 Task: nan
Action: Mouse moved to (522, 138)
Screenshot: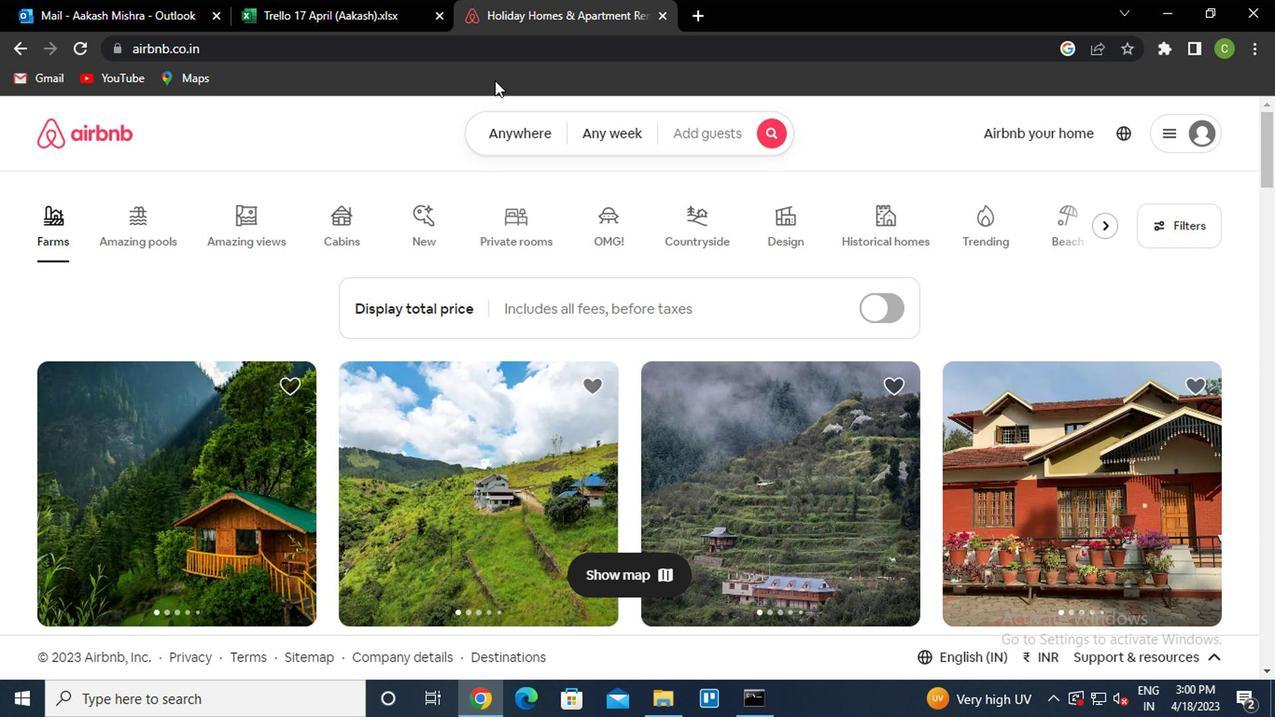 
Action: Mouse pressed left at (522, 138)
Screenshot: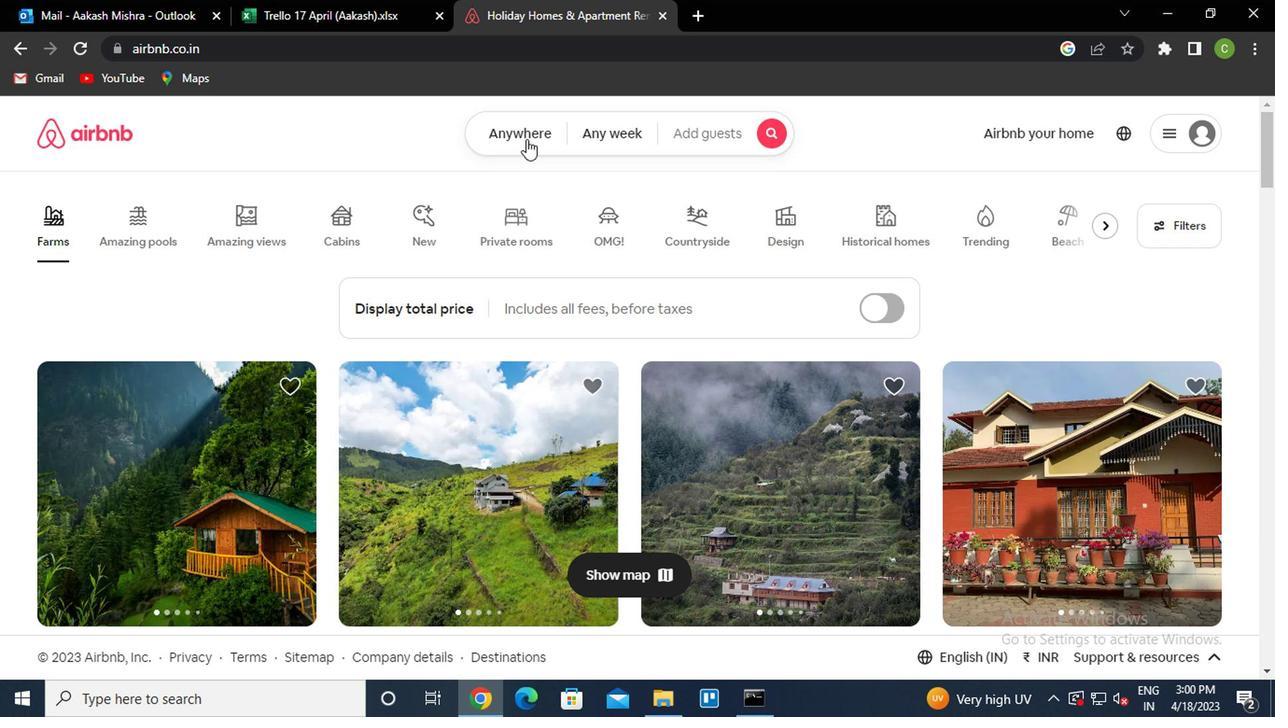 
Action: Mouse moved to (339, 208)
Screenshot: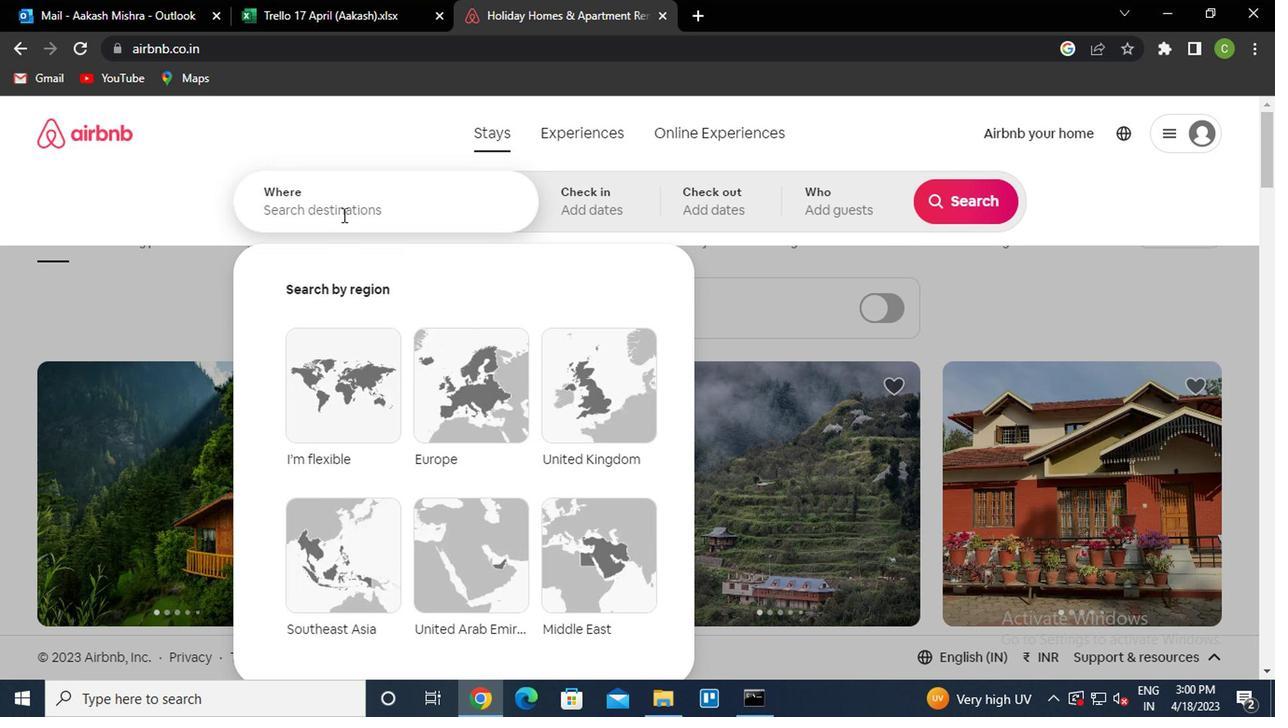 
Action: Mouse pressed left at (339, 208)
Screenshot: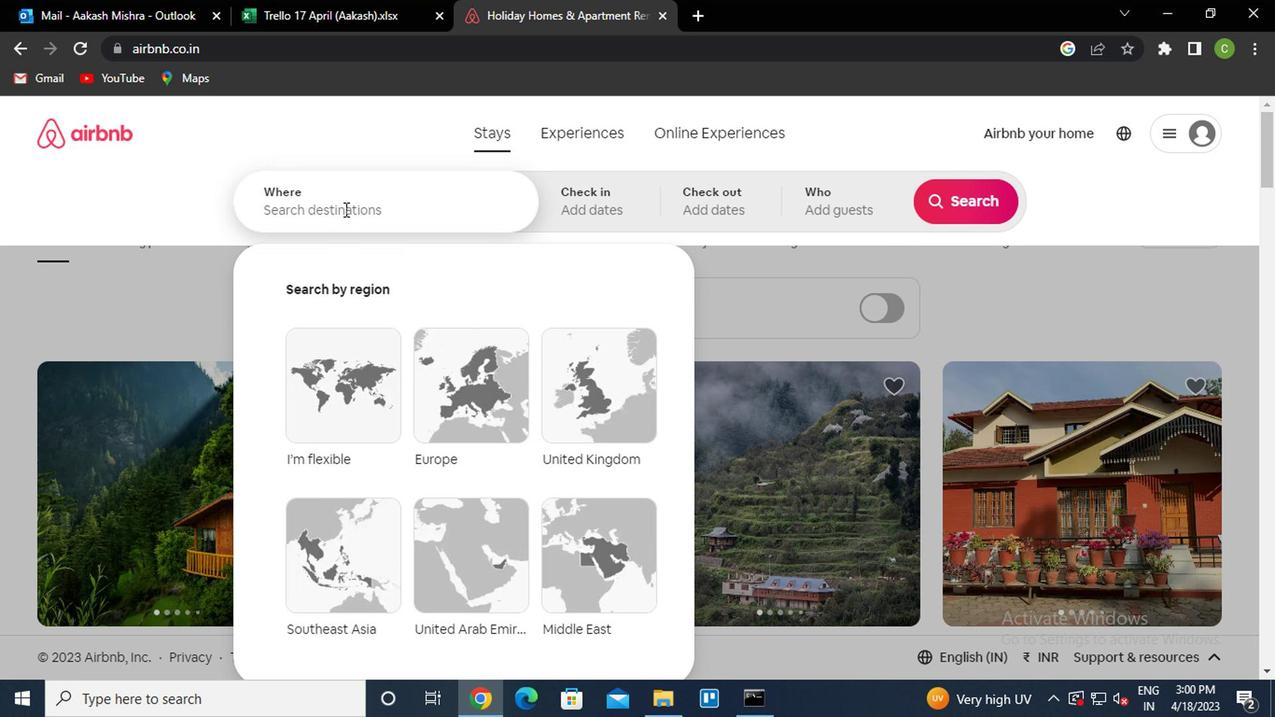 
Action: Mouse moved to (342, 208)
Screenshot: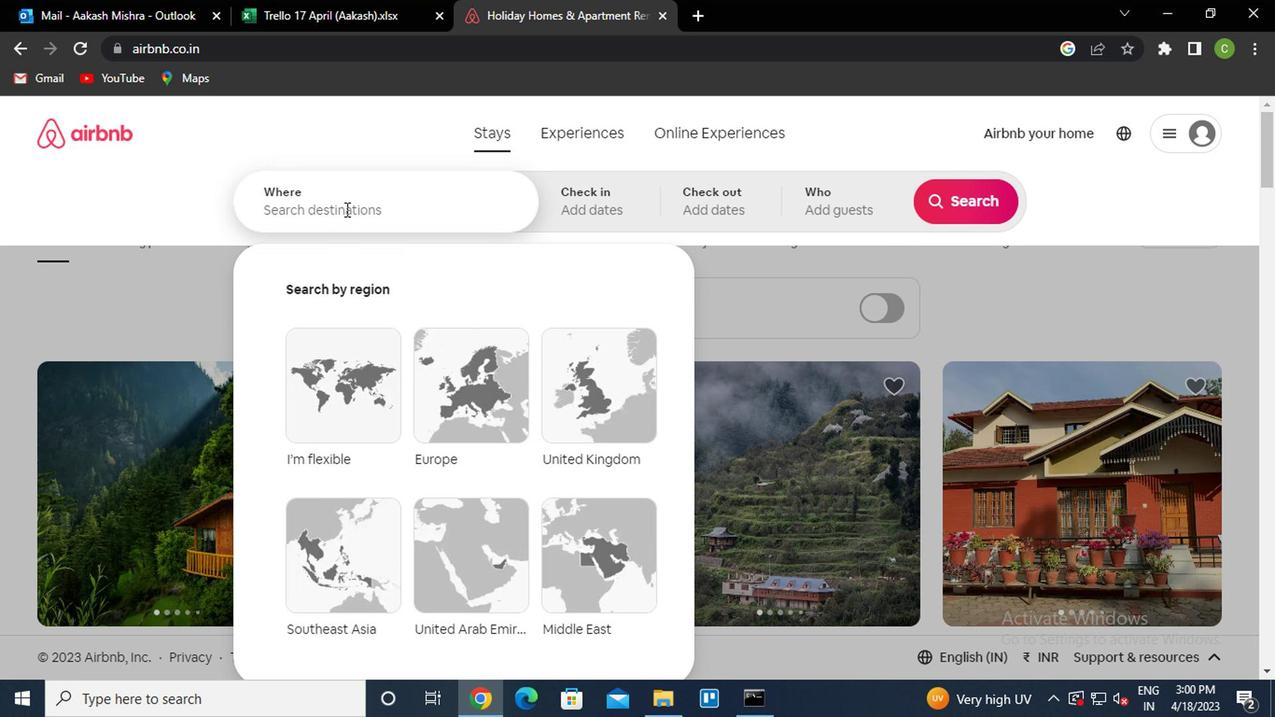 
Action: Key pressed <Key.caps_lock><Key.caps_lock>i<Key.caps_lock>taitube
Screenshot: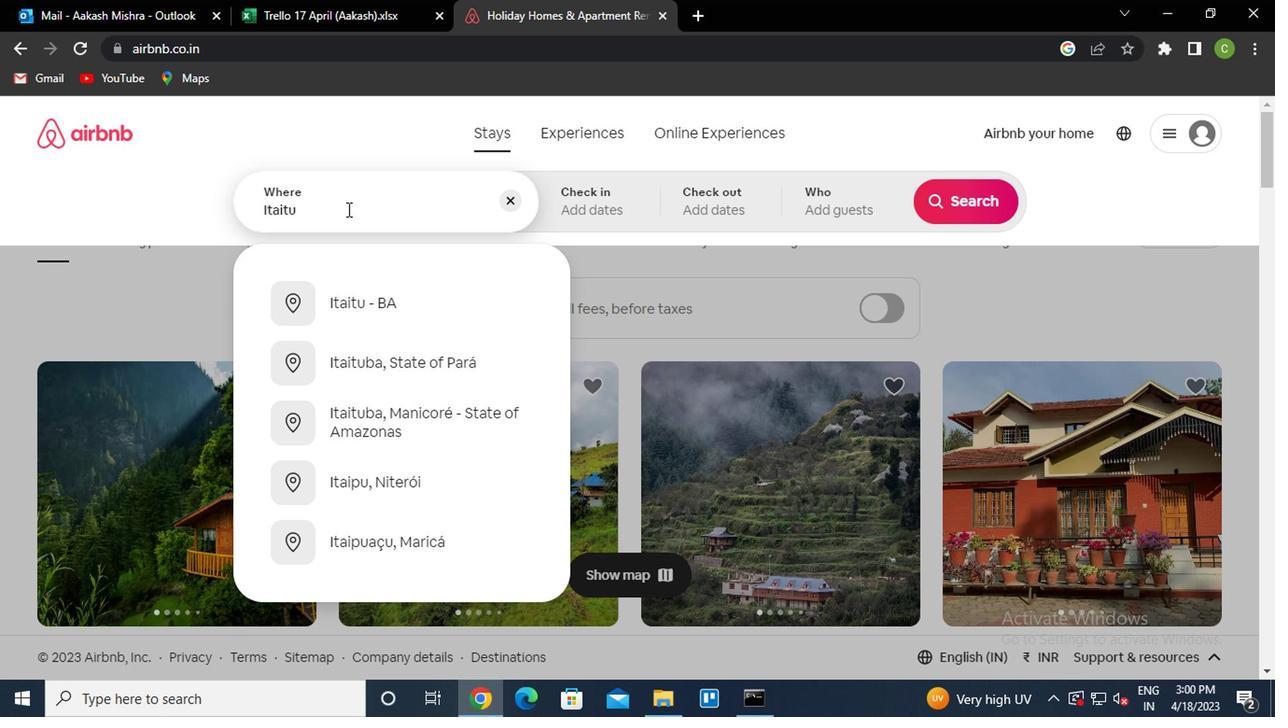 
Action: Mouse moved to (340, 208)
Screenshot: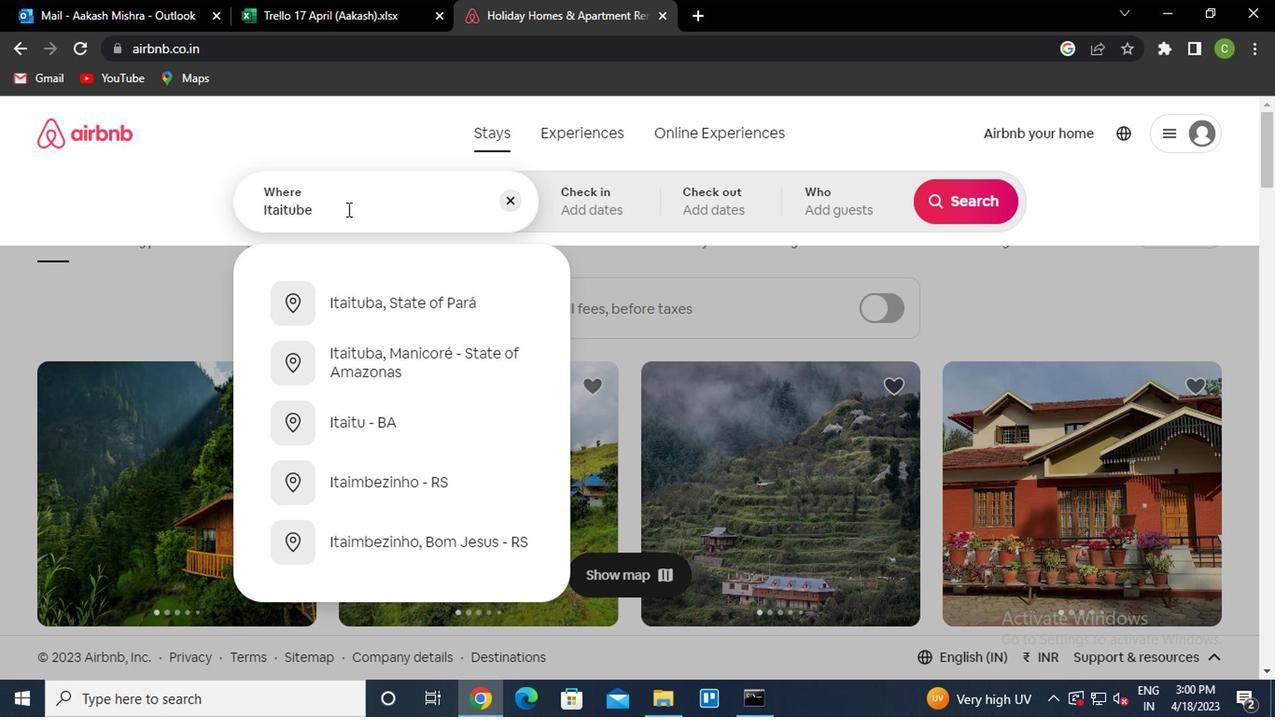 
Action: Key pressed <Key.space>brazil
Screenshot: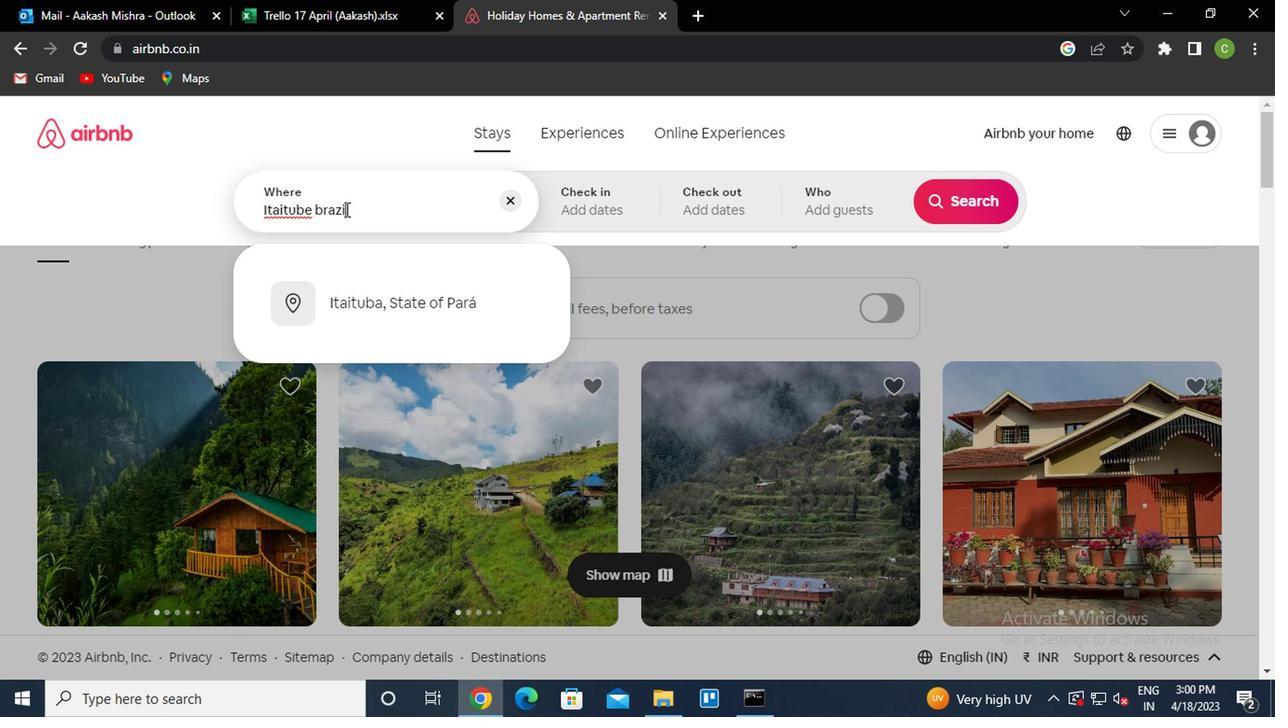 
Action: Mouse moved to (410, 308)
Screenshot: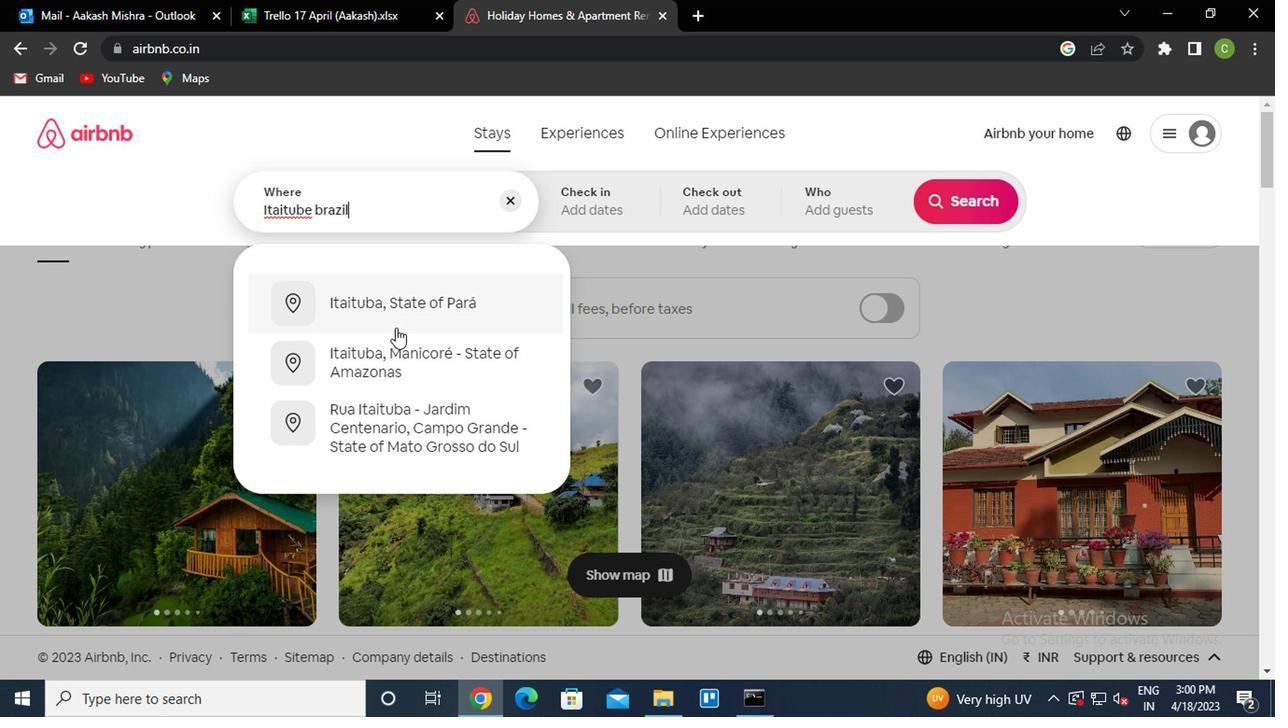 
Action: Mouse pressed left at (410, 308)
Screenshot: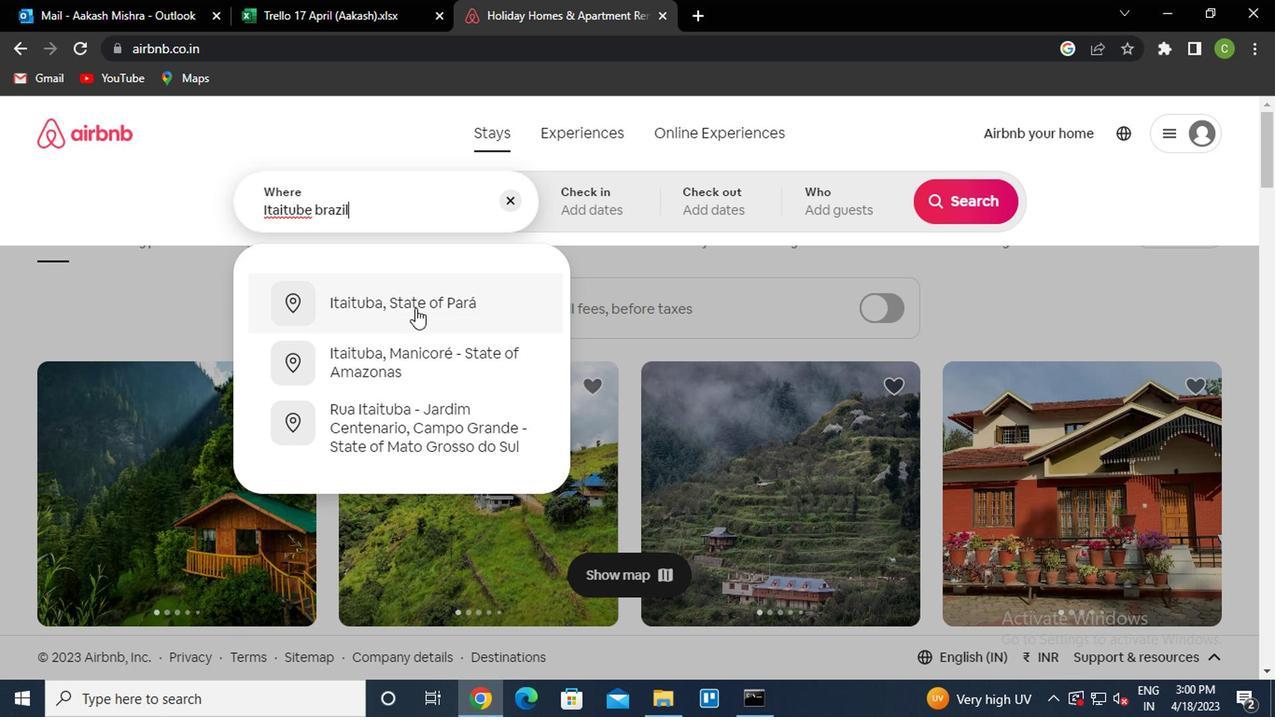 
Action: Mouse moved to (876, 478)
Screenshot: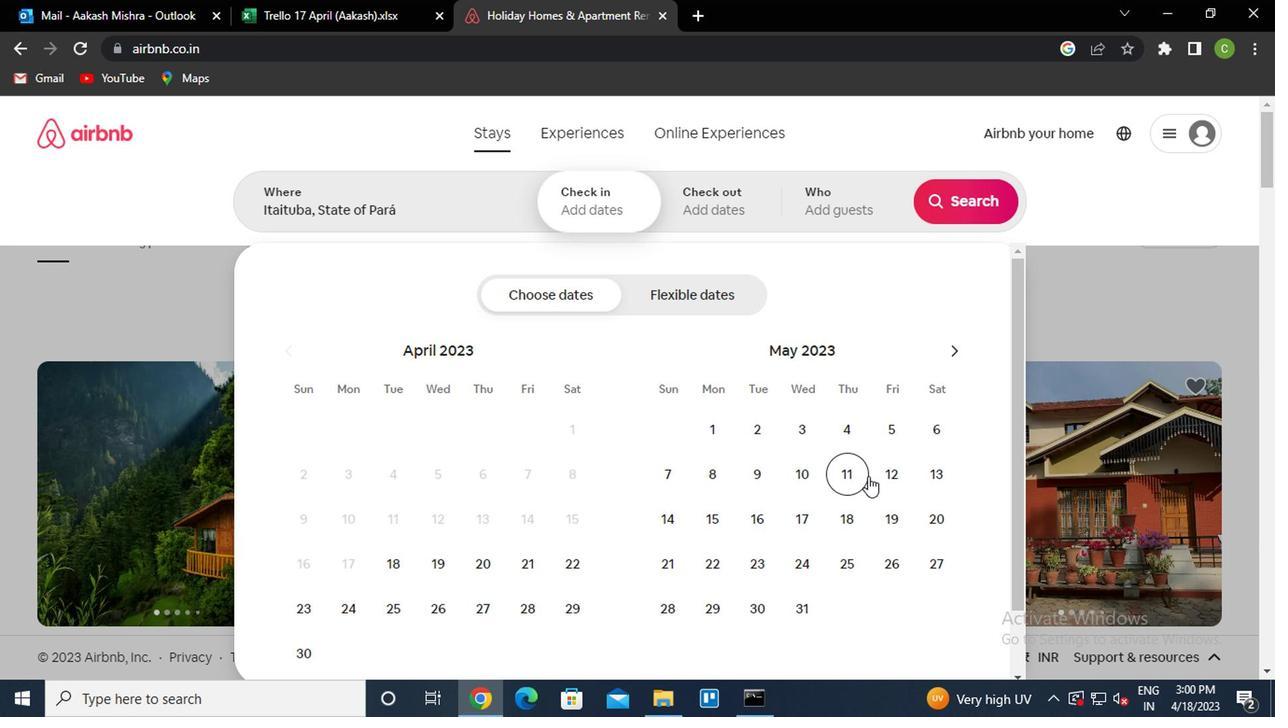 
Action: Mouse pressed left at (876, 478)
Screenshot: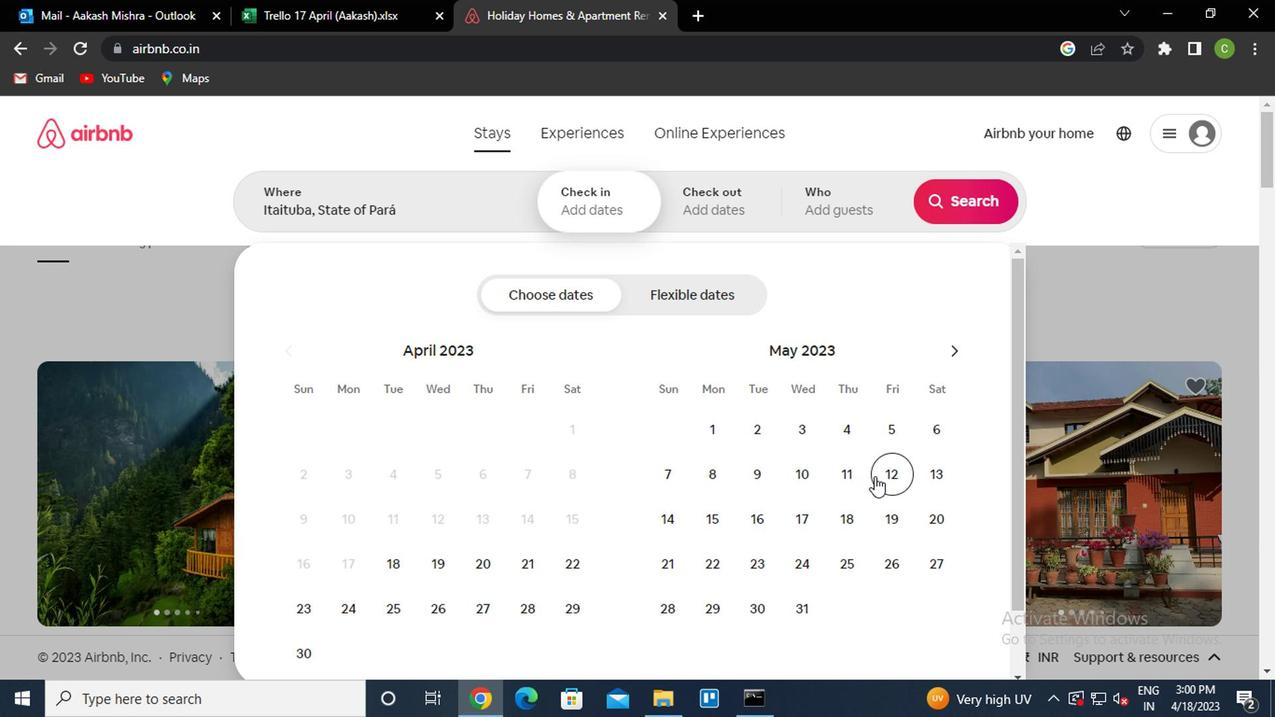 
Action: Mouse moved to (717, 521)
Screenshot: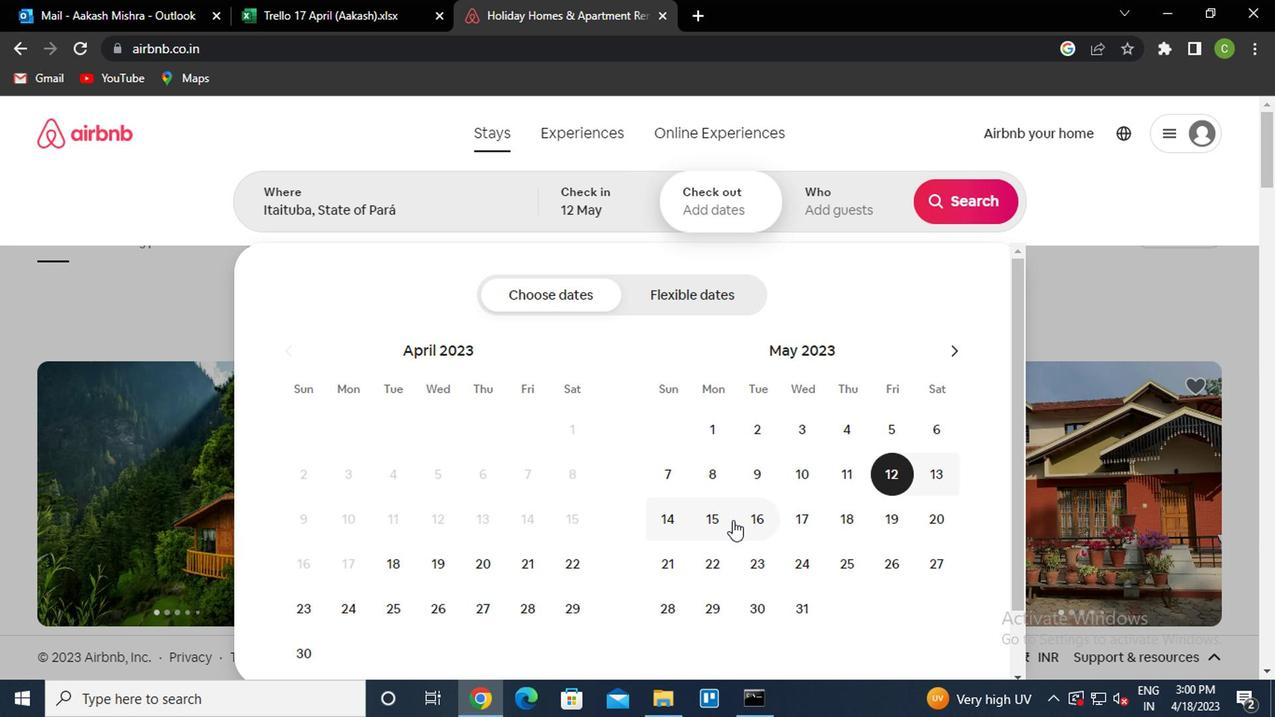 
Action: Mouse pressed left at (717, 521)
Screenshot: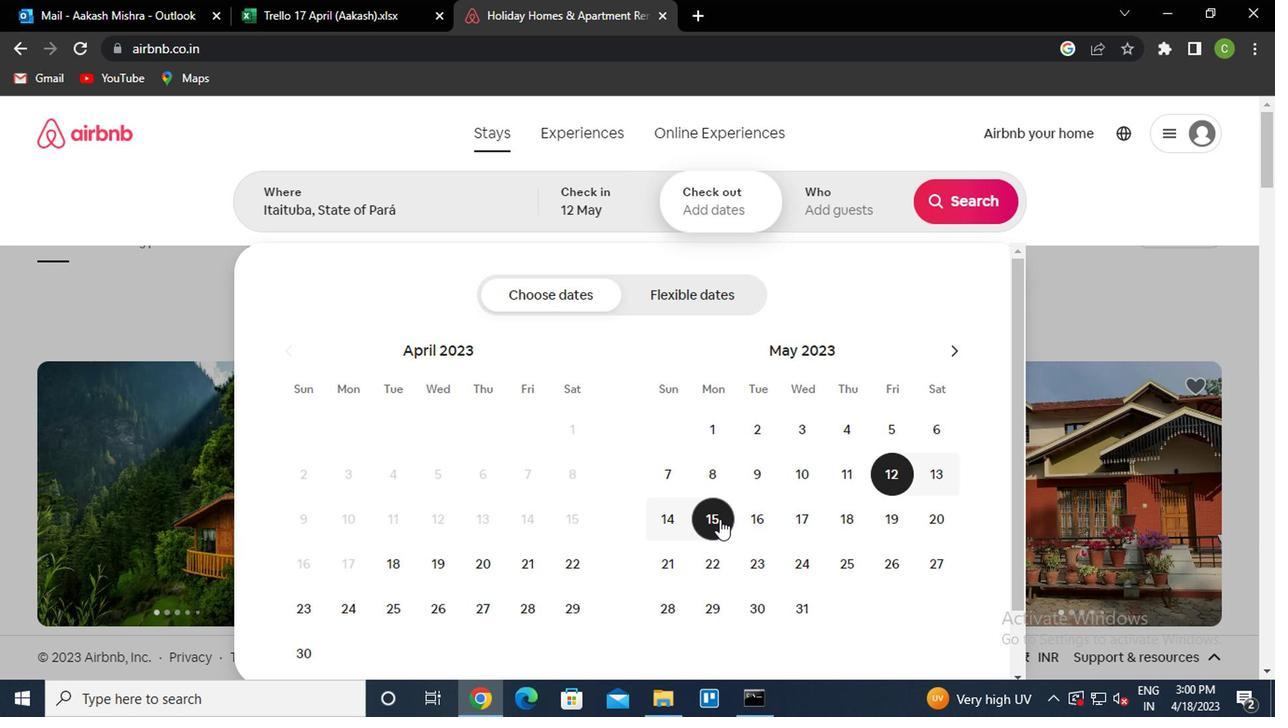 
Action: Mouse moved to (830, 208)
Screenshot: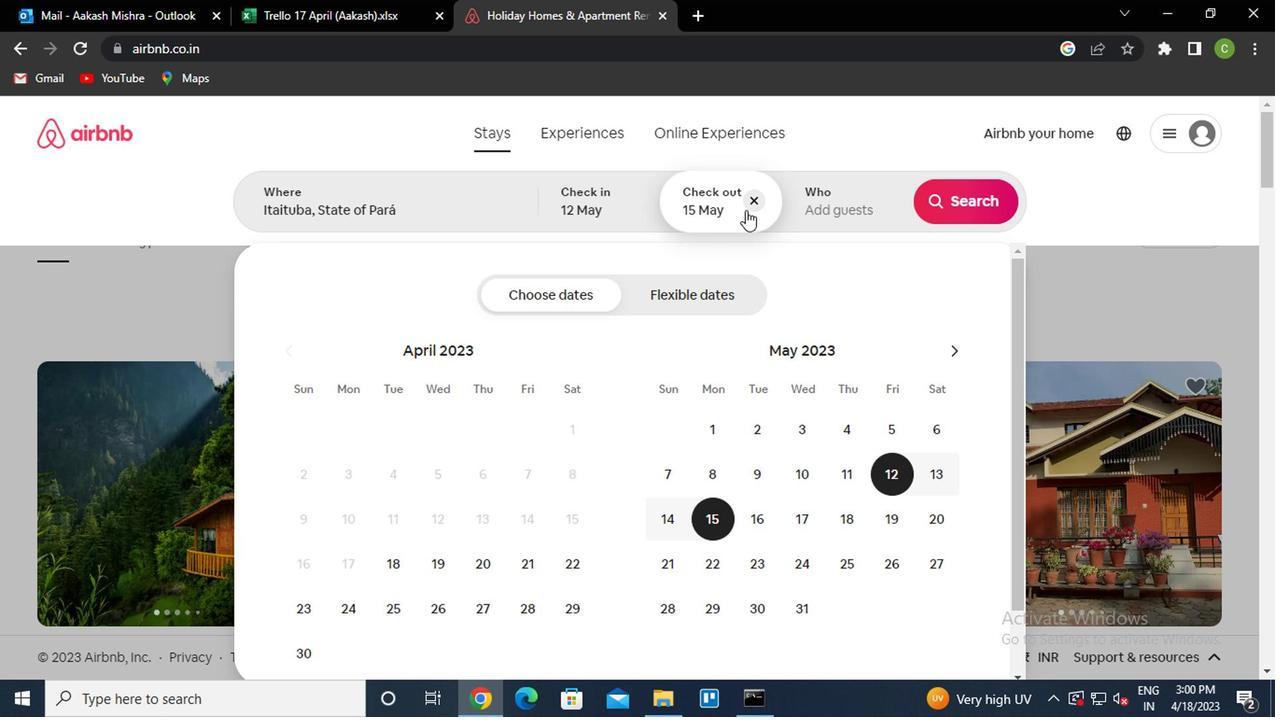 
Action: Mouse pressed left at (830, 208)
Screenshot: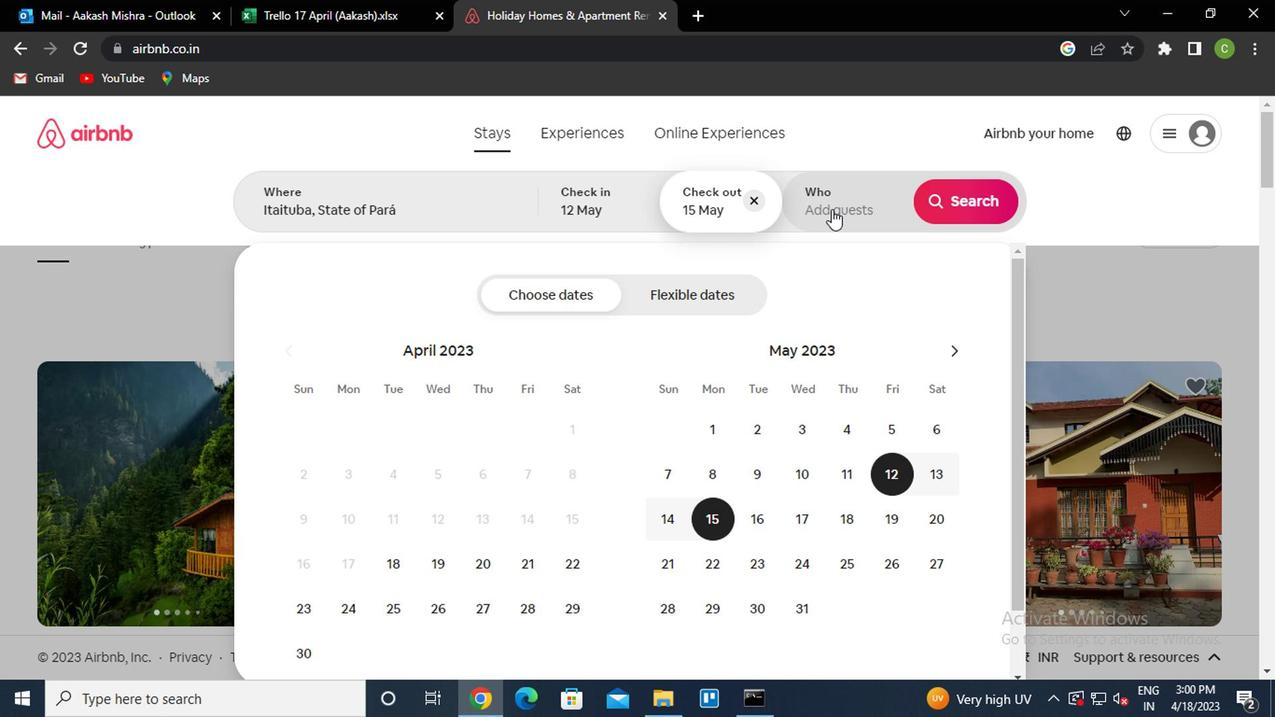 
Action: Mouse moved to (964, 302)
Screenshot: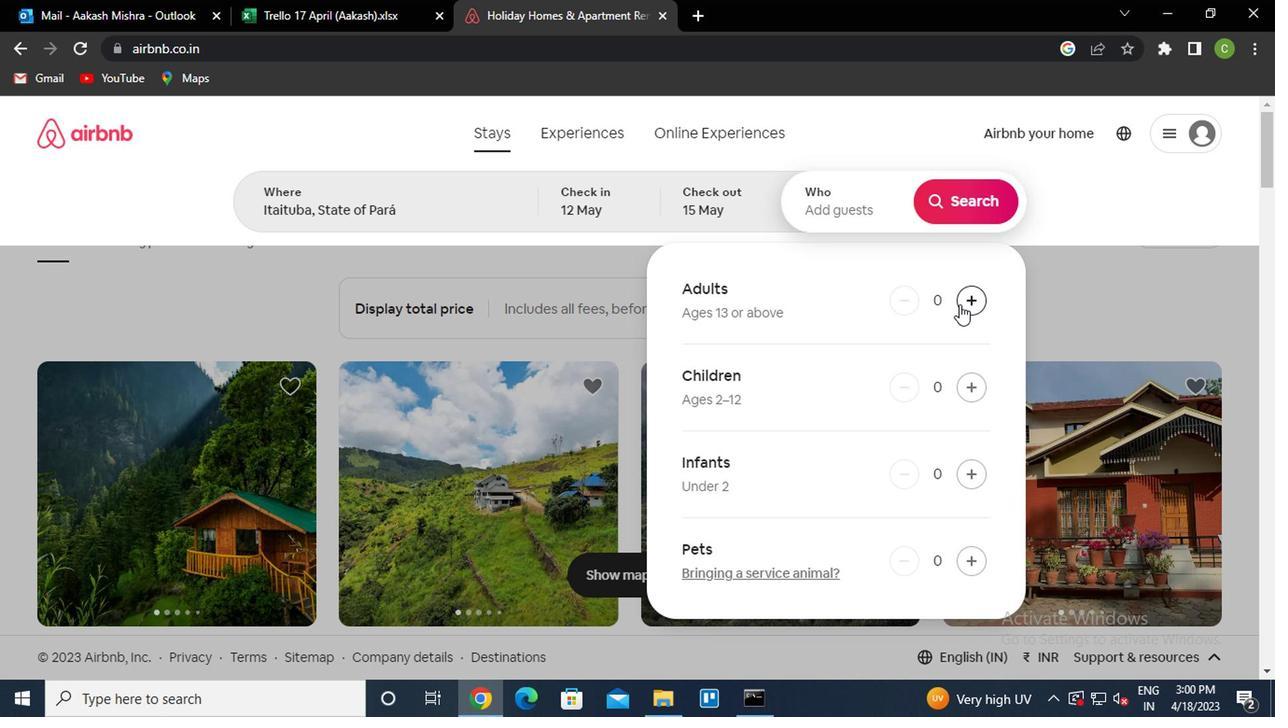 
Action: Mouse pressed left at (964, 302)
Screenshot: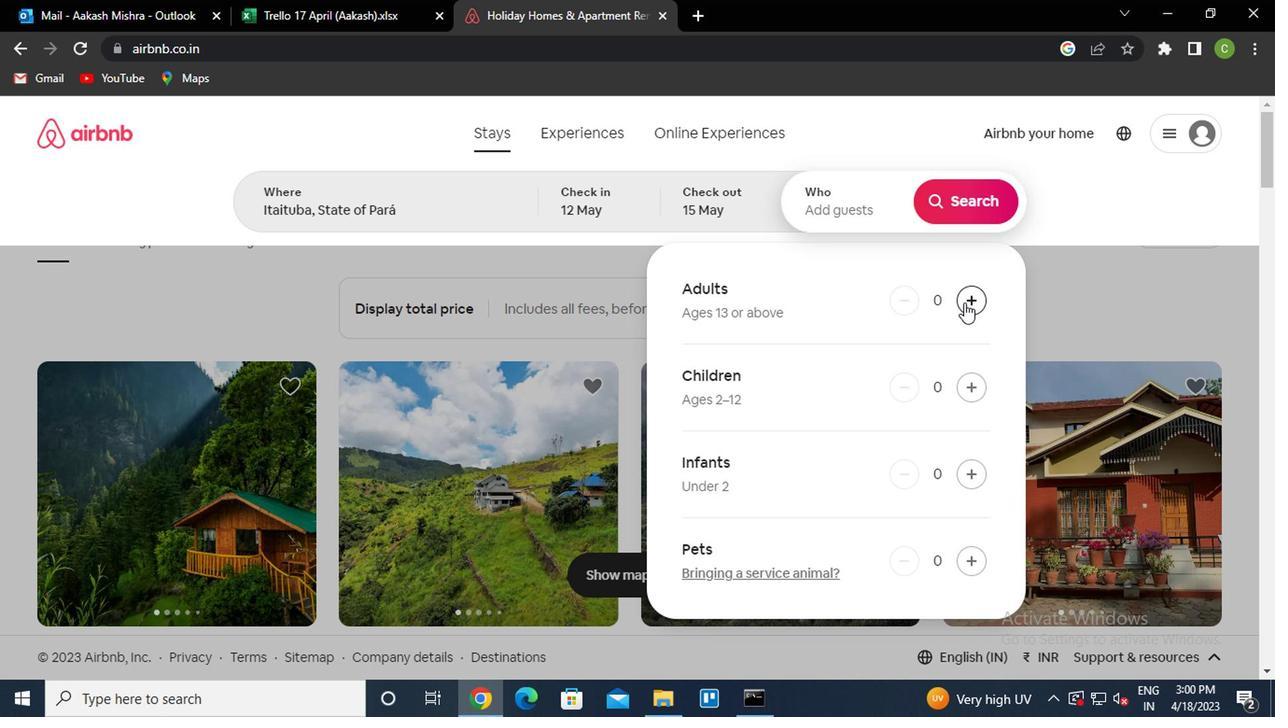 
Action: Mouse pressed left at (964, 302)
Screenshot: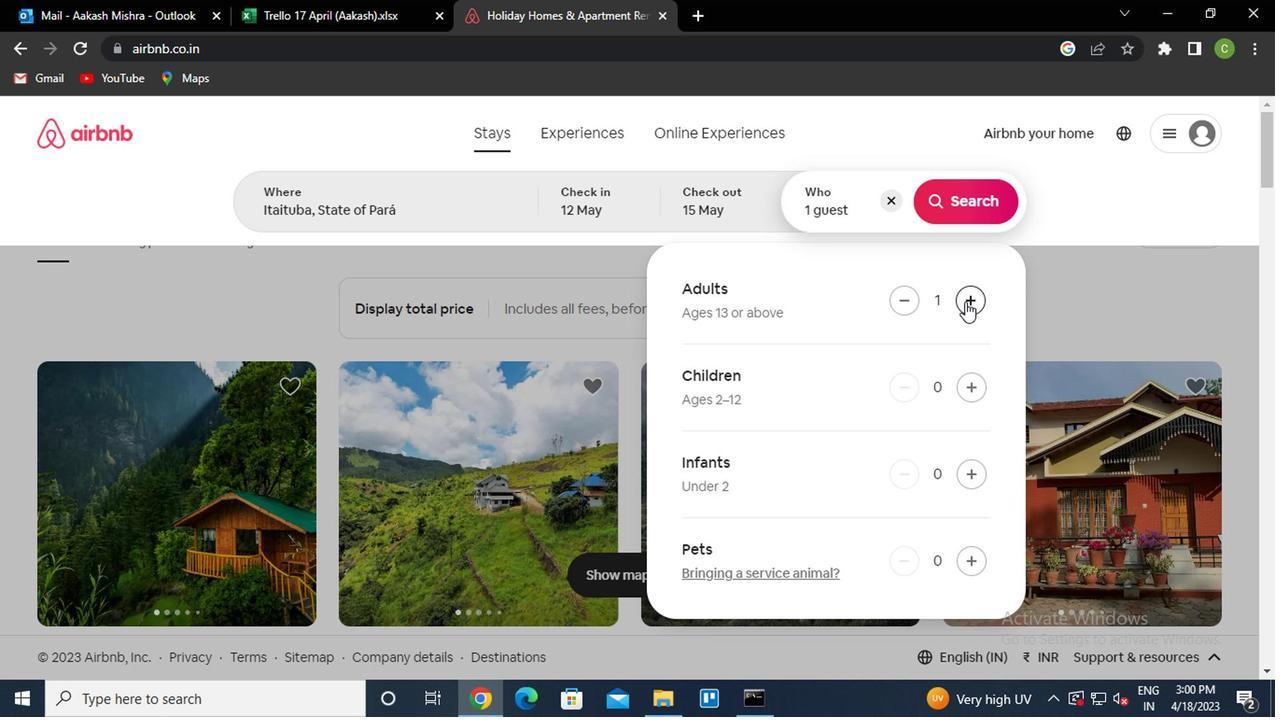 
Action: Mouse pressed left at (964, 302)
Screenshot: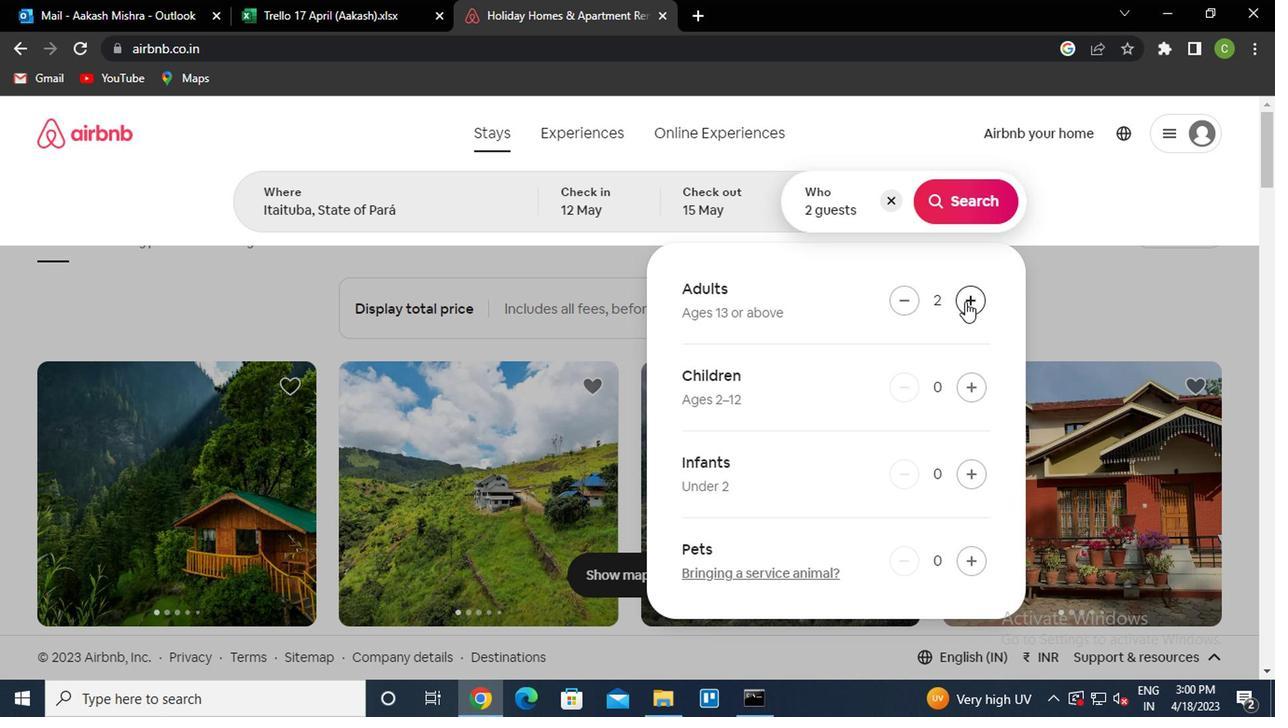 
Action: Mouse moved to (1071, 311)
Screenshot: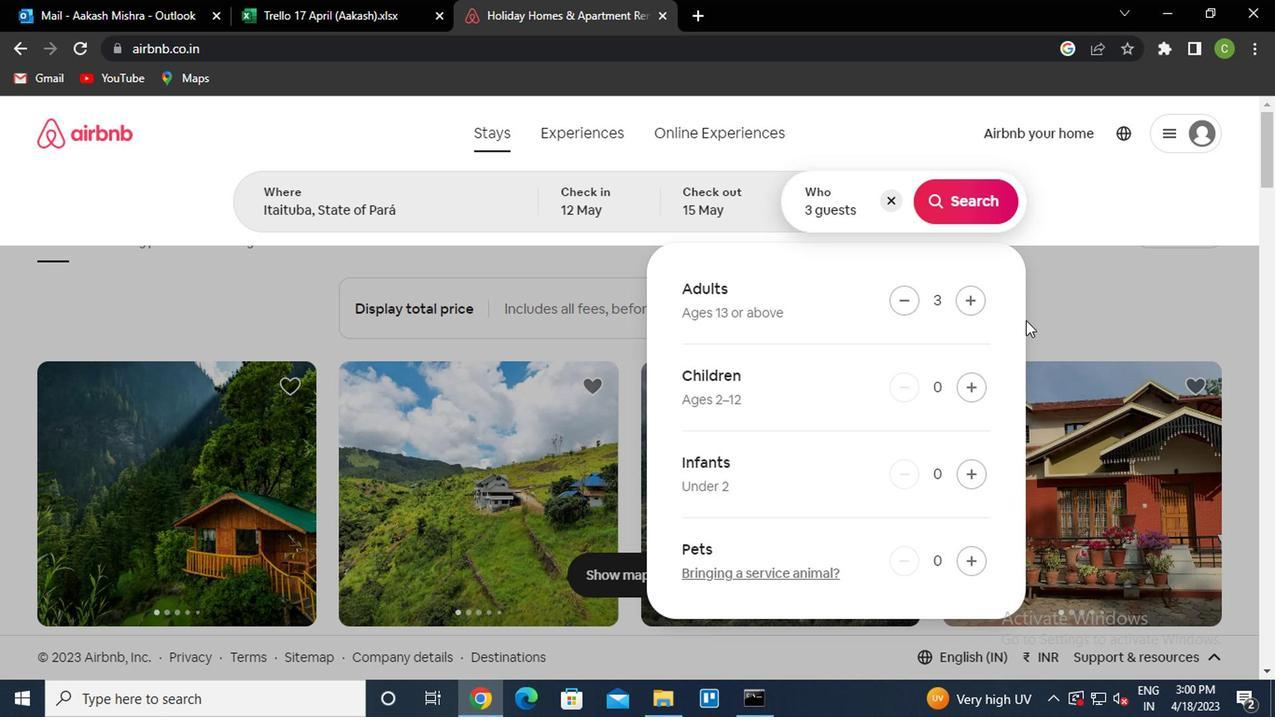 
Action: Mouse pressed left at (1071, 311)
Screenshot: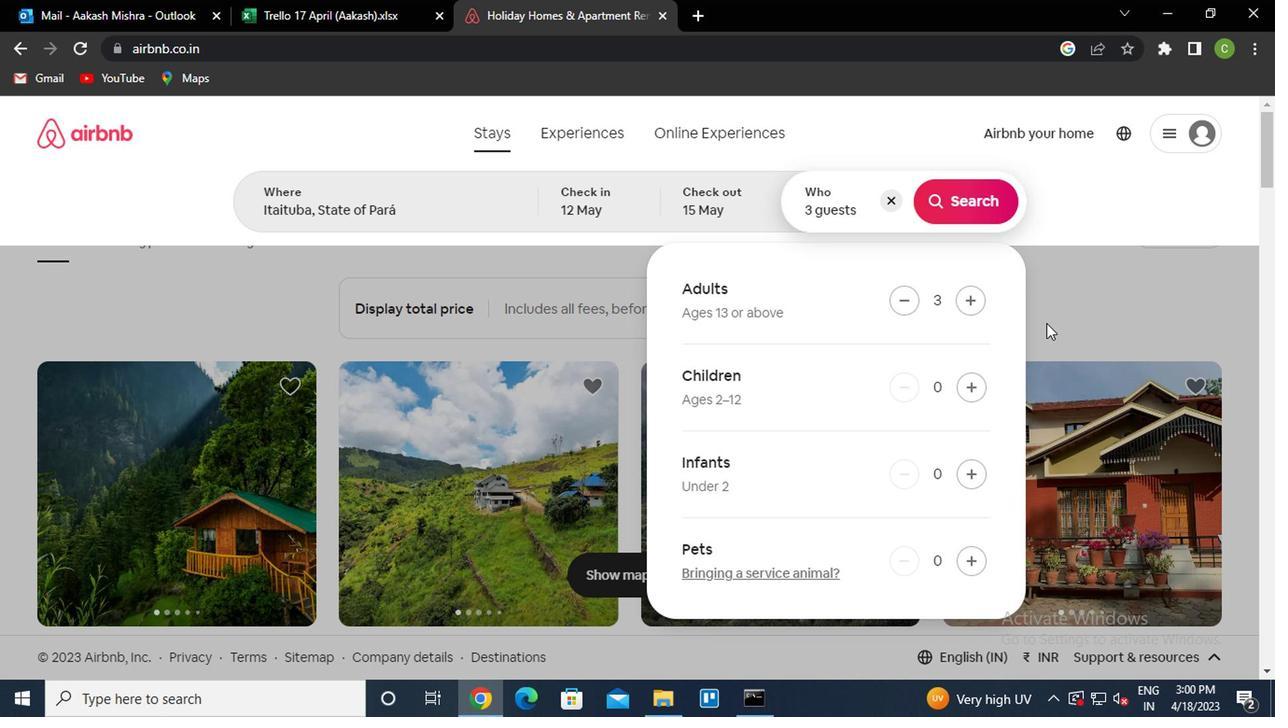 
Action: Mouse moved to (1153, 229)
Screenshot: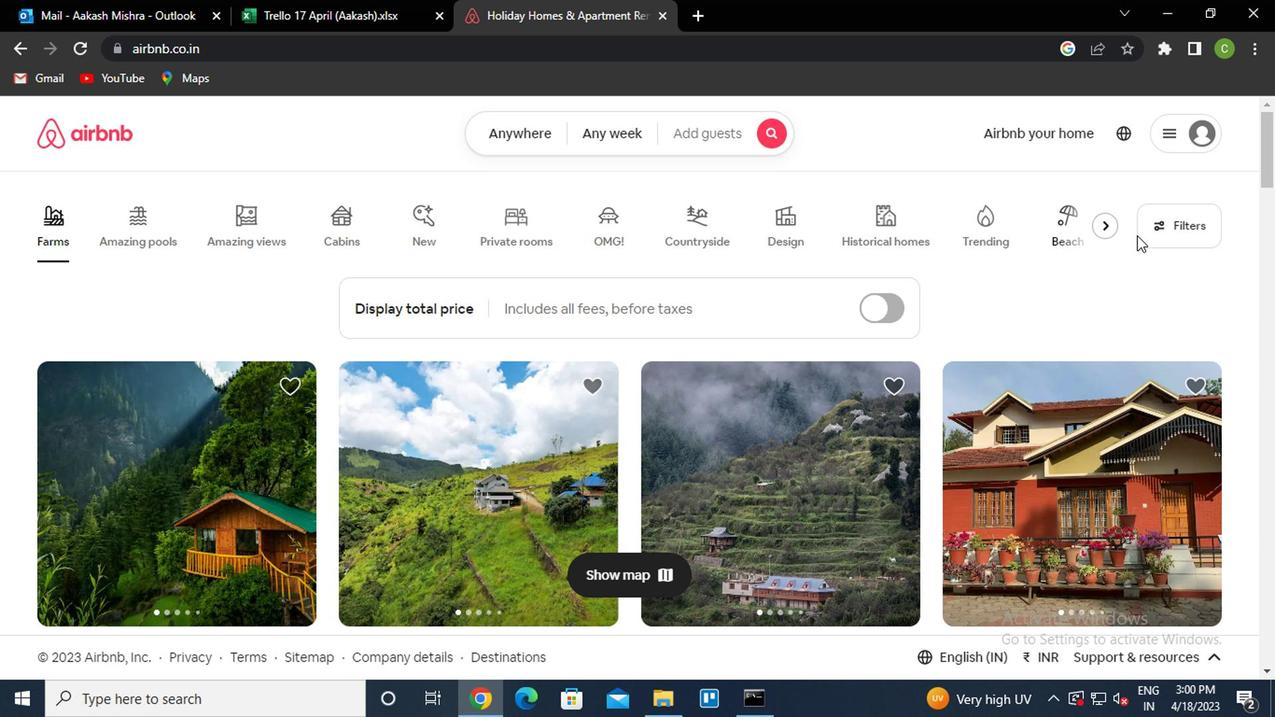 
Action: Mouse pressed left at (1153, 229)
Screenshot: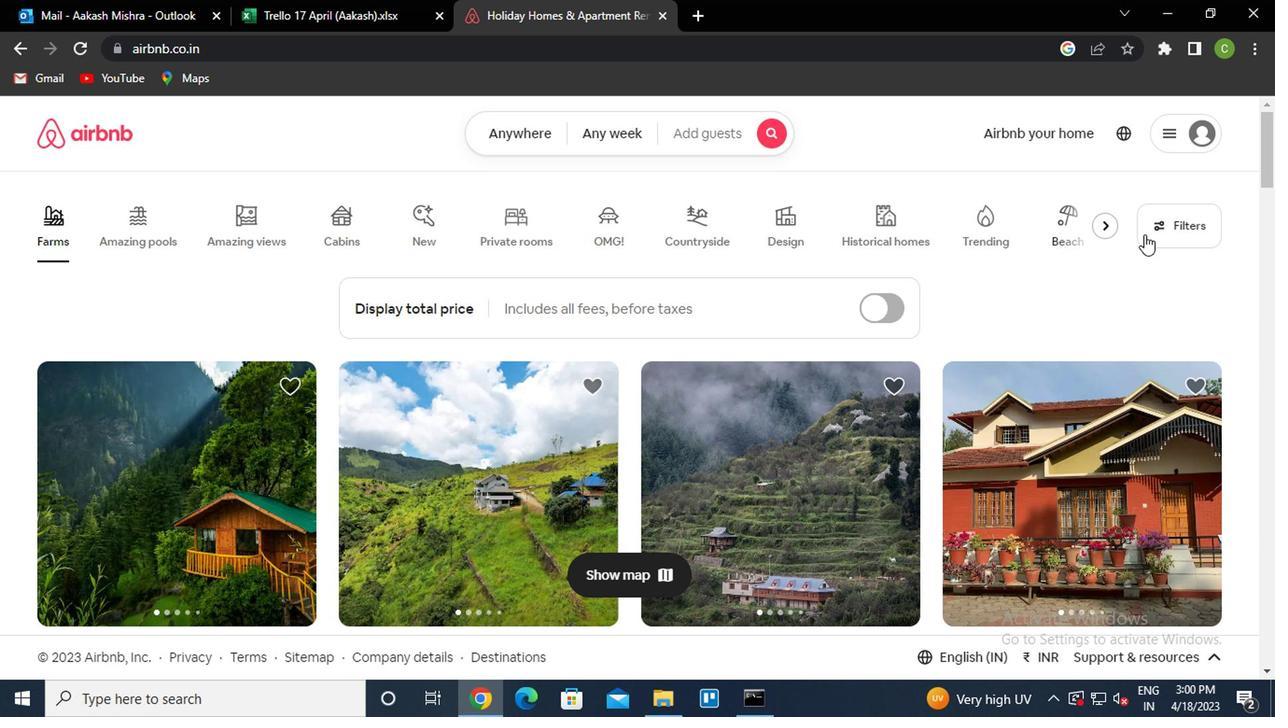 
Action: Mouse moved to (439, 443)
Screenshot: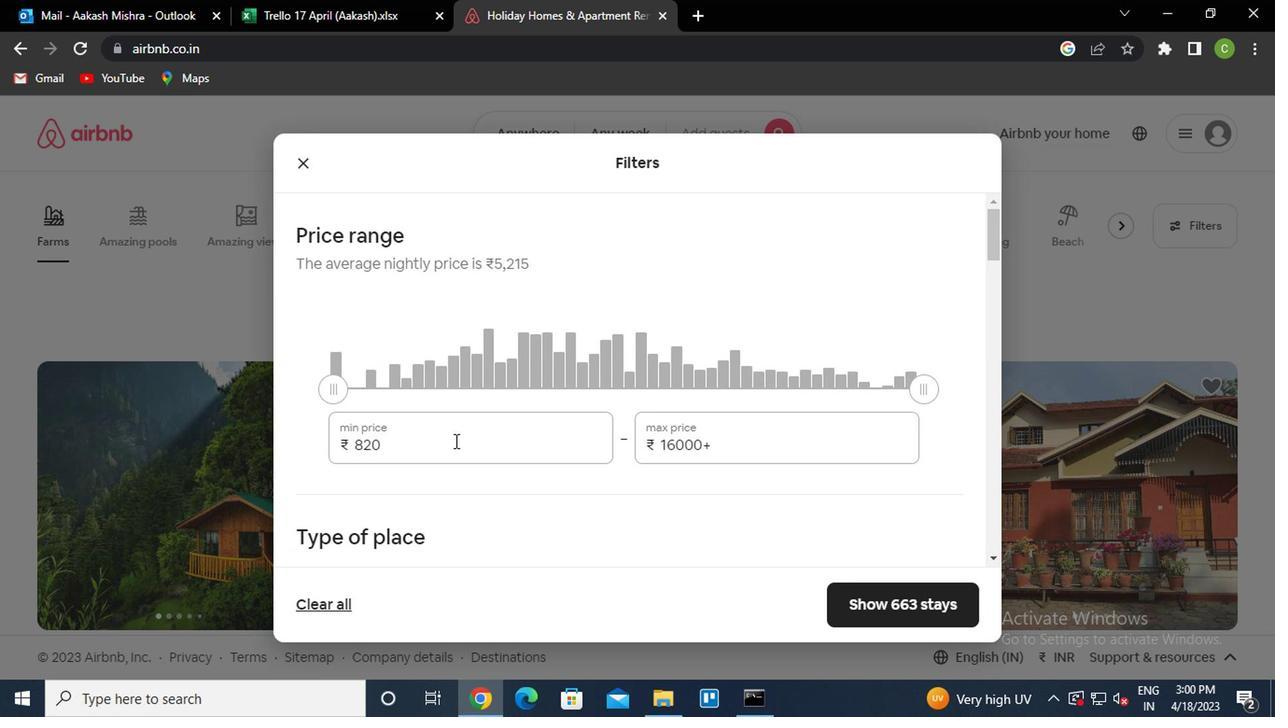 
Action: Mouse pressed left at (439, 443)
Screenshot: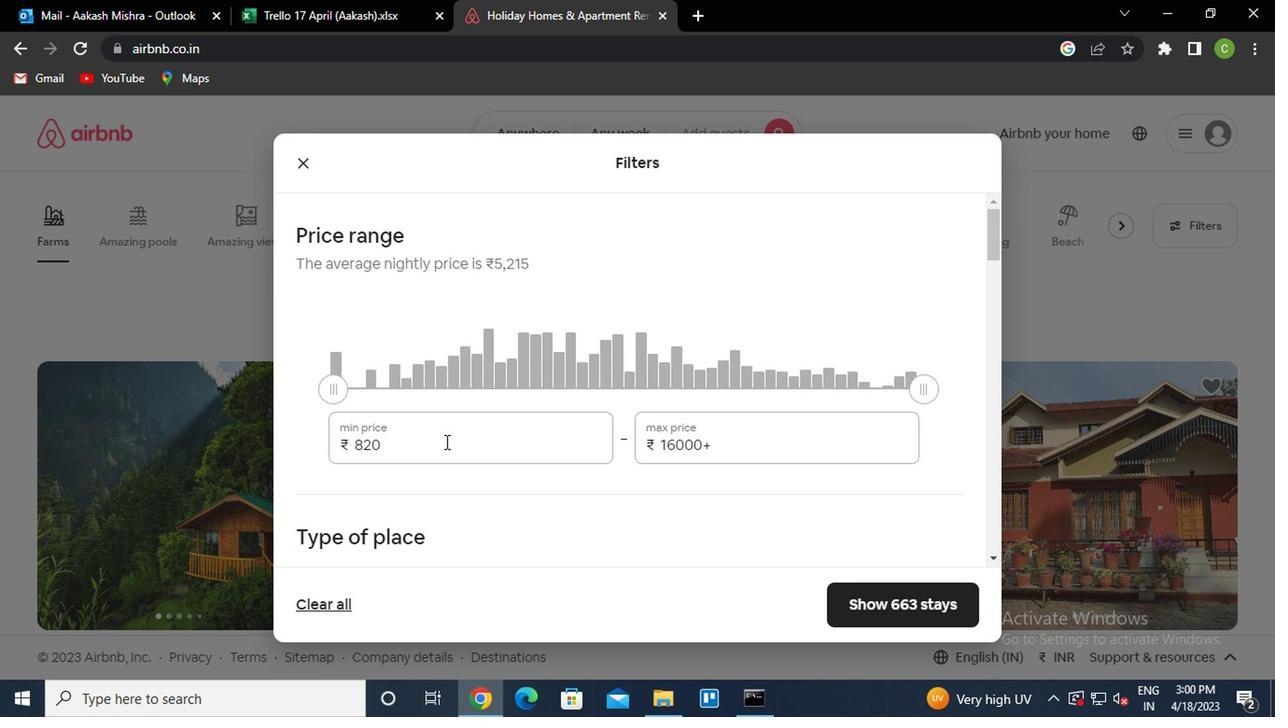 
Action: Mouse moved to (439, 443)
Screenshot: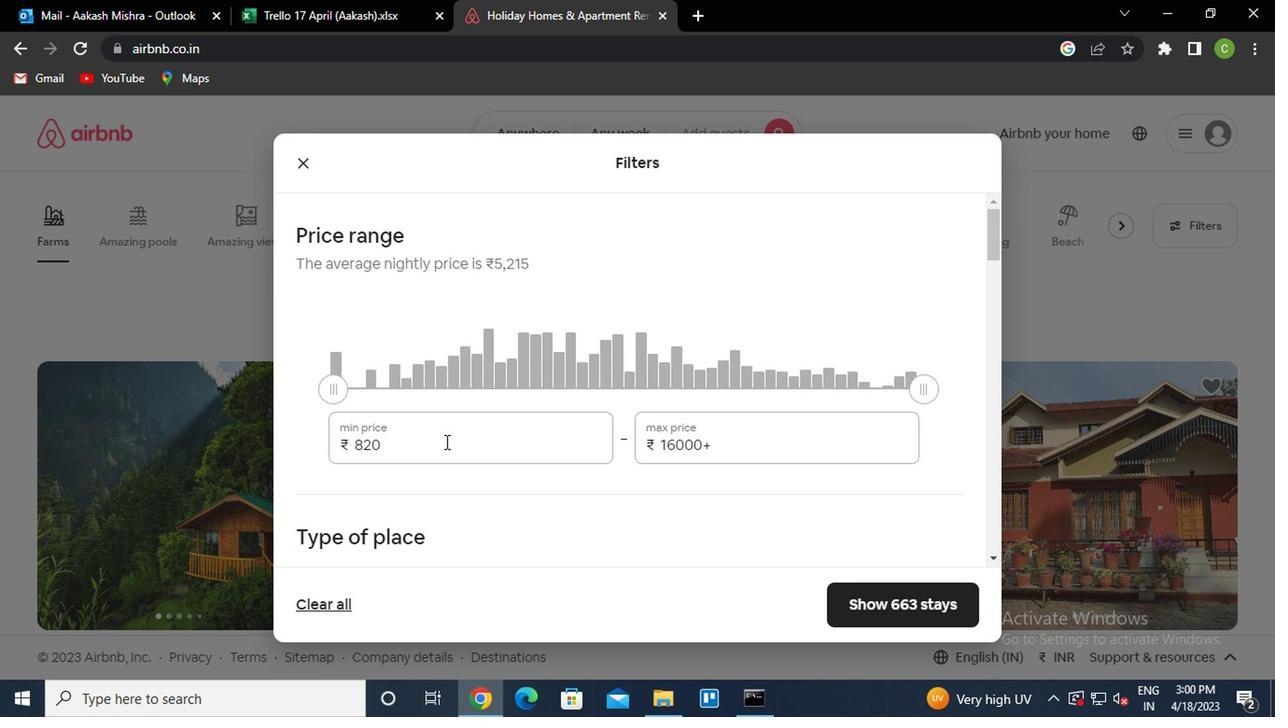 
Action: Key pressed <Key.backspace><Key.backspace><Key.backspace>12000<Key.tab>15000<Key.backspace><Key.backspace><Key.backspace><Key.backspace><Key.backspace><Key.backspace><Key.backspace><Key.backspace><Key.backspace><Key.backspace>15000
Screenshot: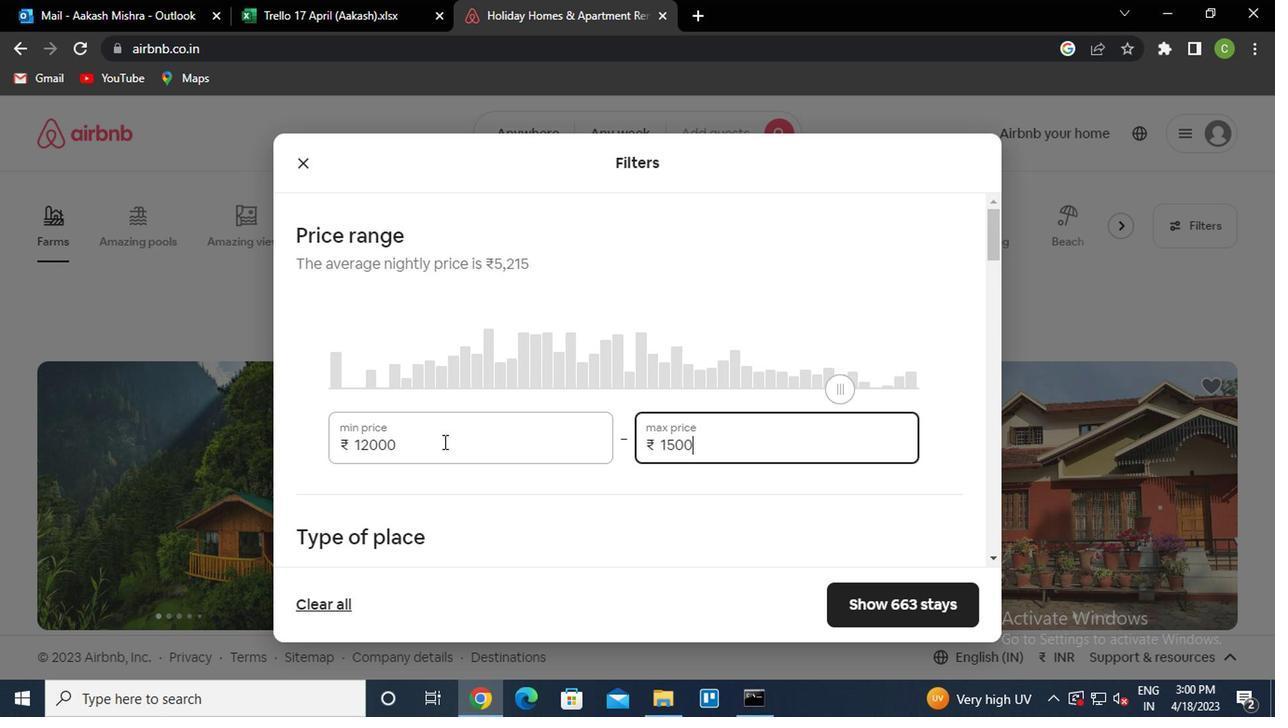 
Action: Mouse moved to (497, 498)
Screenshot: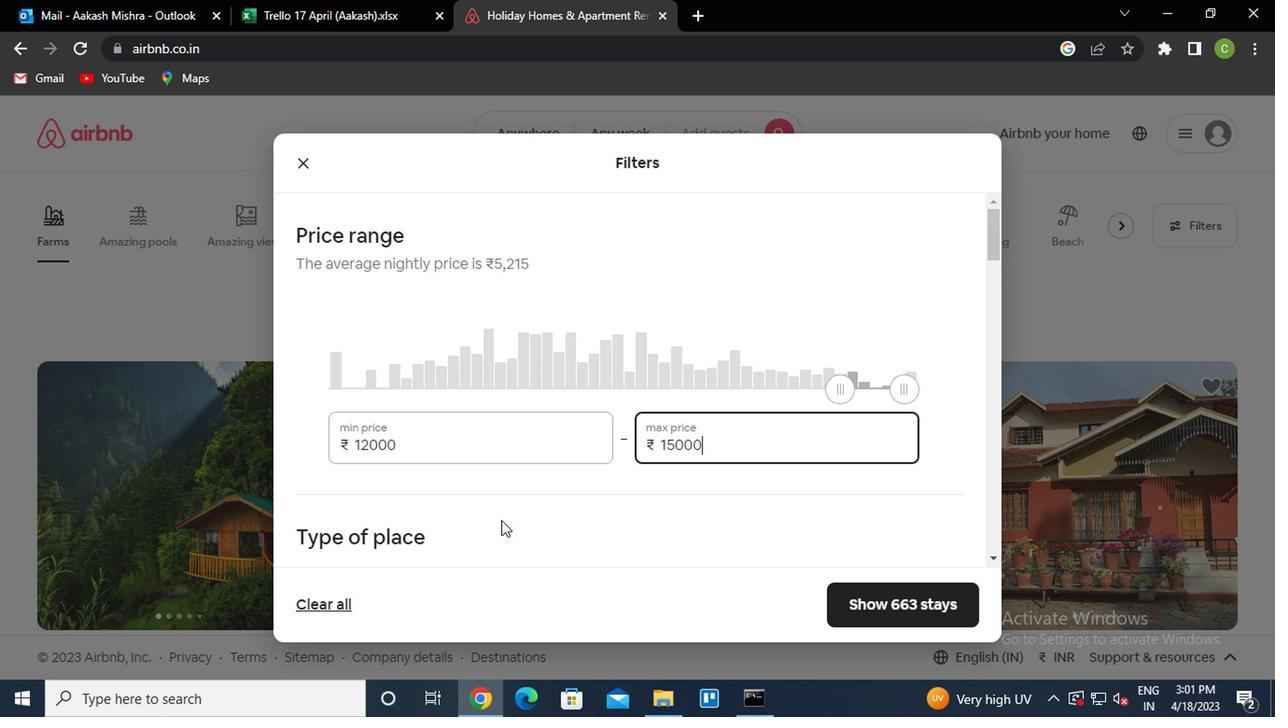 
Action: Mouse scrolled (497, 496) with delta (0, -1)
Screenshot: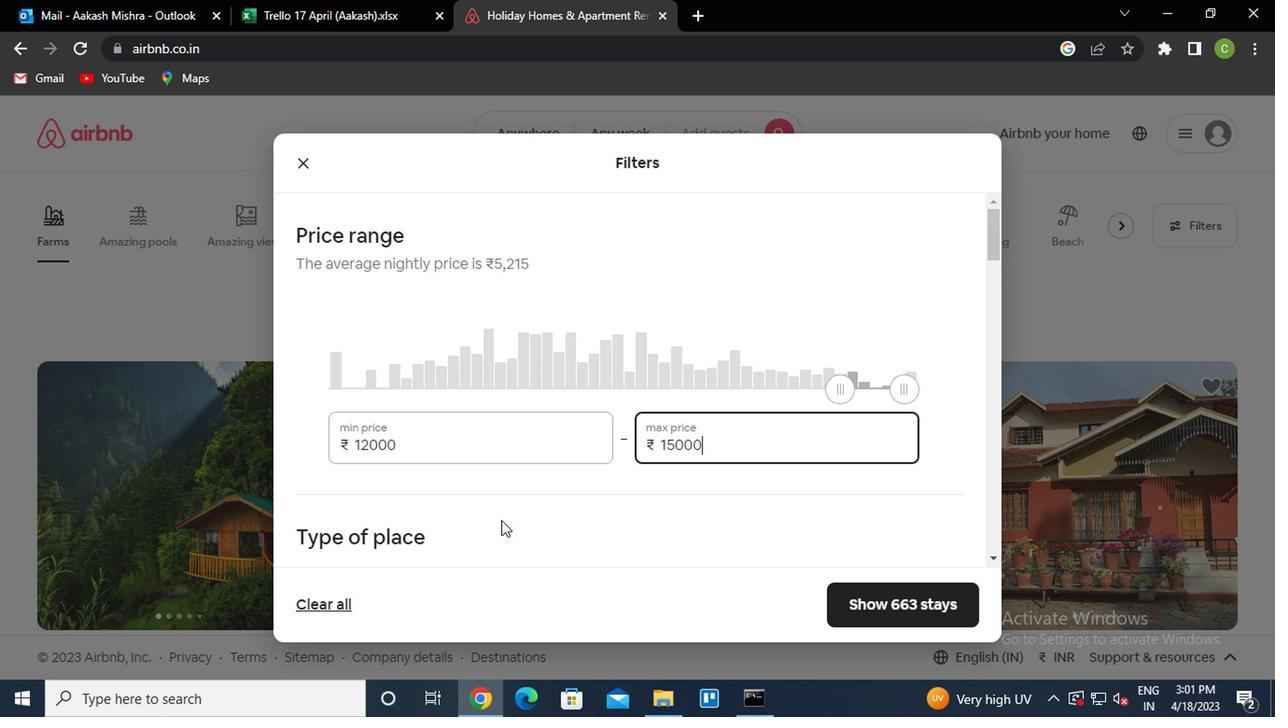 
Action: Mouse moved to (497, 496)
Screenshot: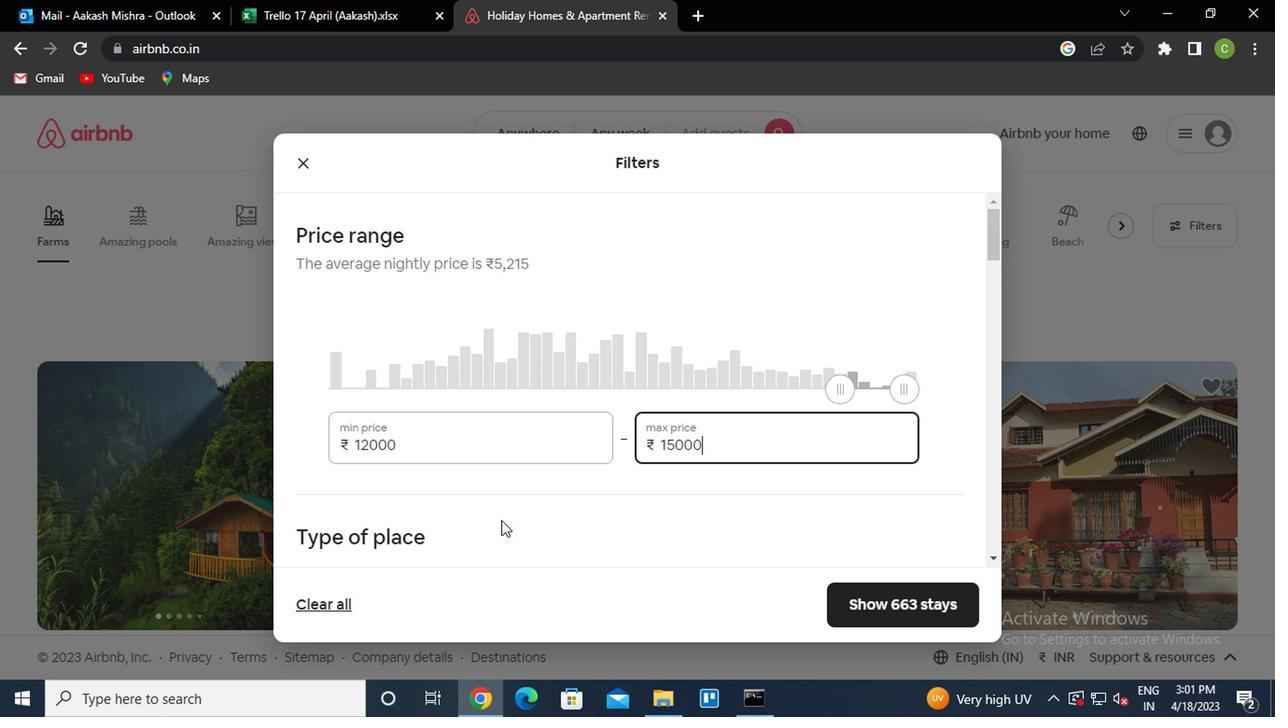 
Action: Mouse scrolled (497, 494) with delta (0, -1)
Screenshot: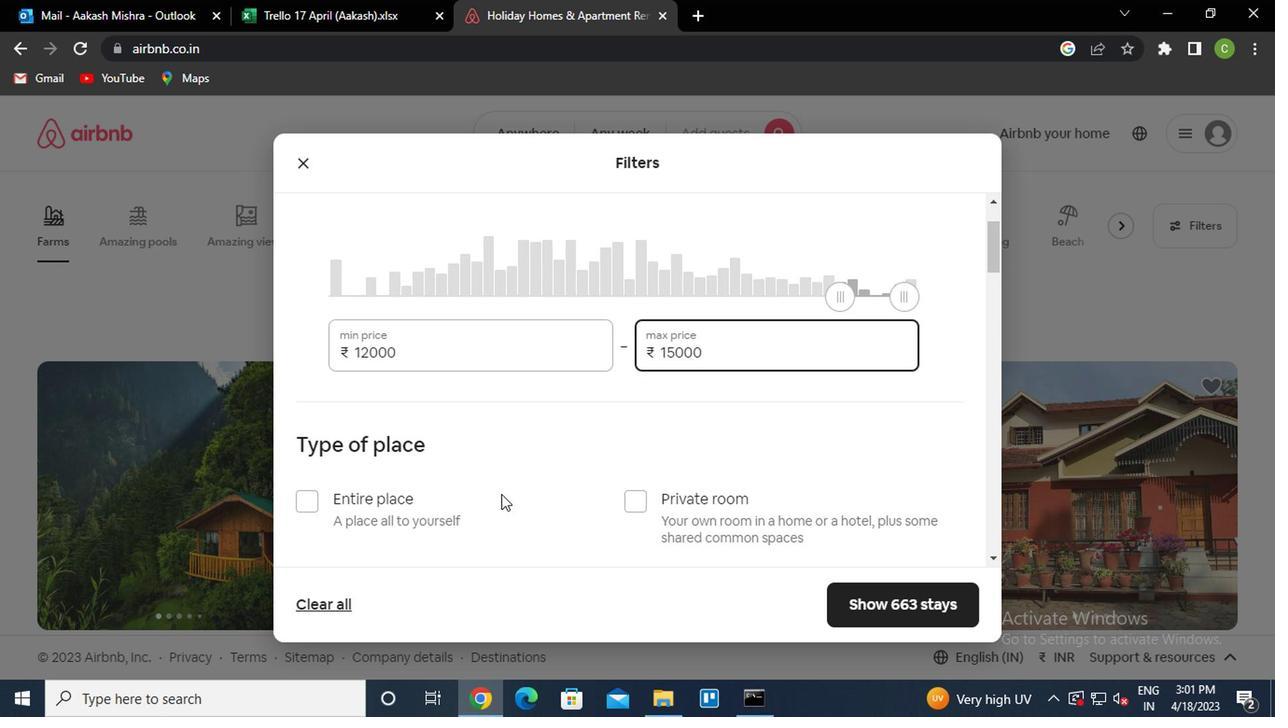 
Action: Mouse moved to (359, 419)
Screenshot: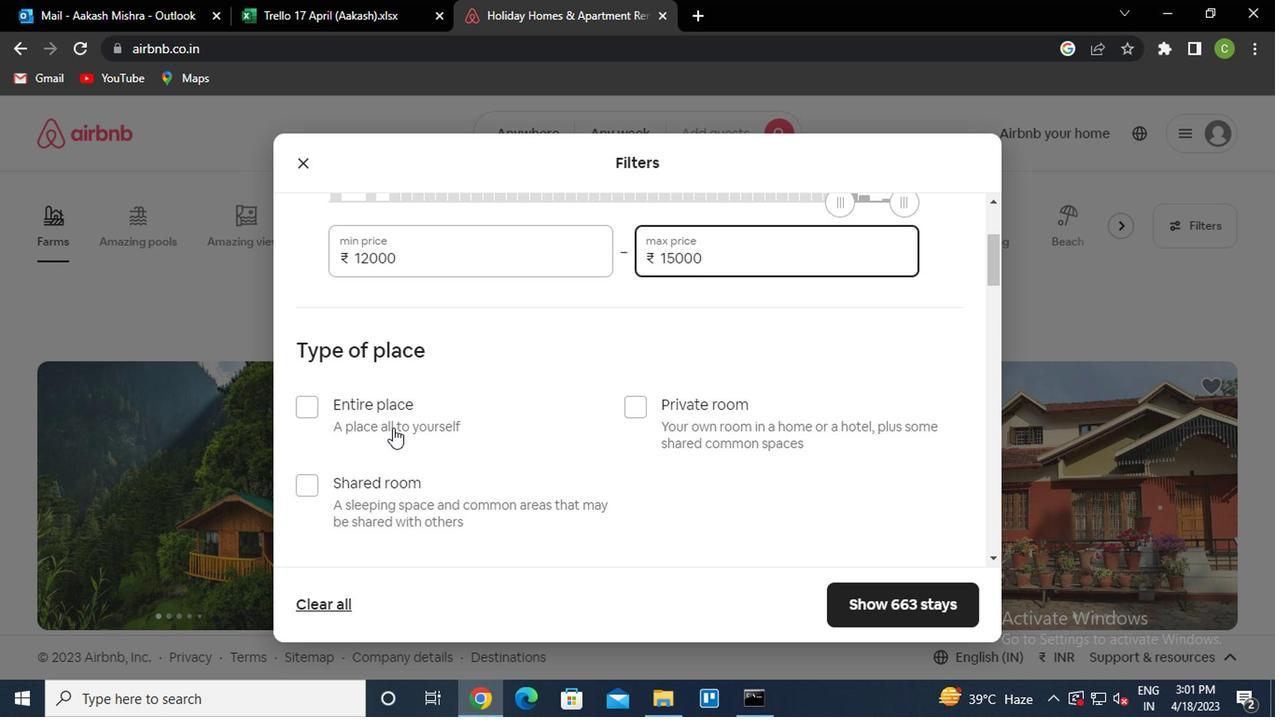 
Action: Mouse pressed left at (359, 419)
Screenshot: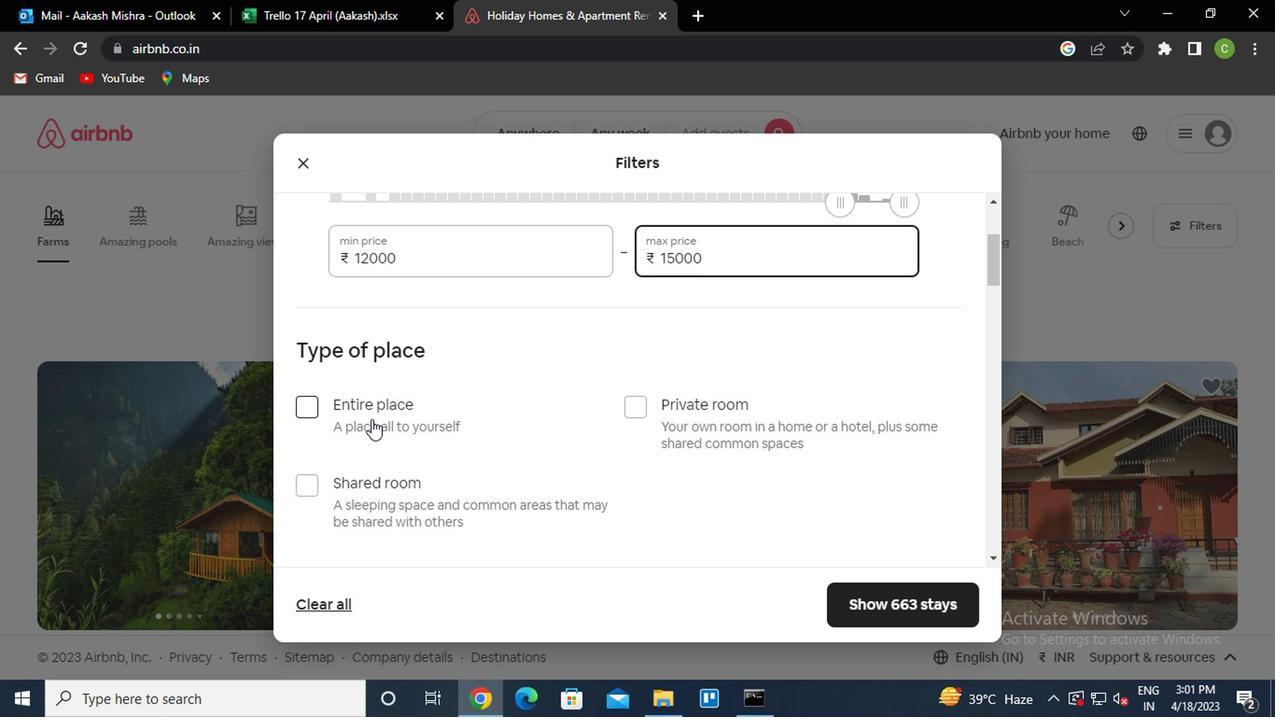 
Action: Mouse moved to (484, 449)
Screenshot: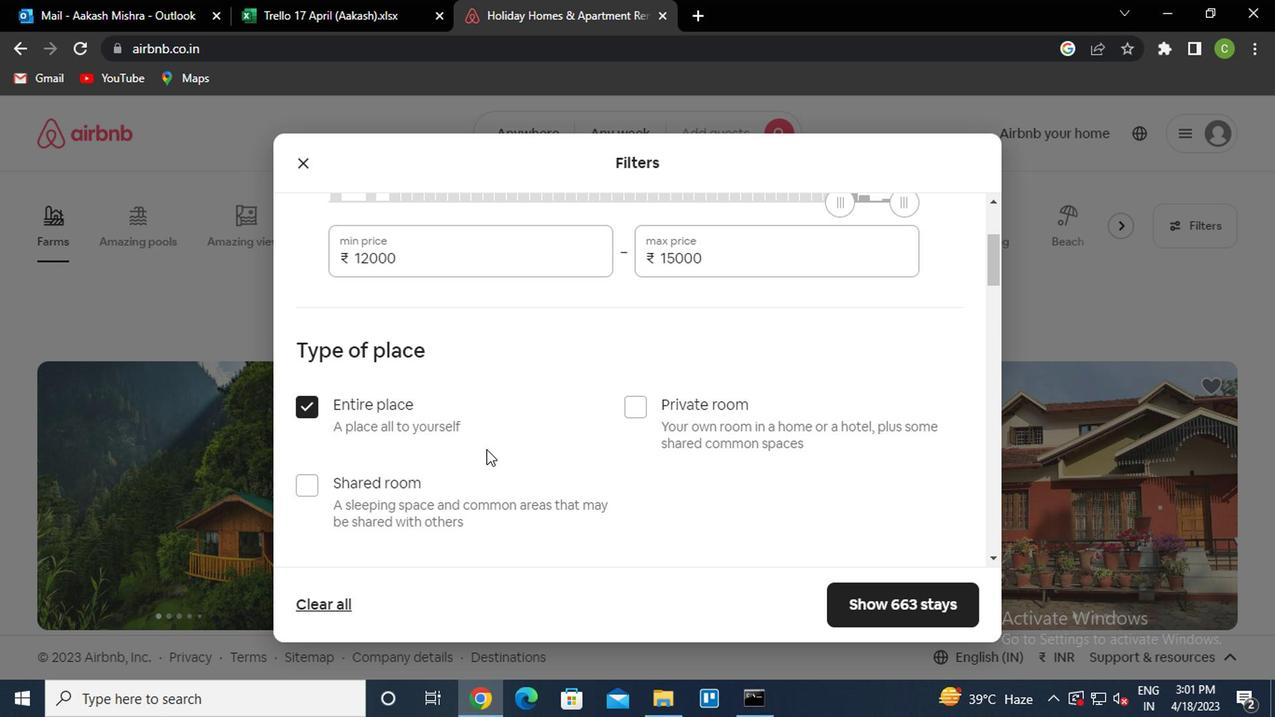 
Action: Mouse scrolled (484, 449) with delta (0, 0)
Screenshot: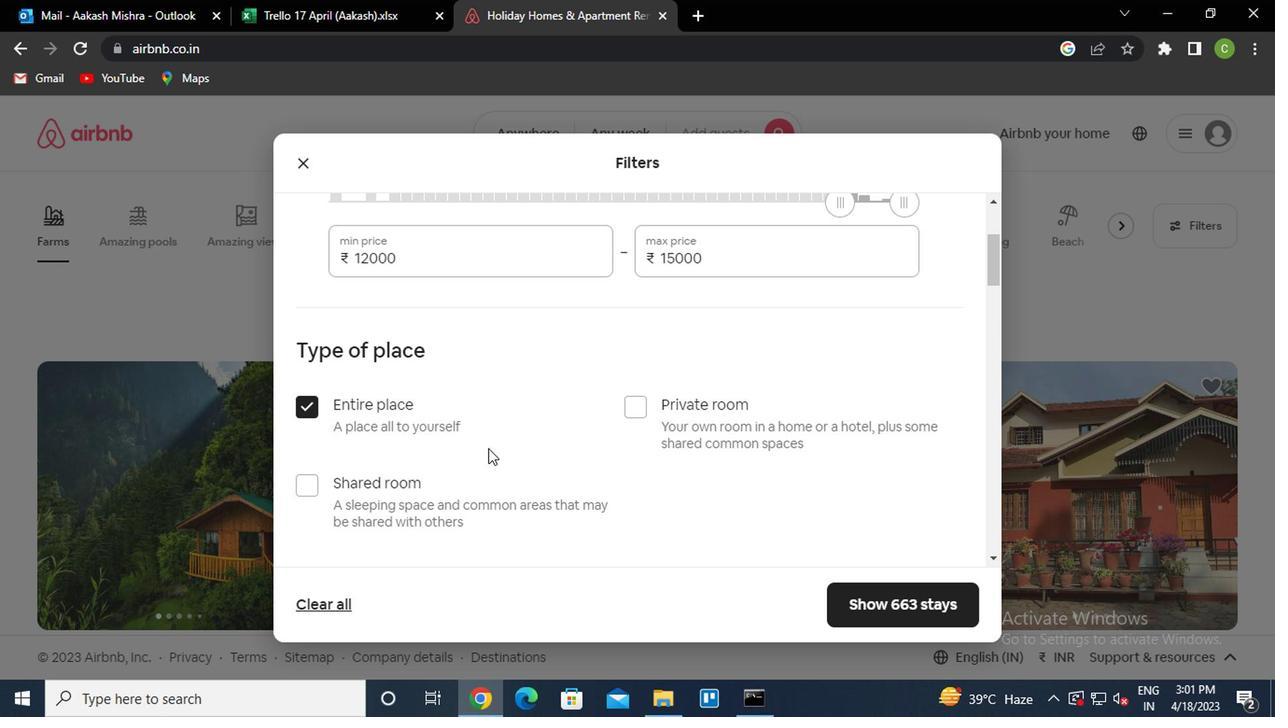 
Action: Mouse scrolled (484, 449) with delta (0, 0)
Screenshot: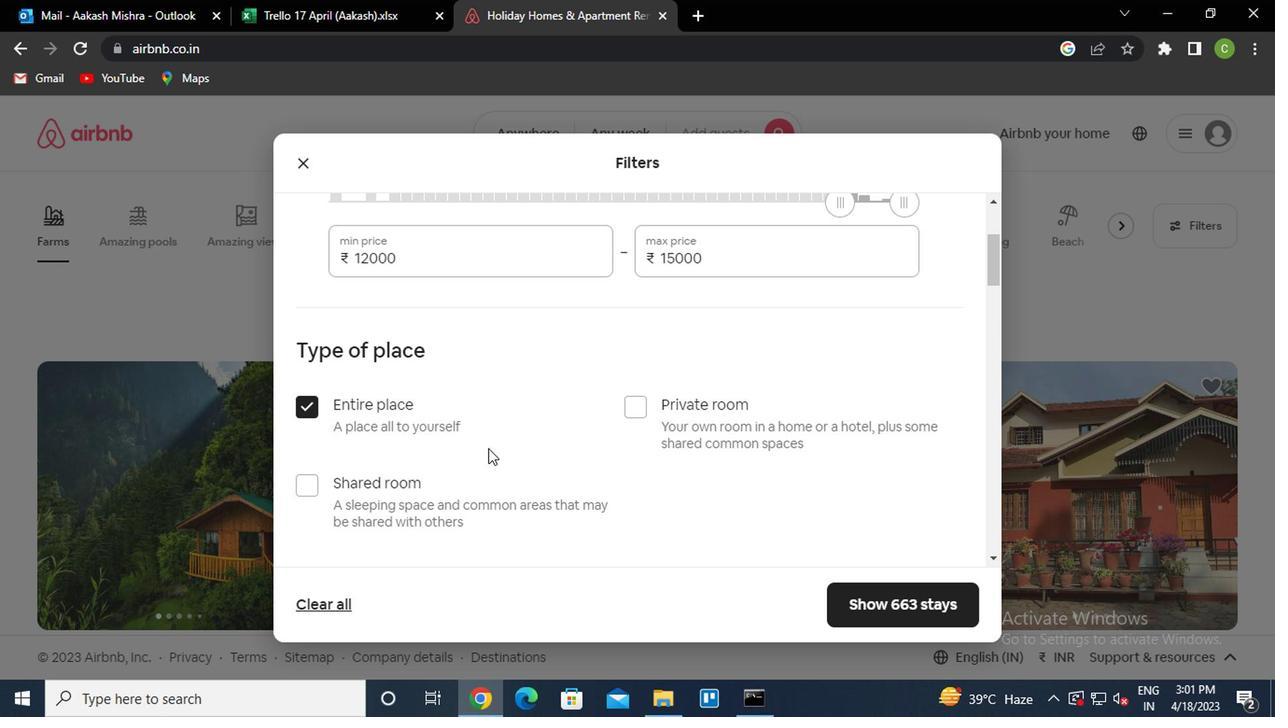 
Action: Mouse scrolled (484, 449) with delta (0, 0)
Screenshot: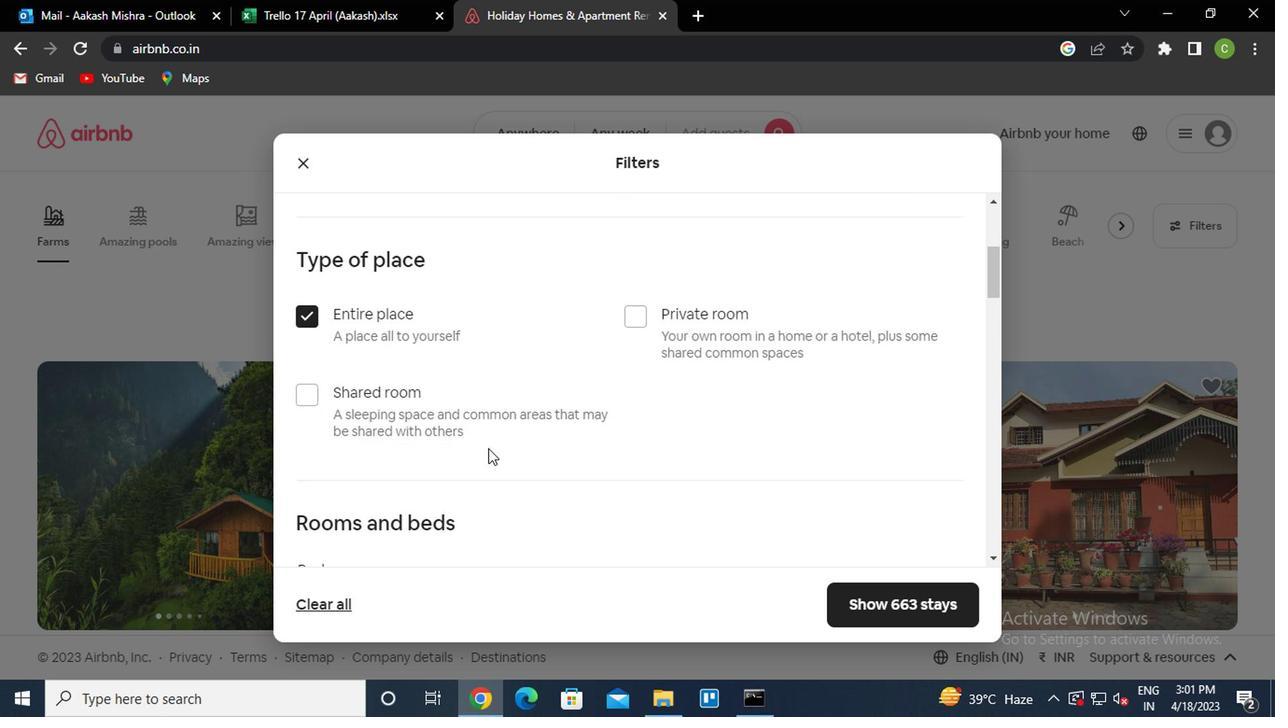 
Action: Mouse scrolled (484, 449) with delta (0, 0)
Screenshot: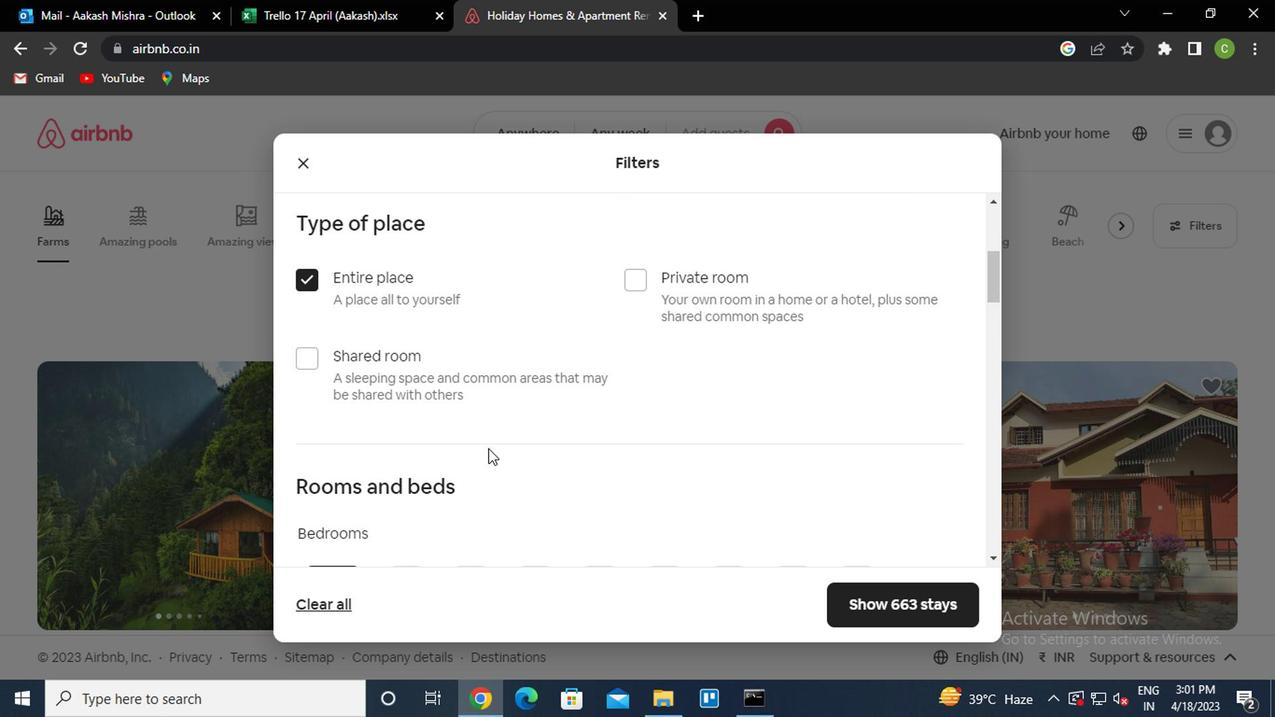 
Action: Mouse scrolled (484, 449) with delta (0, 0)
Screenshot: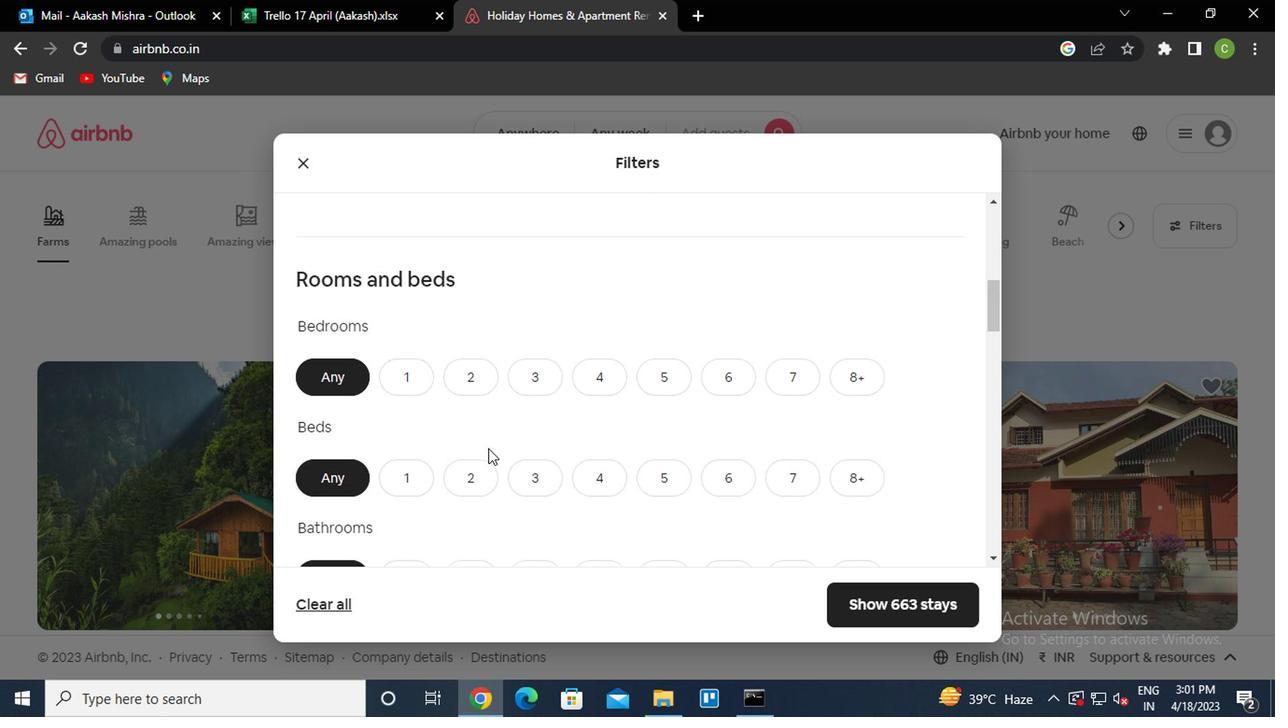 
Action: Mouse moved to (473, 241)
Screenshot: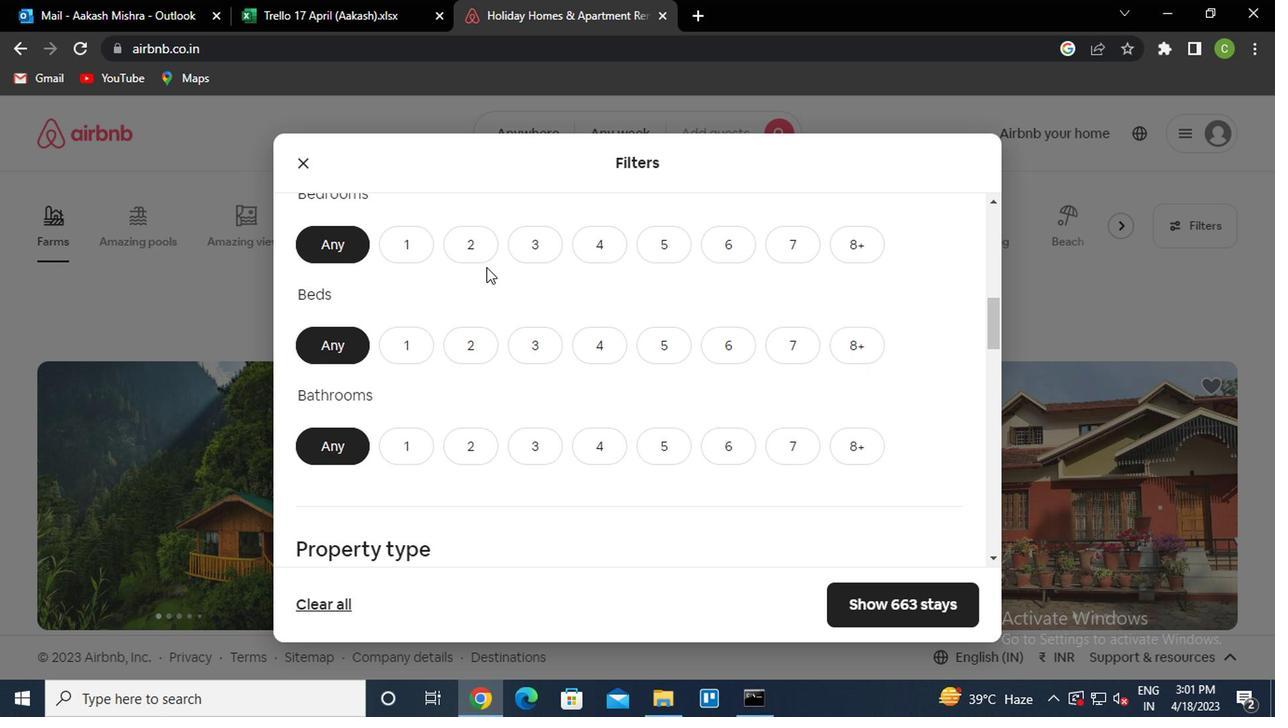
Action: Mouse pressed left at (473, 241)
Screenshot: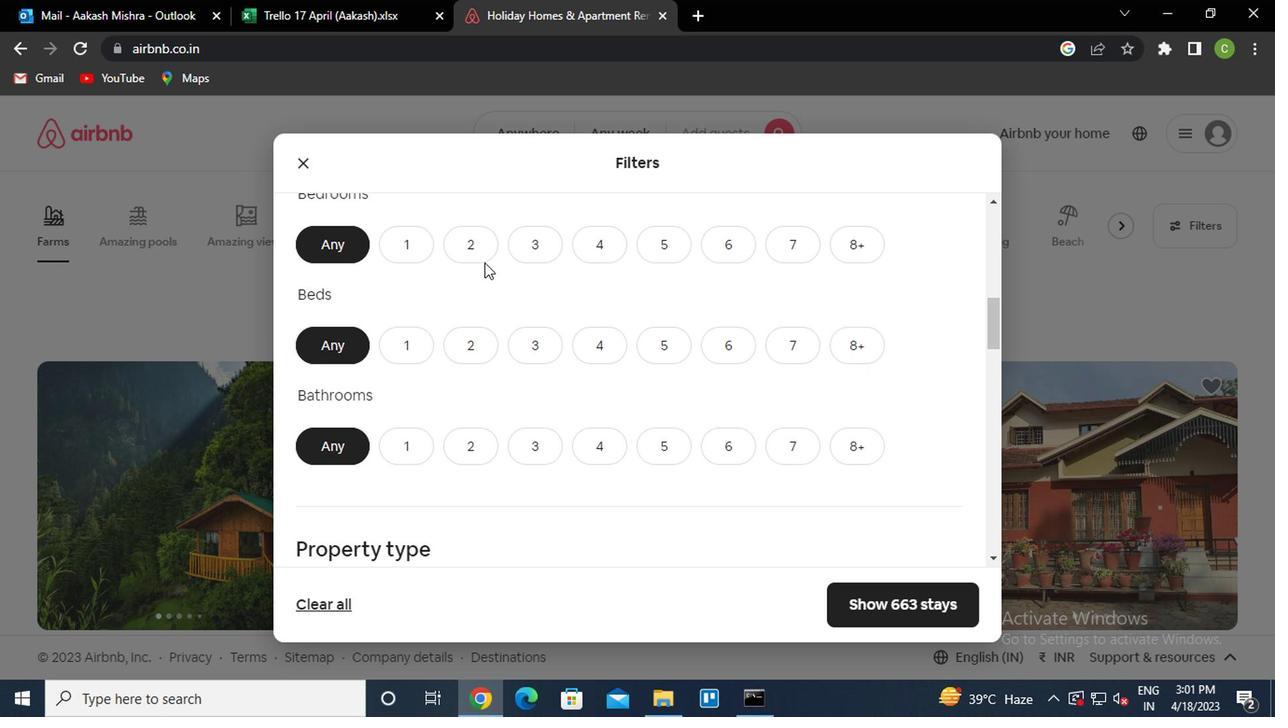 
Action: Mouse moved to (536, 343)
Screenshot: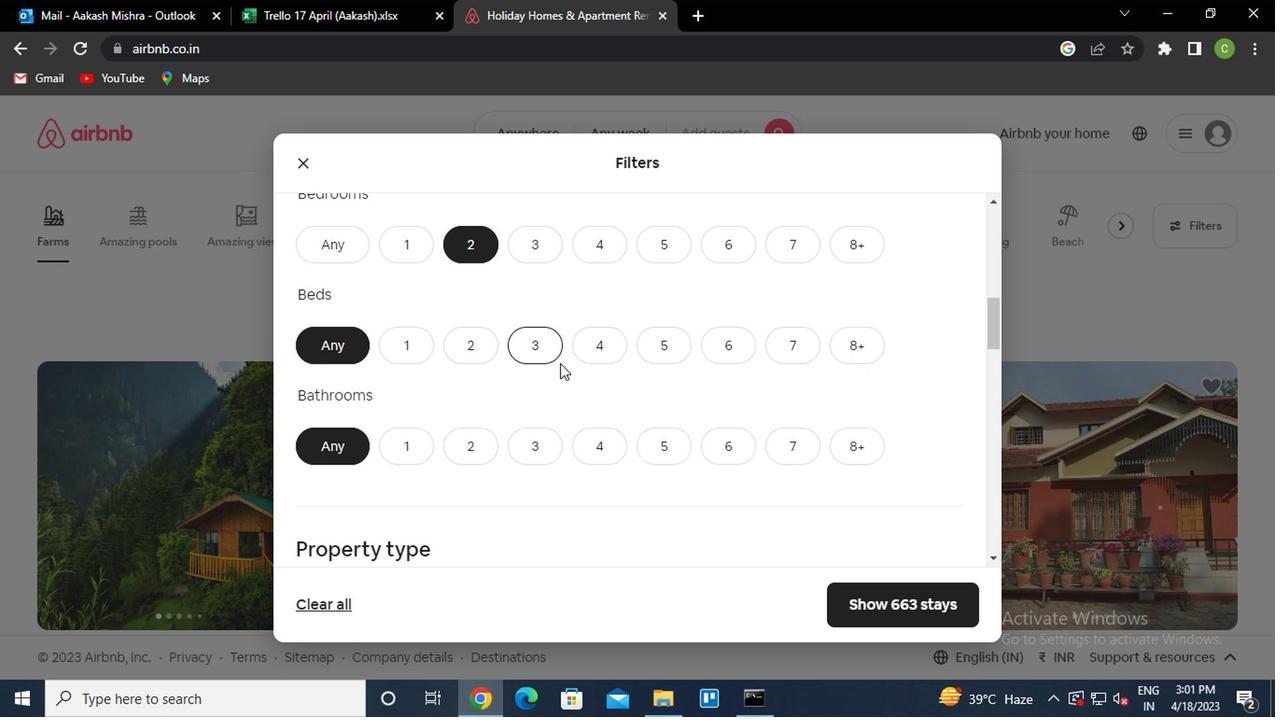 
Action: Mouse pressed left at (536, 343)
Screenshot: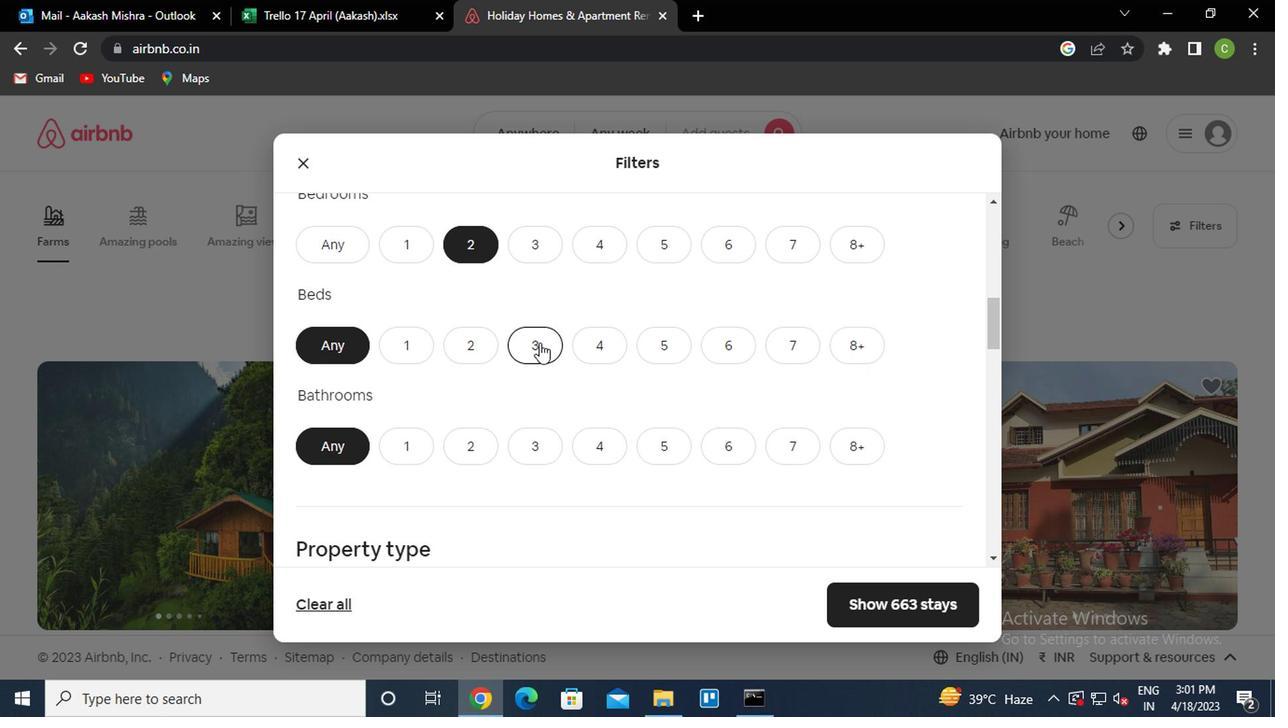 
Action: Mouse moved to (387, 455)
Screenshot: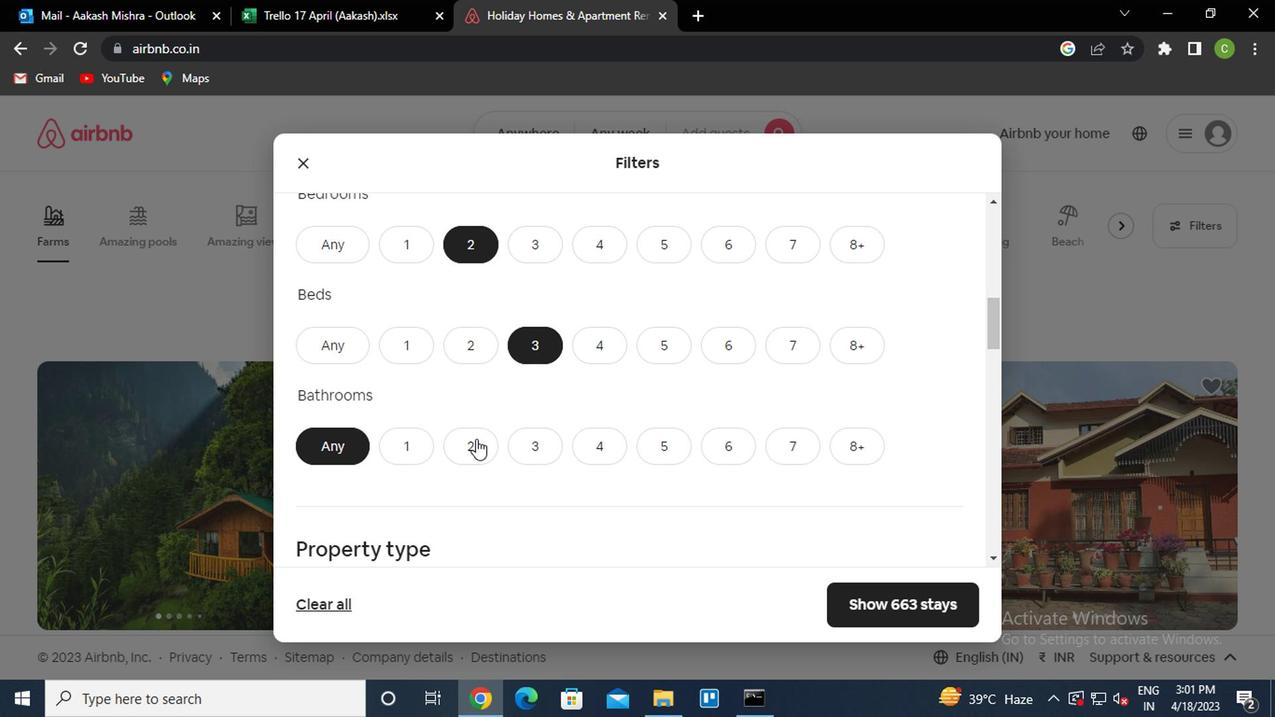 
Action: Mouse pressed left at (387, 455)
Screenshot: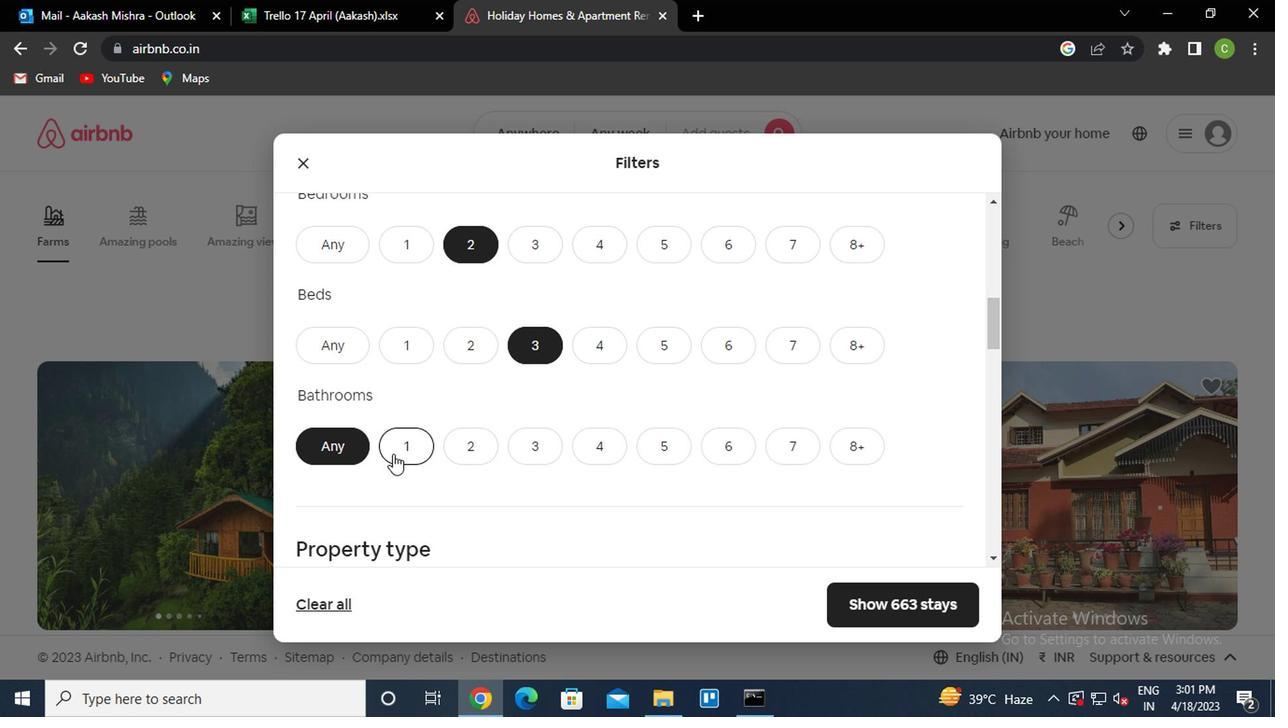 
Action: Mouse moved to (482, 451)
Screenshot: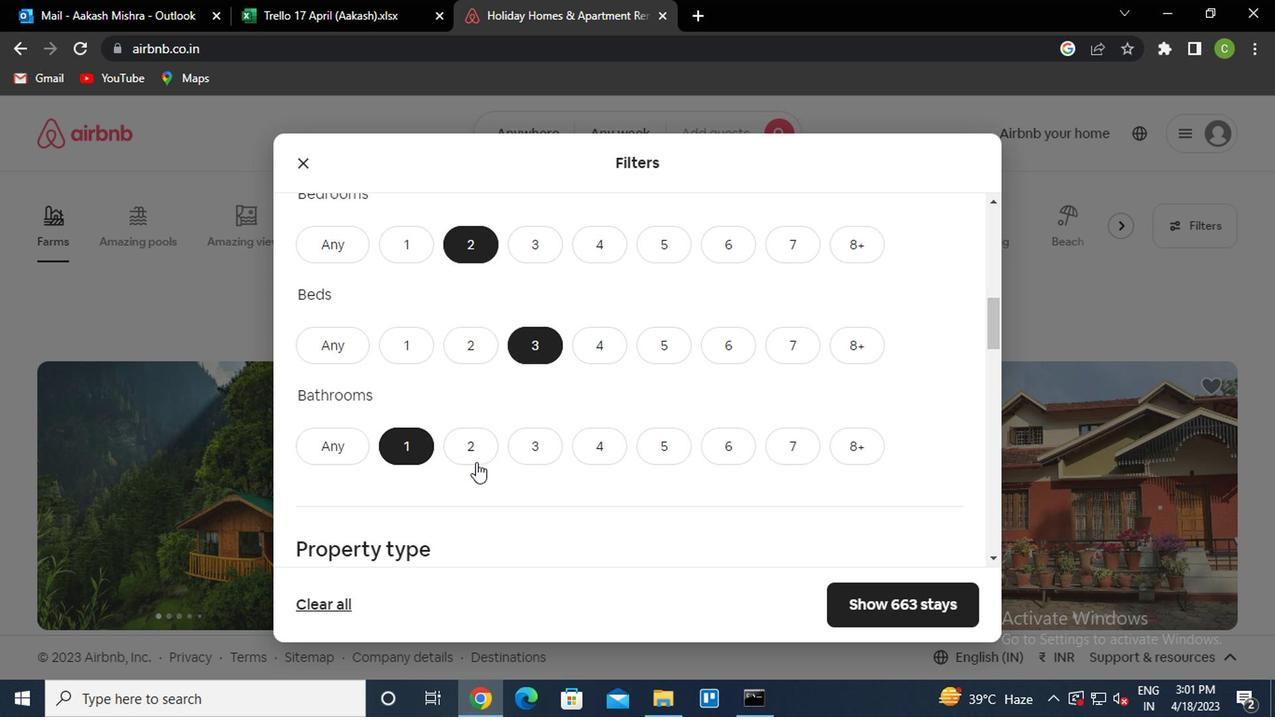 
Action: Mouse scrolled (482, 451) with delta (0, 0)
Screenshot: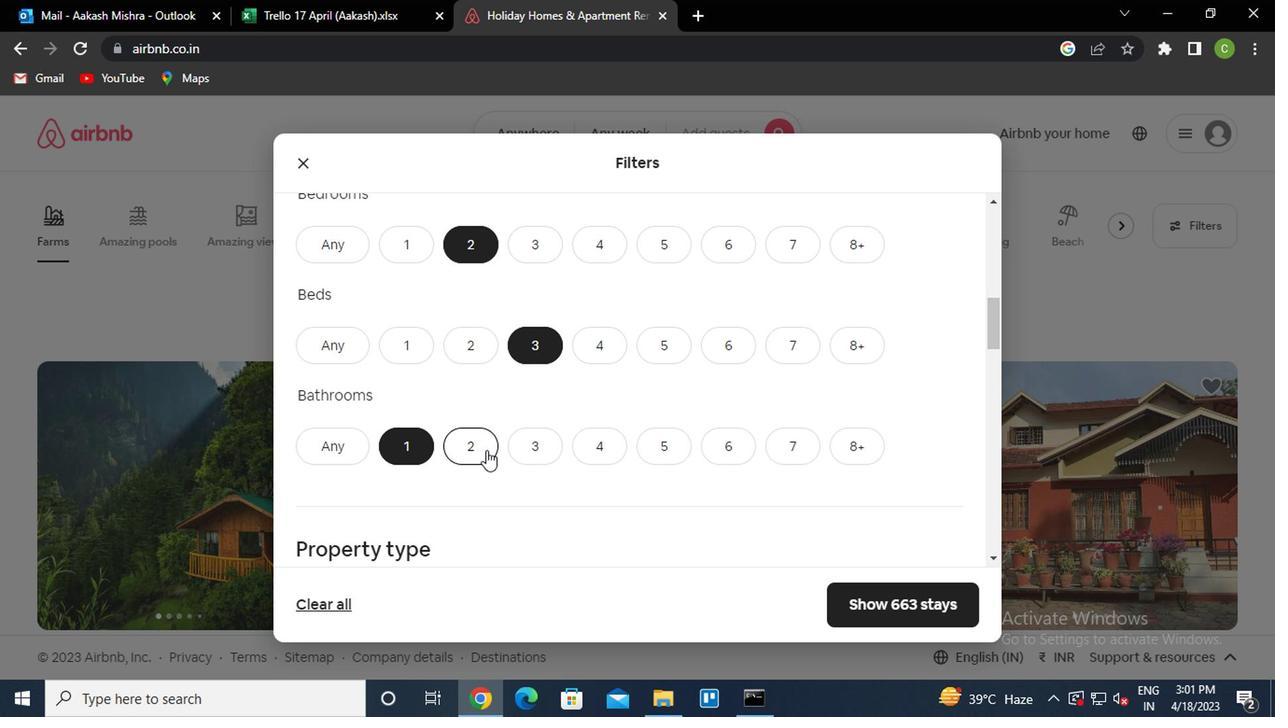 
Action: Mouse scrolled (482, 451) with delta (0, 0)
Screenshot: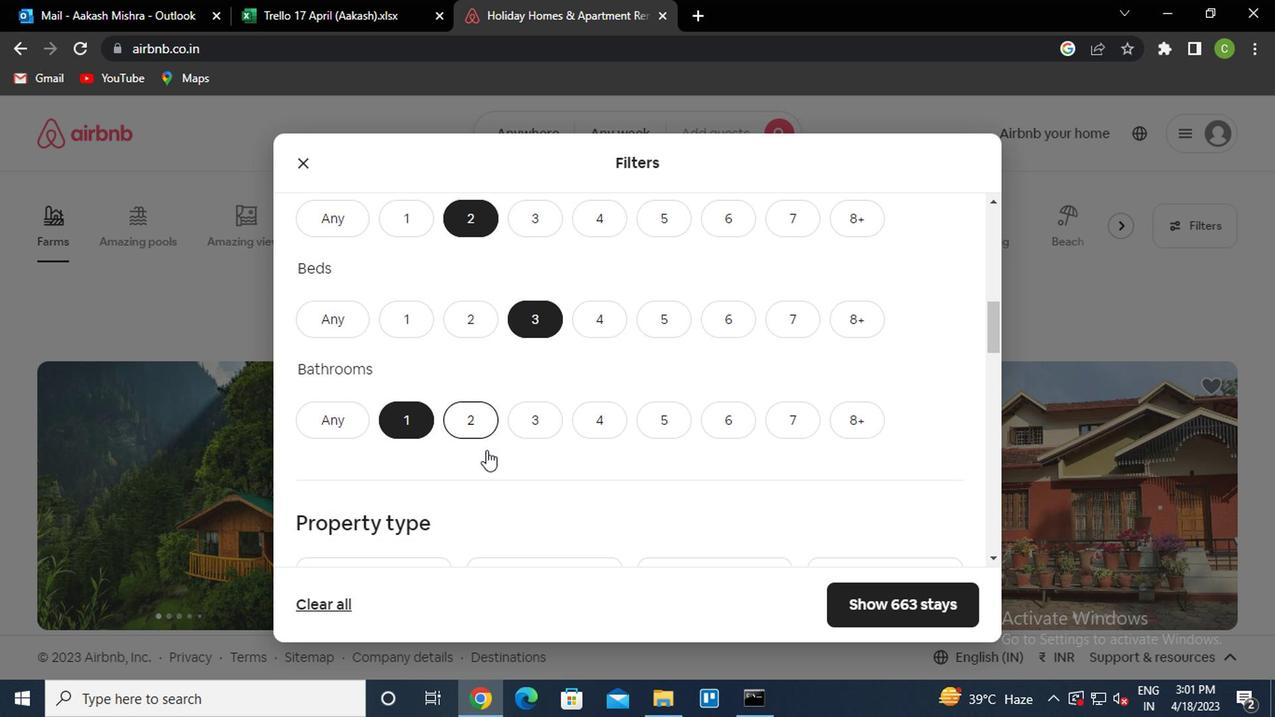 
Action: Mouse moved to (481, 460)
Screenshot: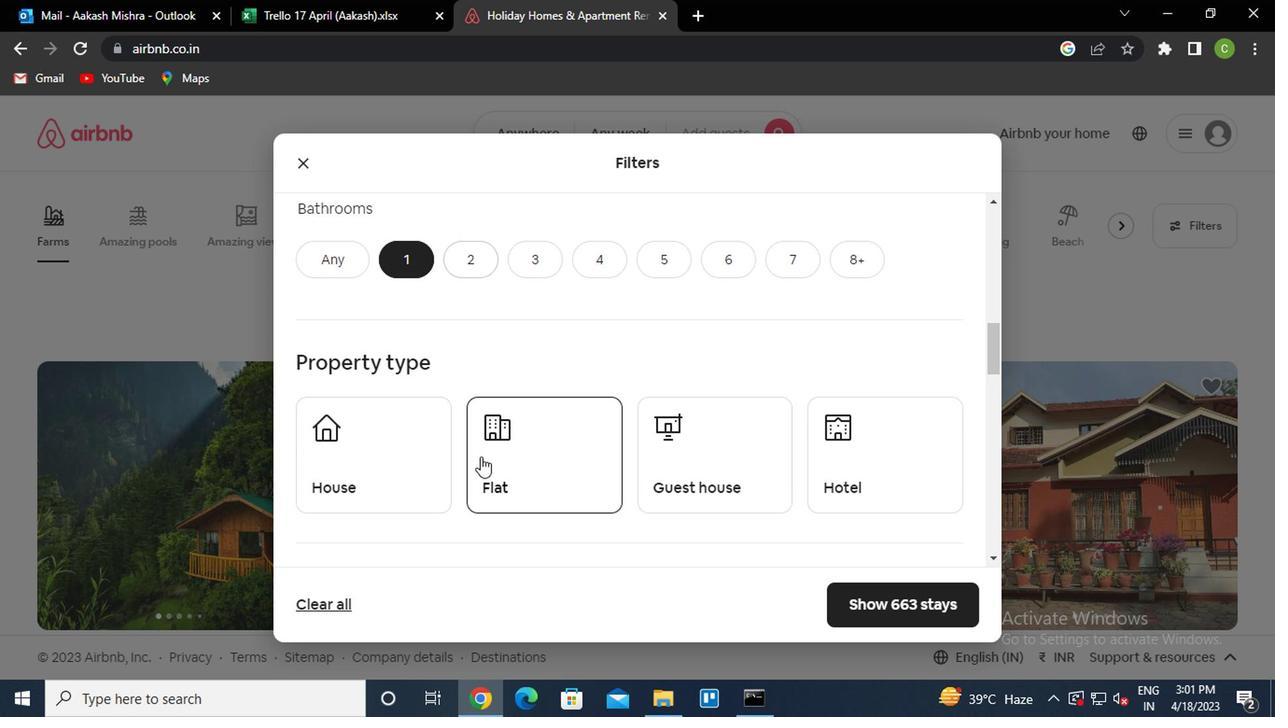 
Action: Mouse pressed left at (481, 460)
Screenshot: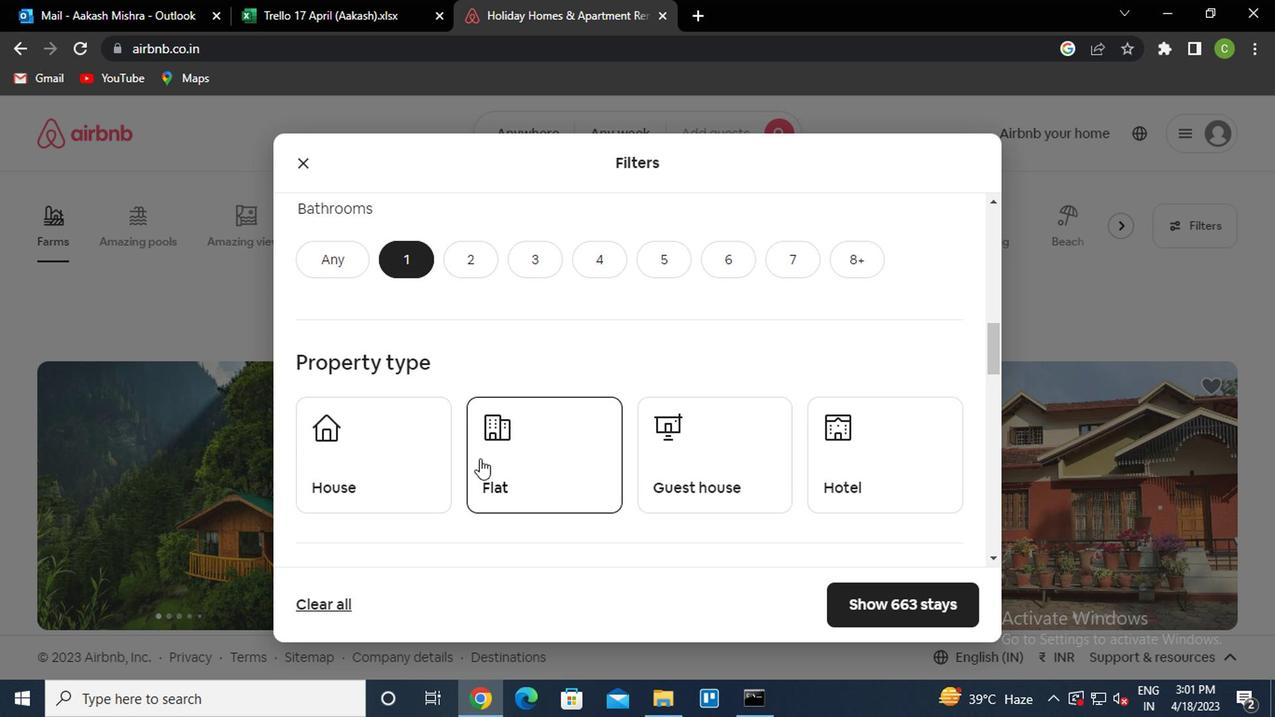 
Action: Mouse moved to (482, 460)
Screenshot: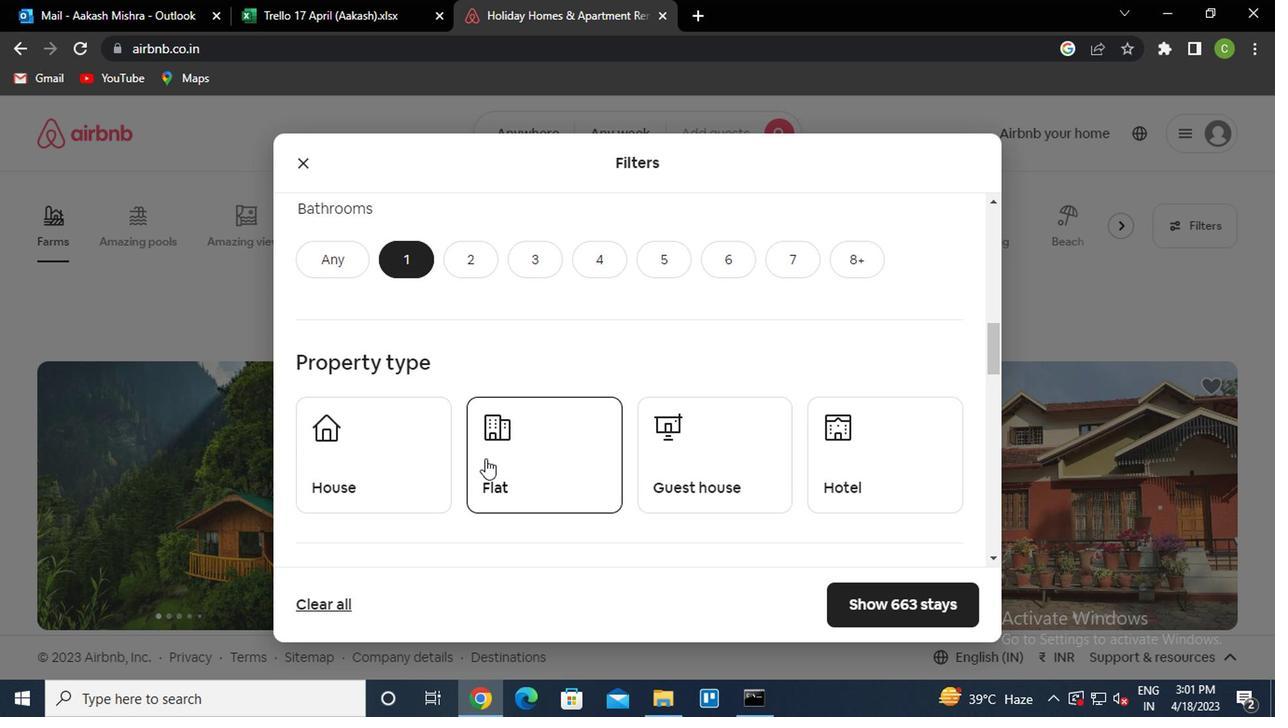 
Action: Mouse scrolled (482, 460) with delta (0, 0)
Screenshot: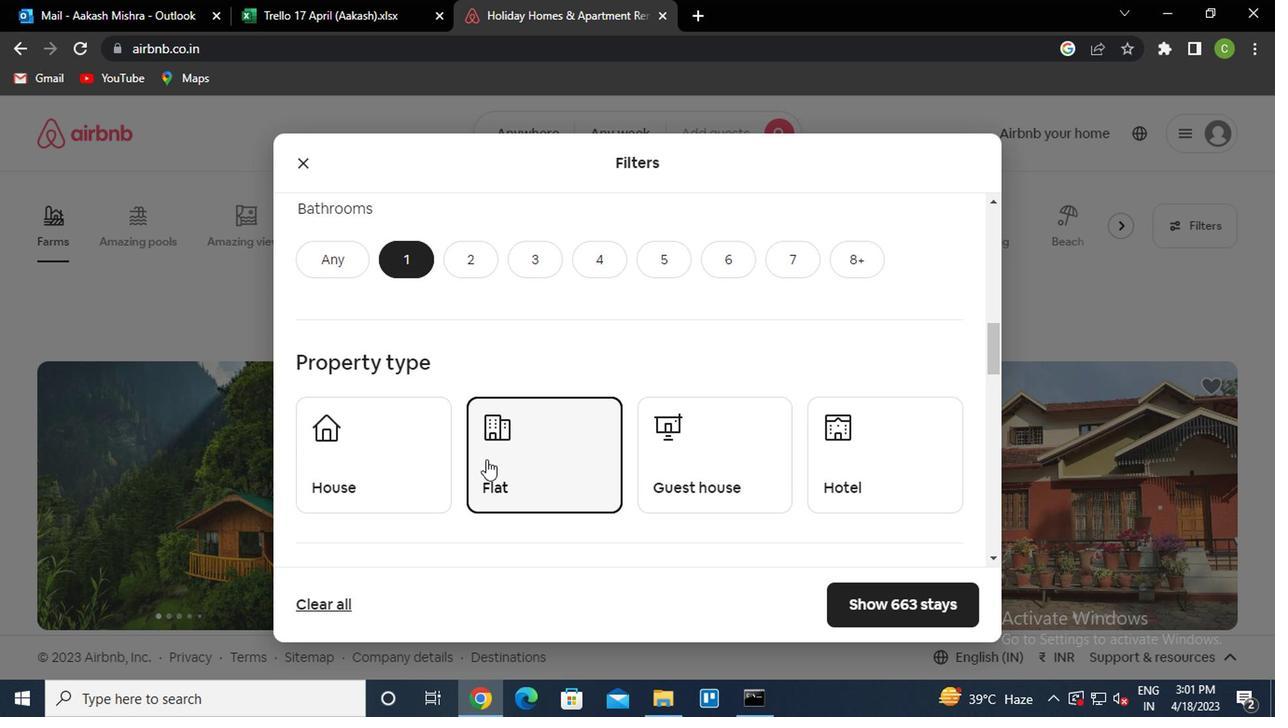 
Action: Mouse scrolled (482, 460) with delta (0, 0)
Screenshot: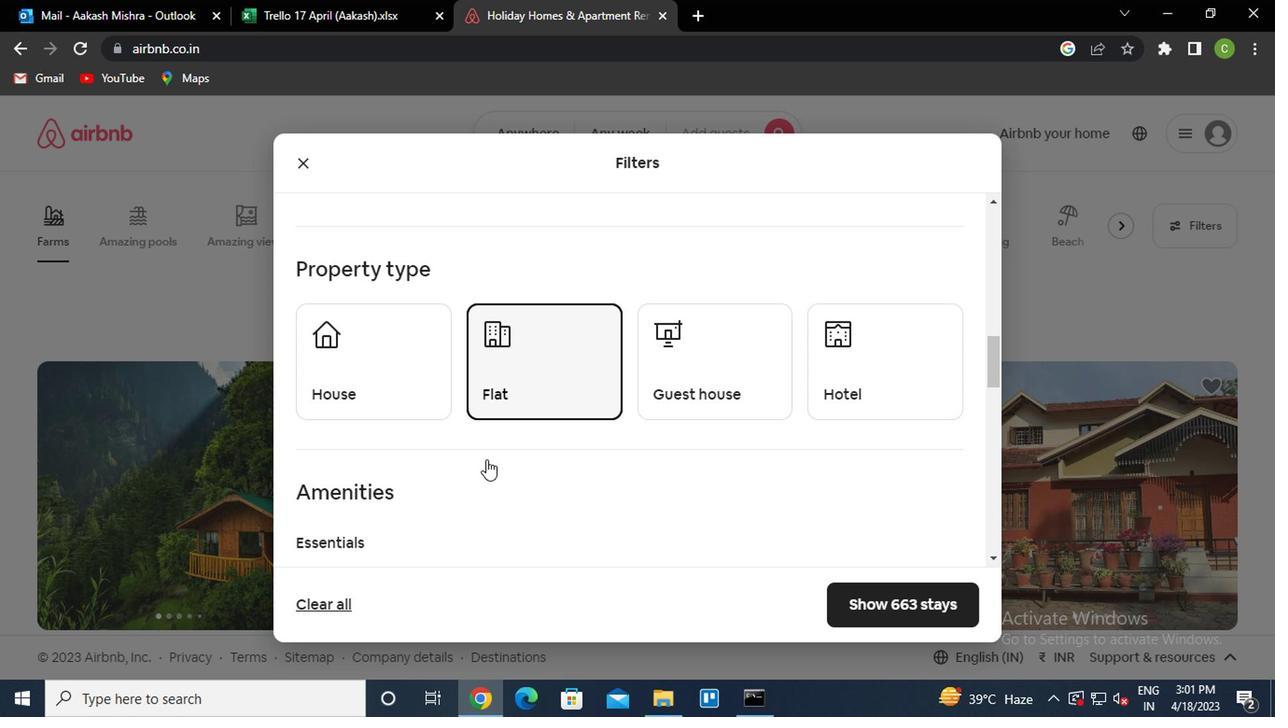 
Action: Mouse scrolled (482, 460) with delta (0, 0)
Screenshot: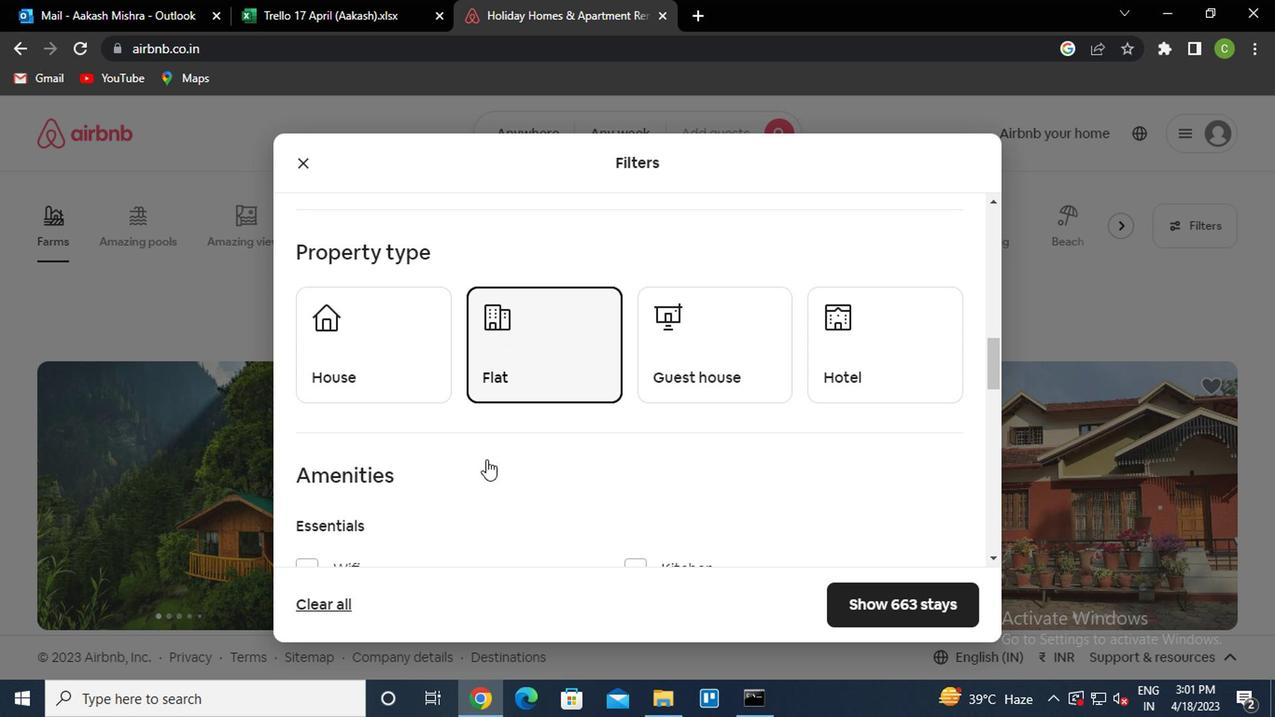 
Action: Mouse scrolled (482, 460) with delta (0, 0)
Screenshot: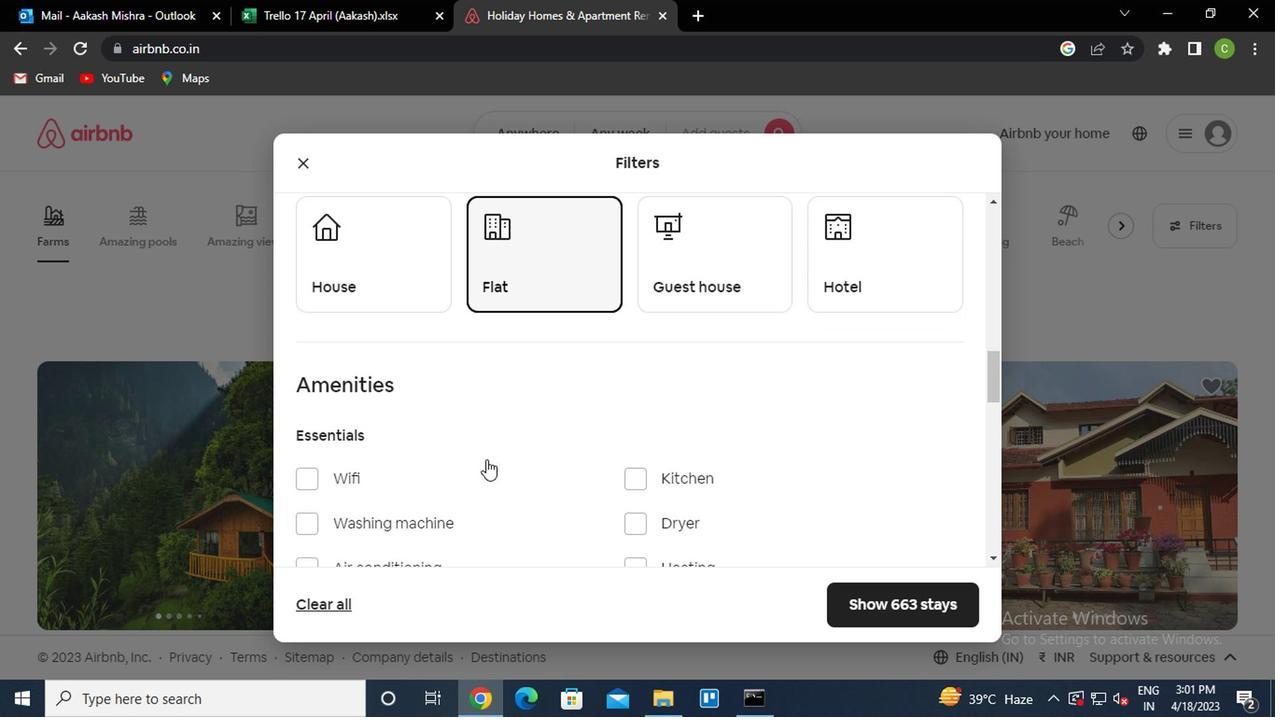 
Action: Mouse scrolled (482, 460) with delta (0, 0)
Screenshot: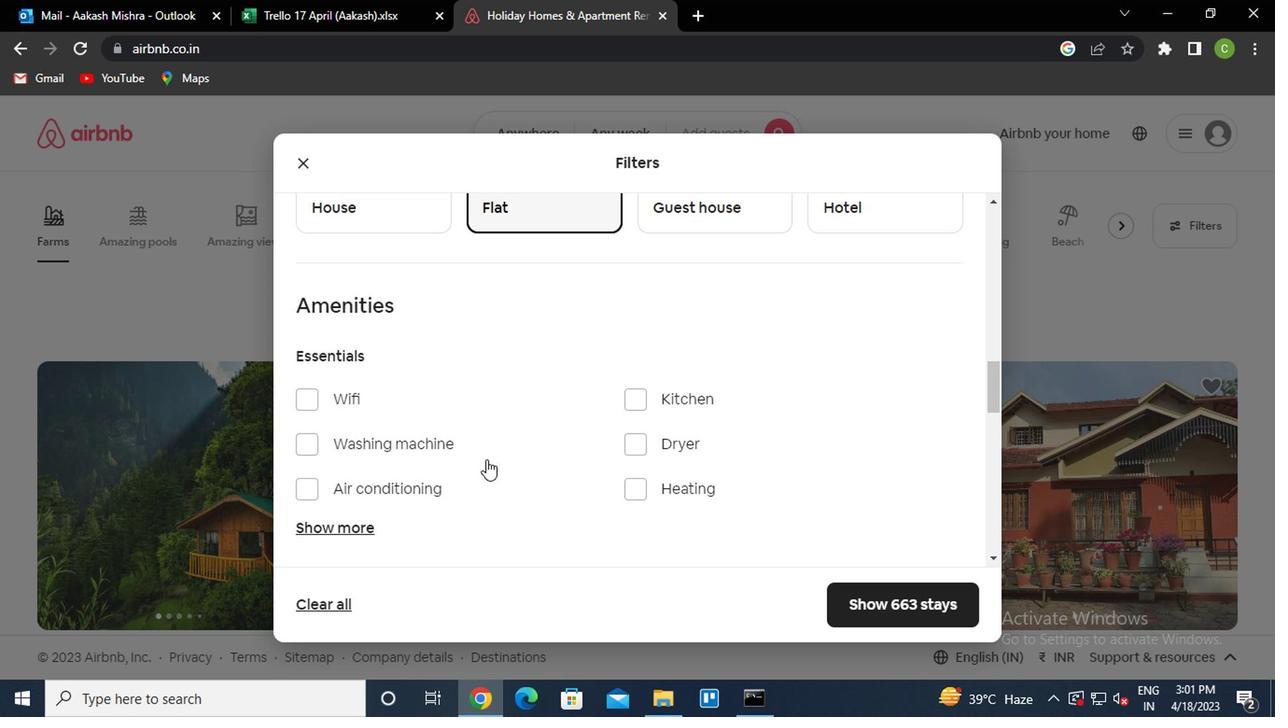 
Action: Mouse scrolled (482, 460) with delta (0, 0)
Screenshot: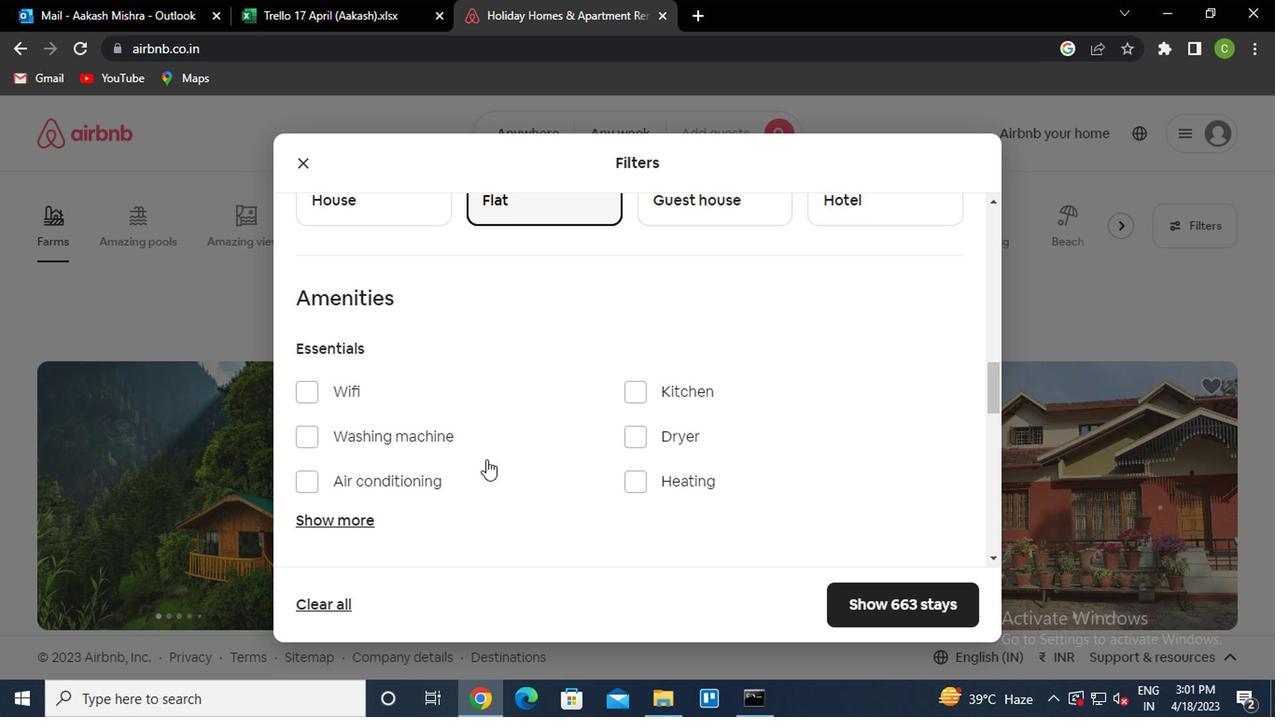 
Action: Mouse moved to (953, 474)
Screenshot: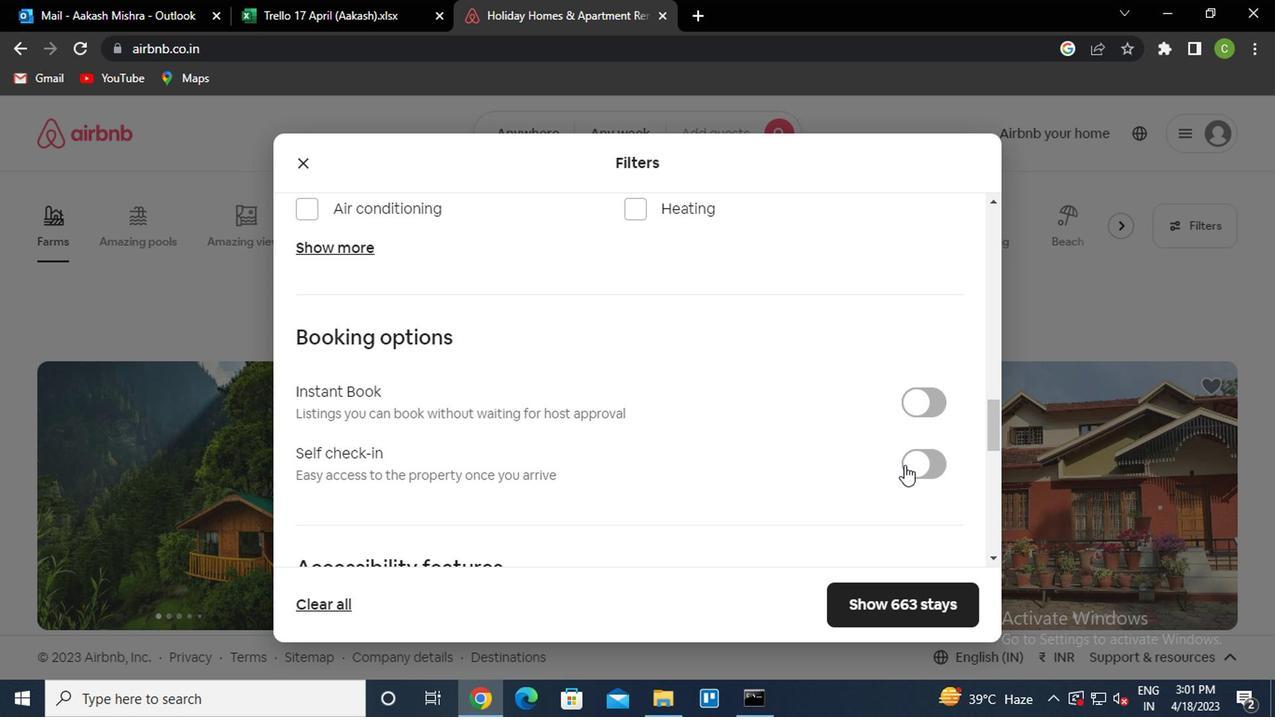
Action: Mouse pressed left at (953, 474)
Screenshot: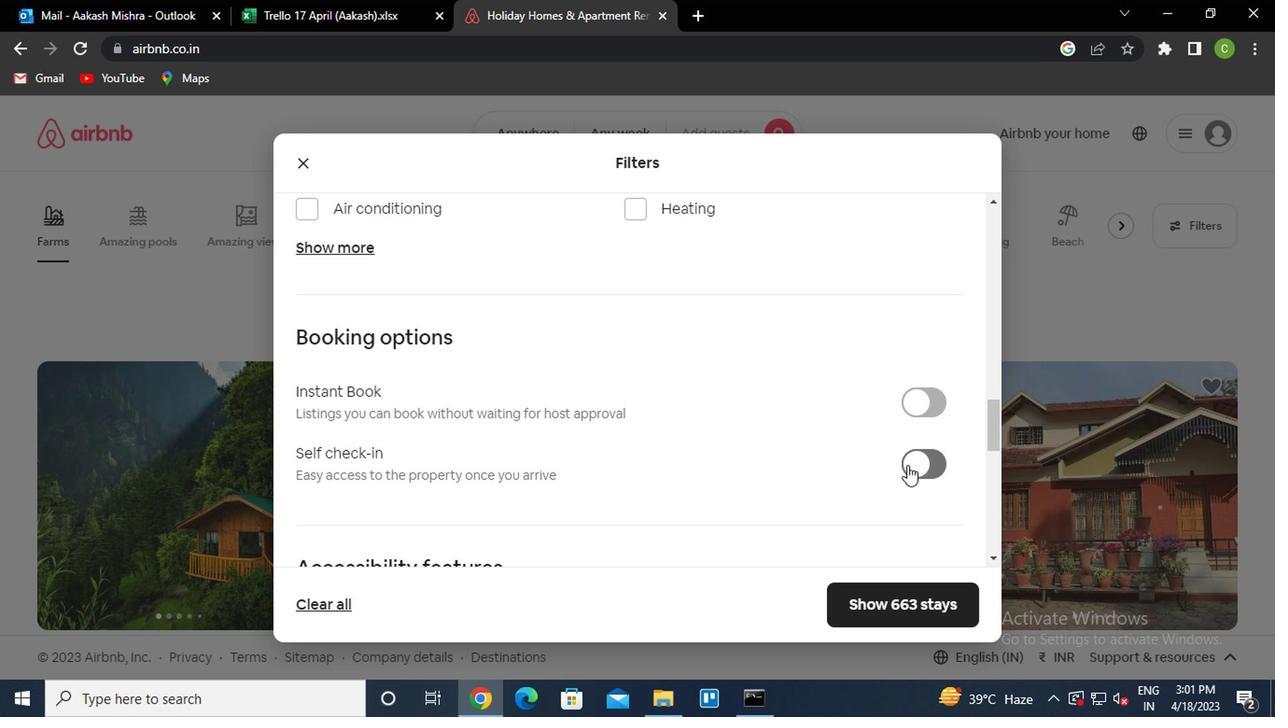 
Action: Mouse moved to (941, 474)
Screenshot: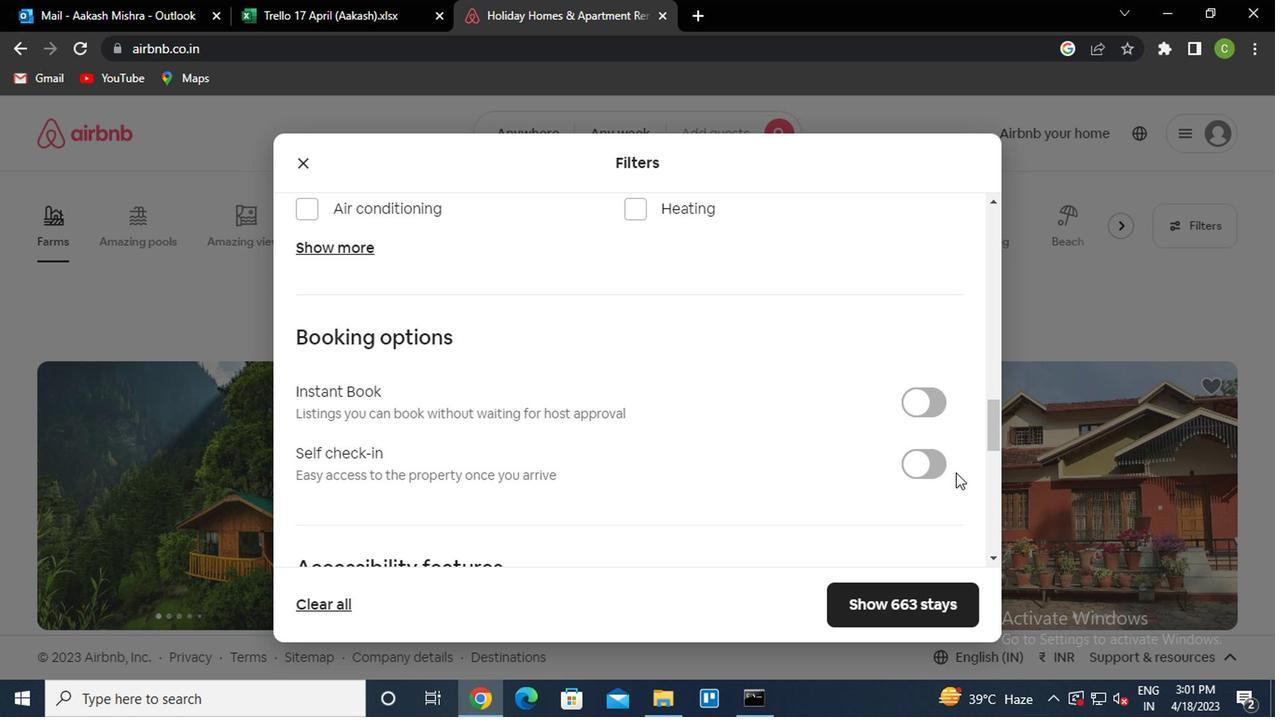 
Action: Mouse pressed left at (941, 474)
Screenshot: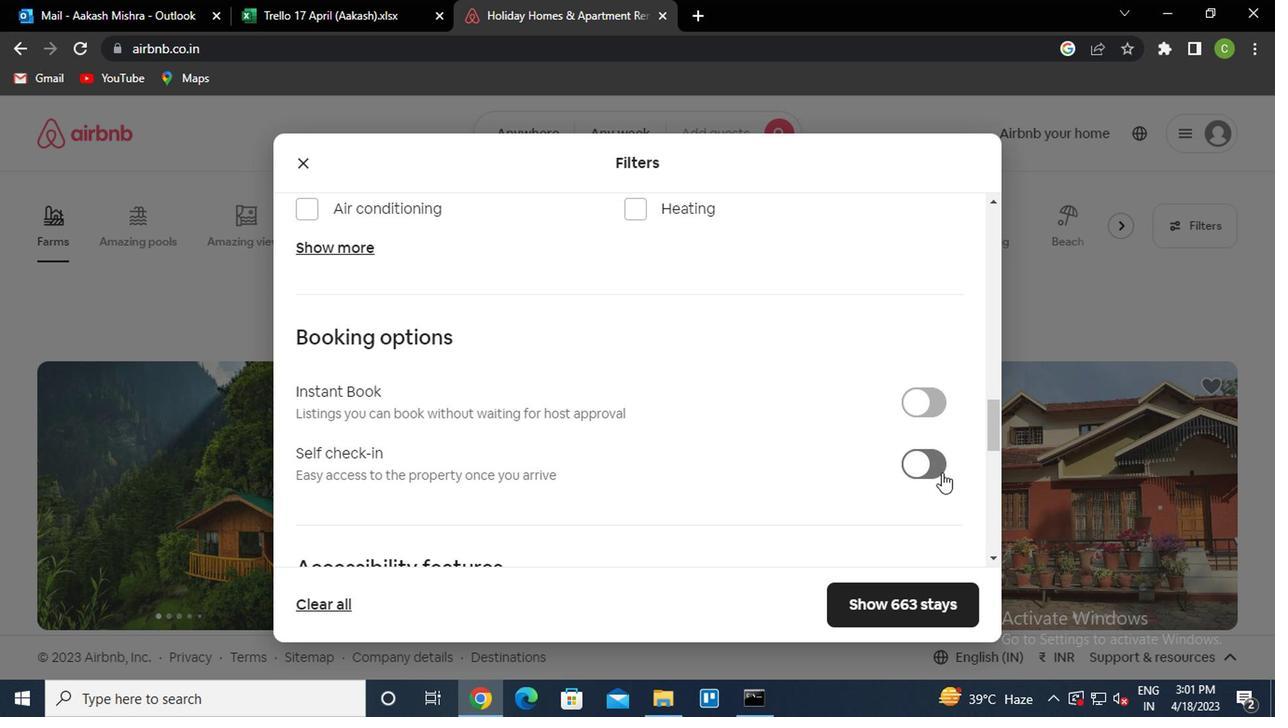 
Action: Mouse moved to (683, 453)
Screenshot: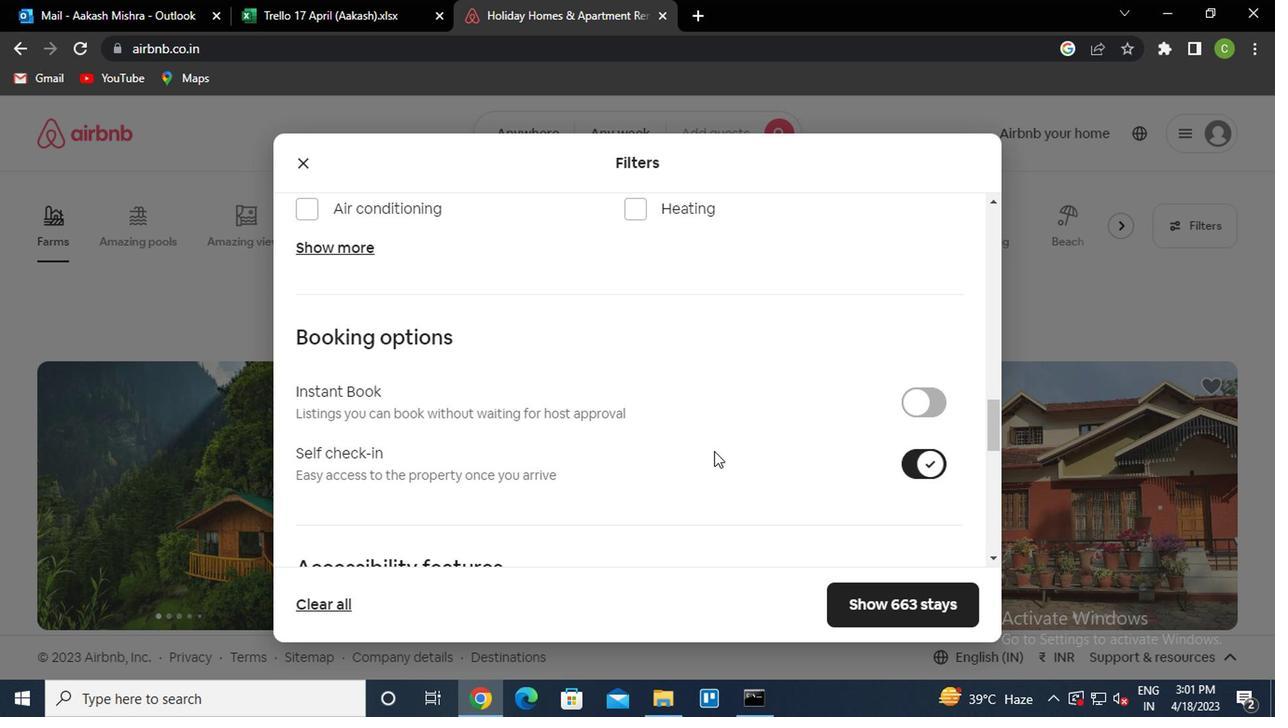 
Action: Mouse scrolled (683, 451) with delta (0, -1)
Screenshot: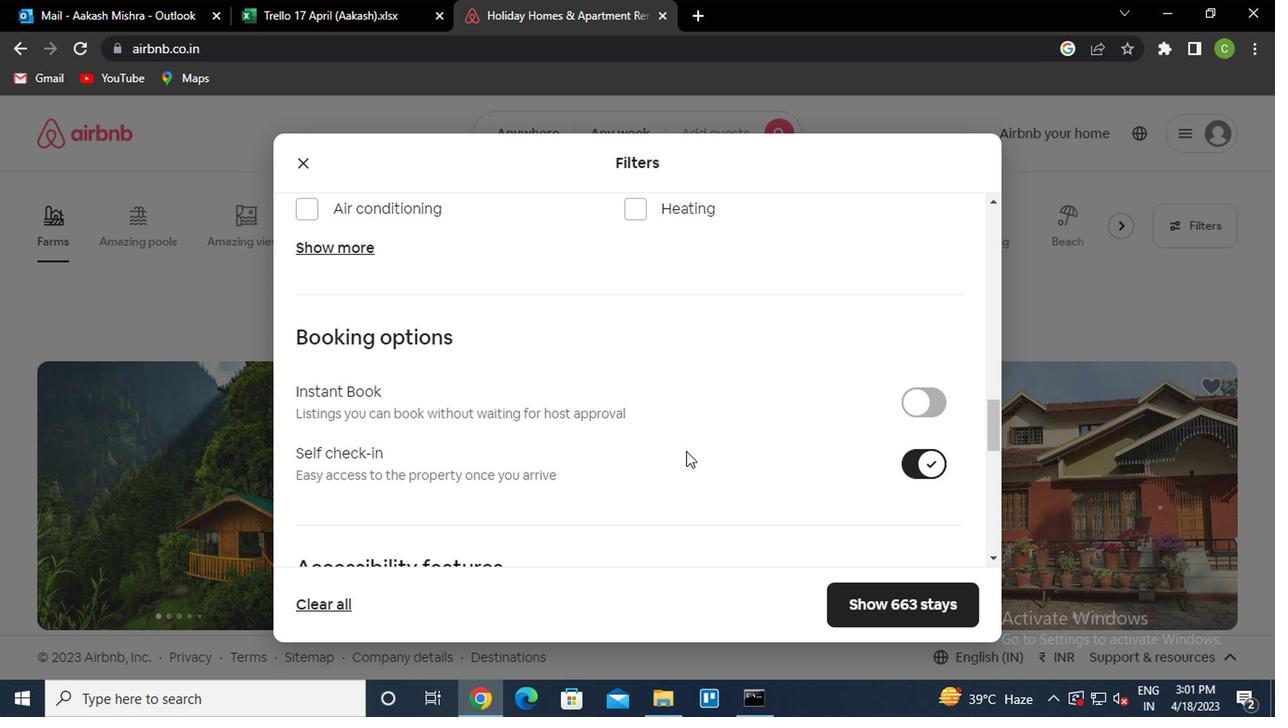 
Action: Mouse scrolled (683, 451) with delta (0, -1)
Screenshot: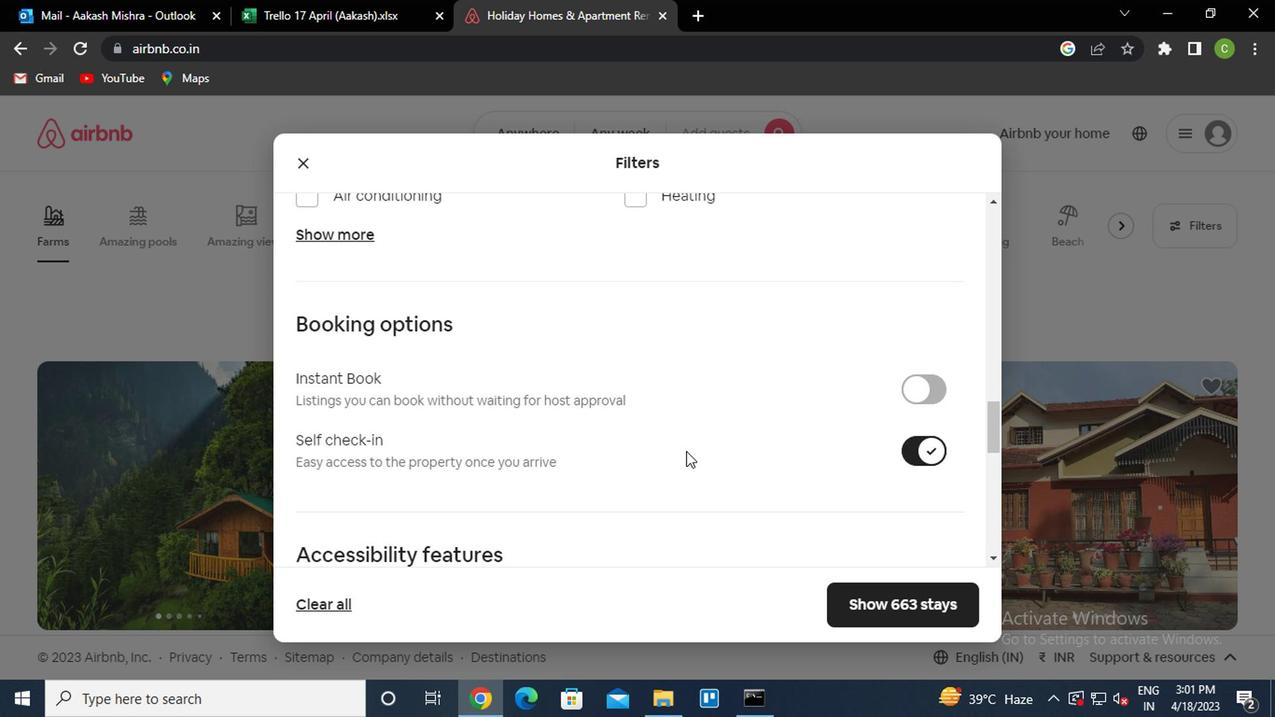 
Action: Mouse scrolled (683, 451) with delta (0, -1)
Screenshot: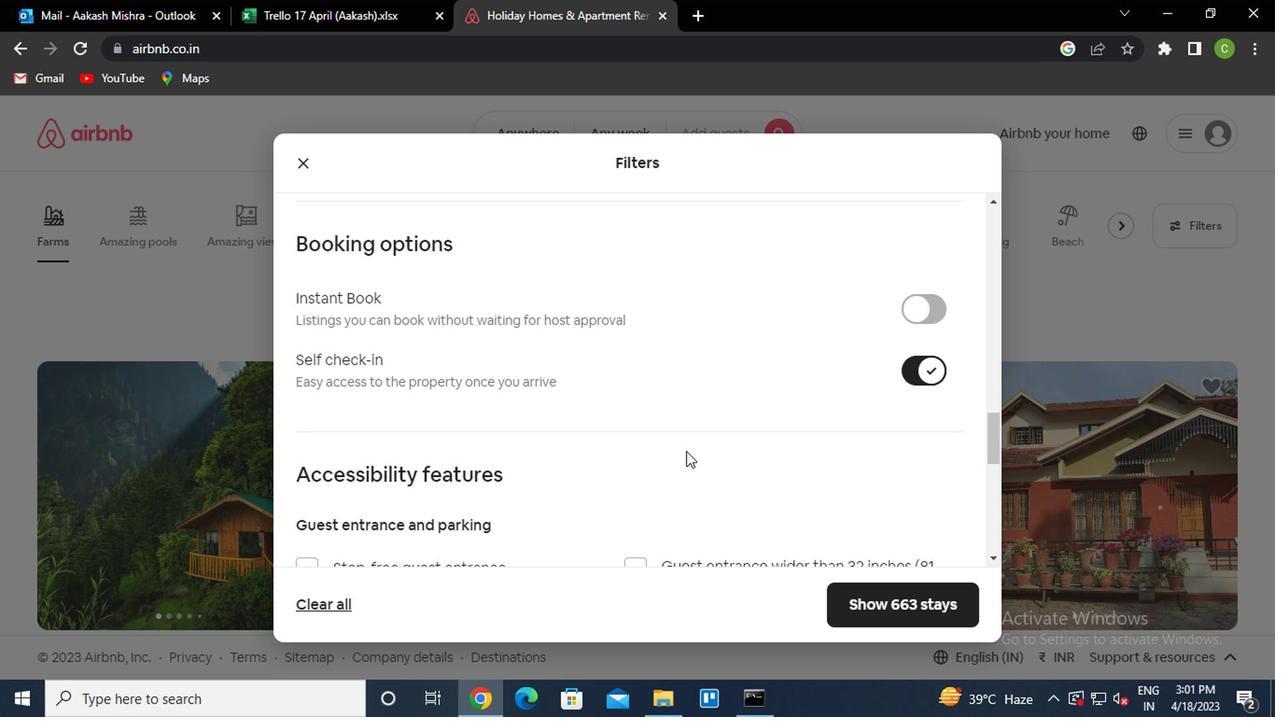 
Action: Mouse scrolled (683, 451) with delta (0, -1)
Screenshot: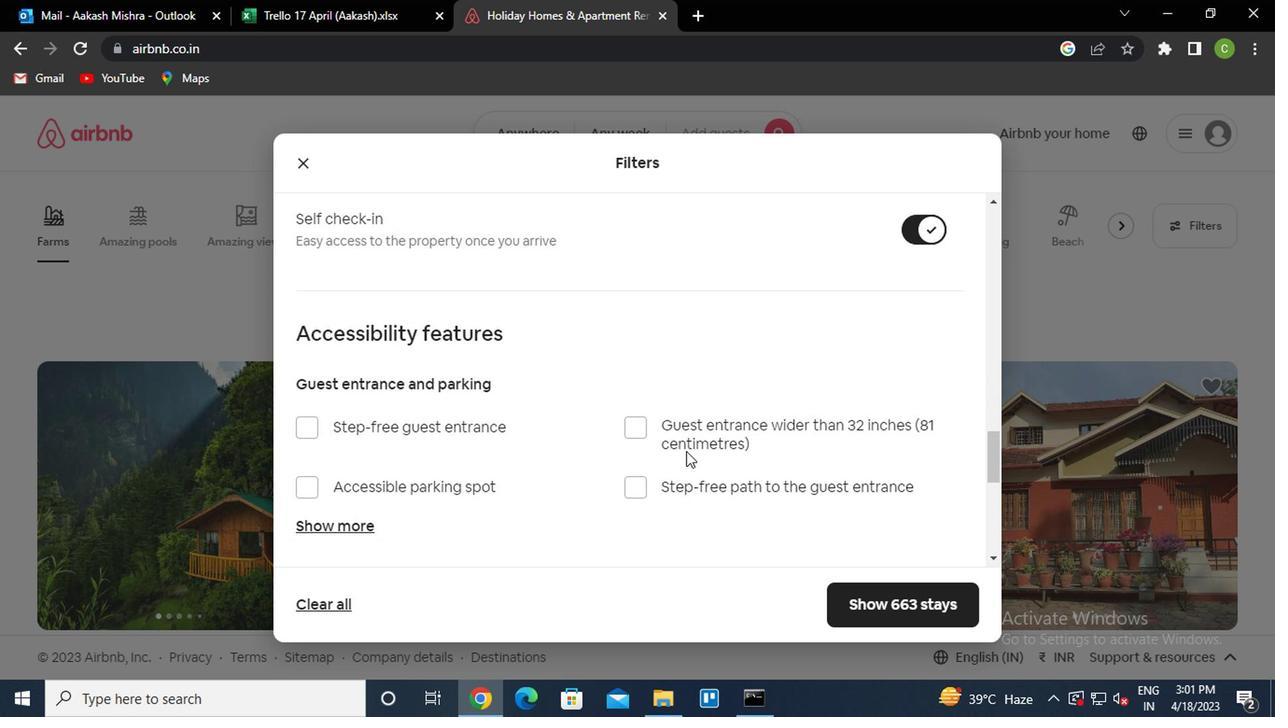 
Action: Mouse scrolled (683, 451) with delta (0, -1)
Screenshot: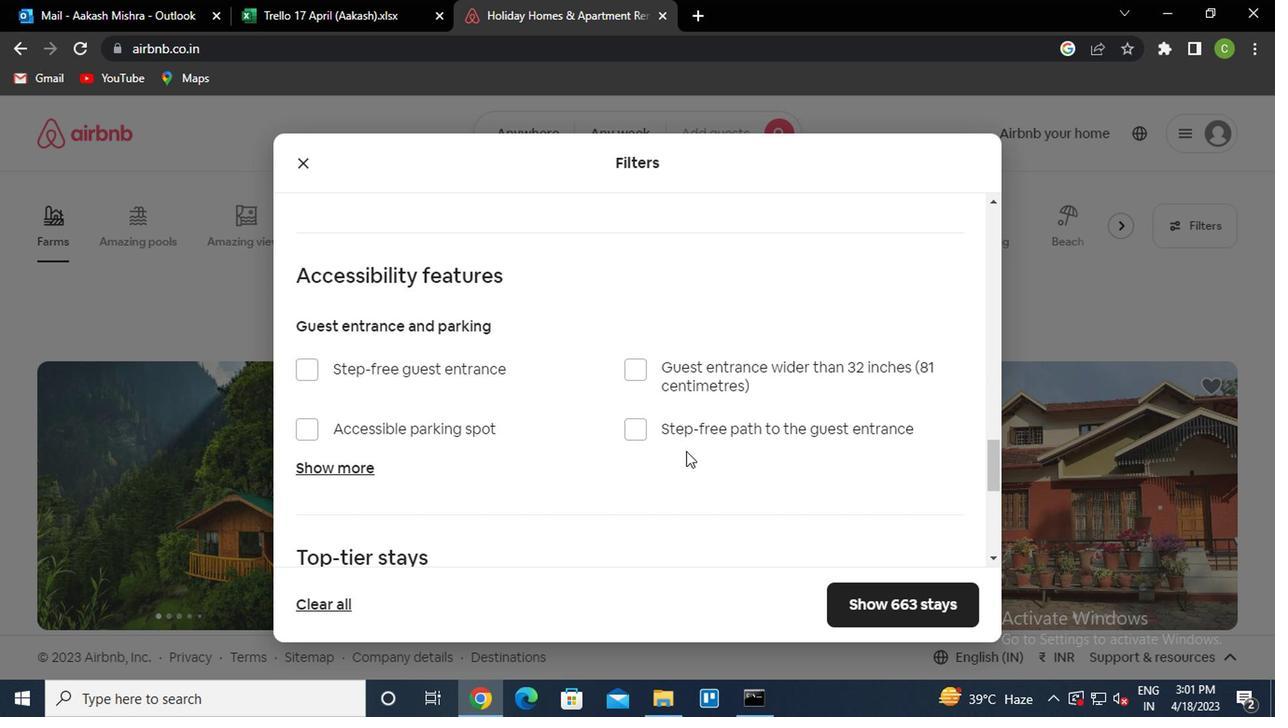 
Action: Mouse scrolled (683, 451) with delta (0, -1)
Screenshot: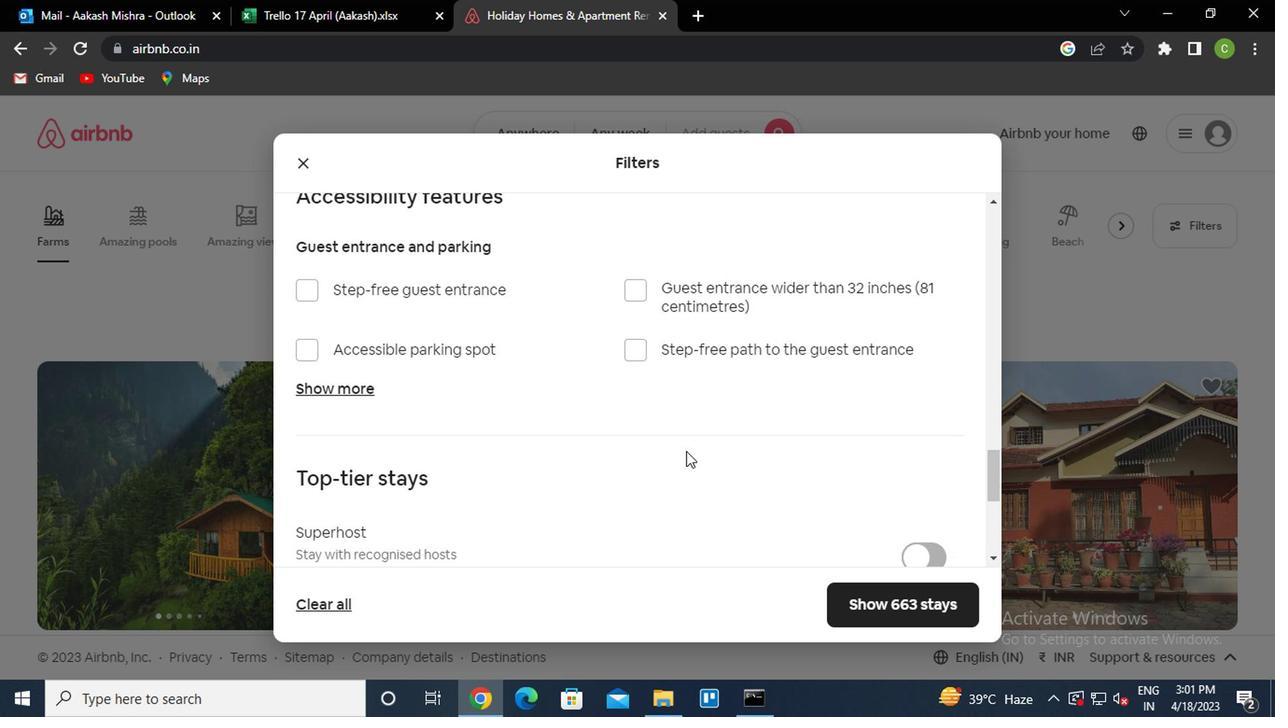 
Action: Mouse scrolled (683, 451) with delta (0, -1)
Screenshot: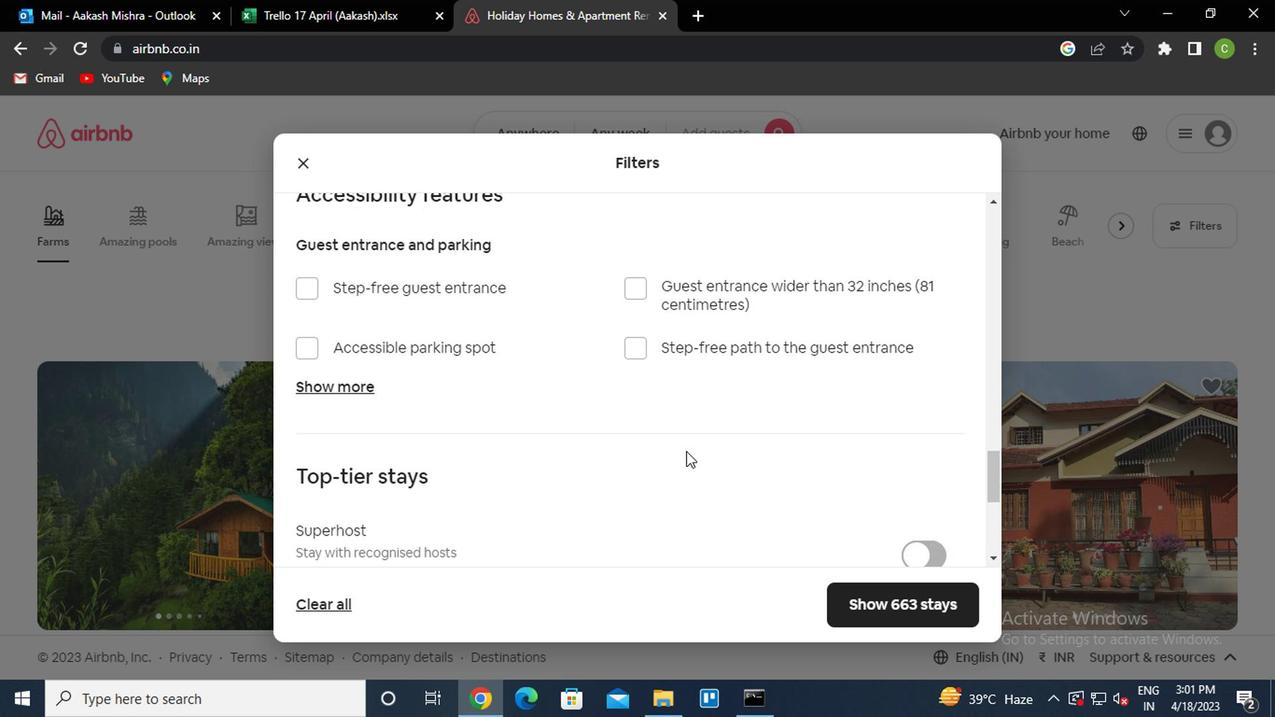 
Action: Mouse moved to (497, 460)
Screenshot: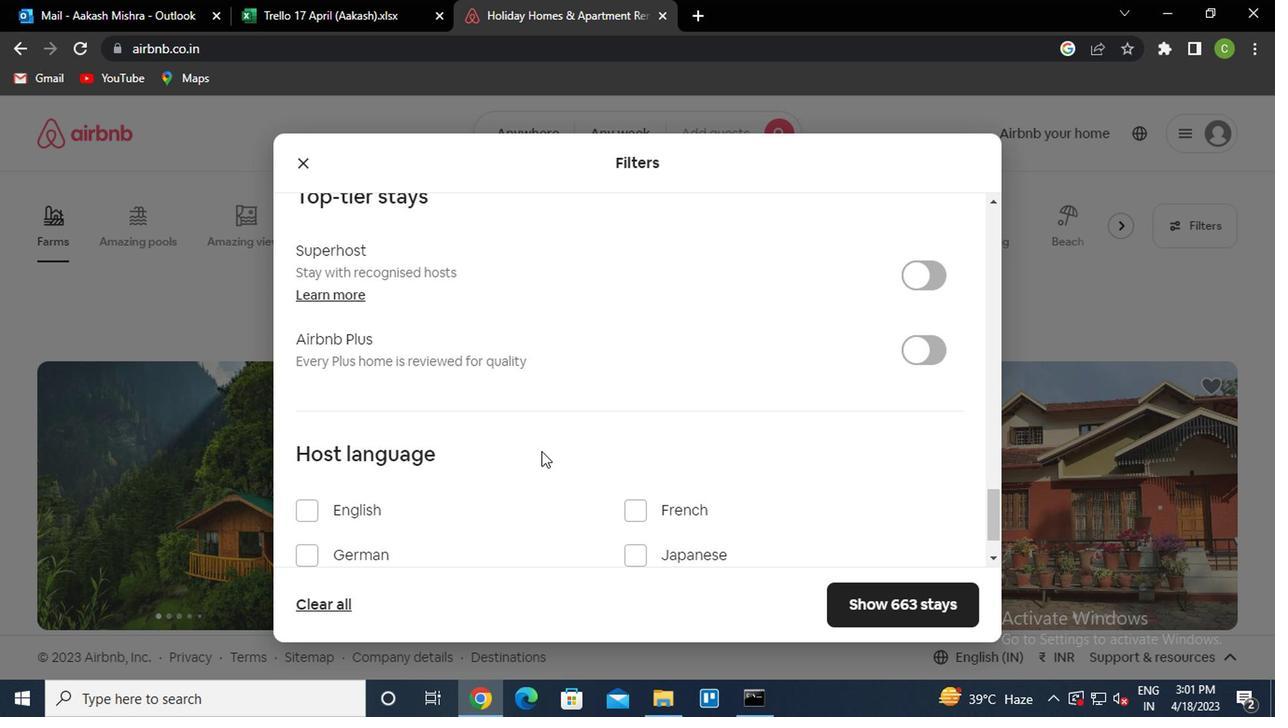 
Action: Mouse scrolled (497, 460) with delta (0, 0)
Screenshot: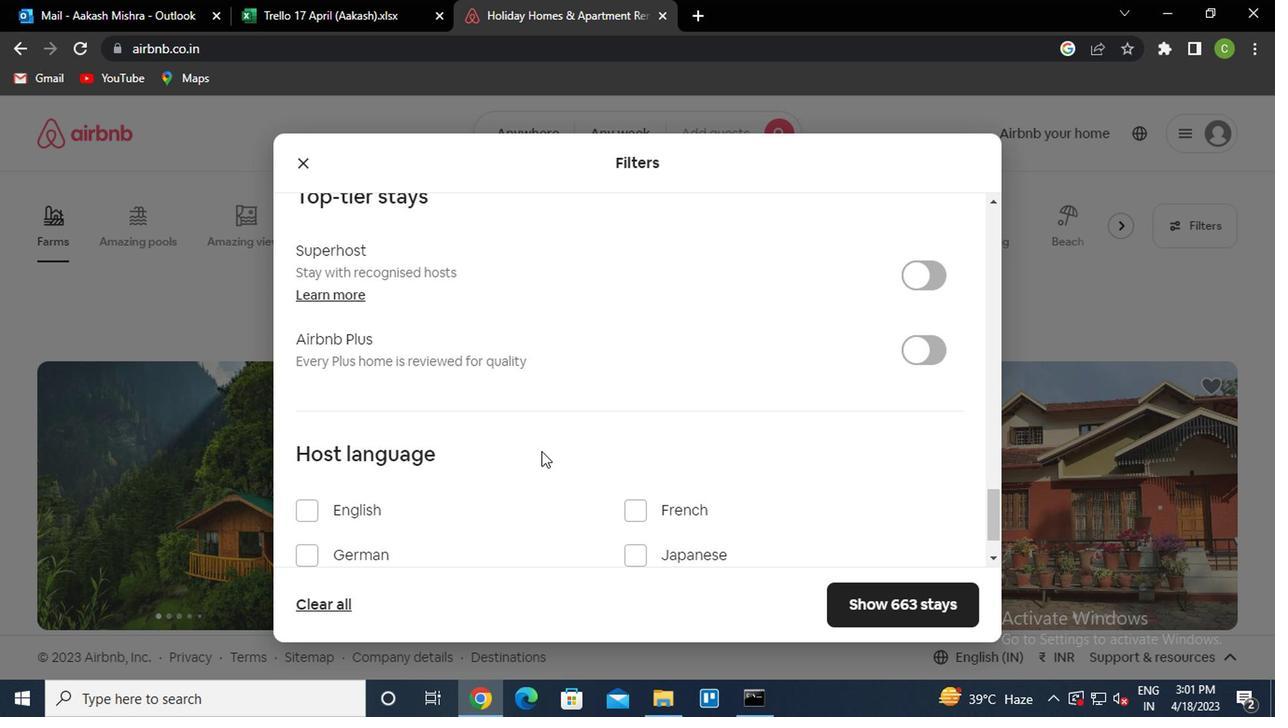 
Action: Mouse moved to (495, 462)
Screenshot: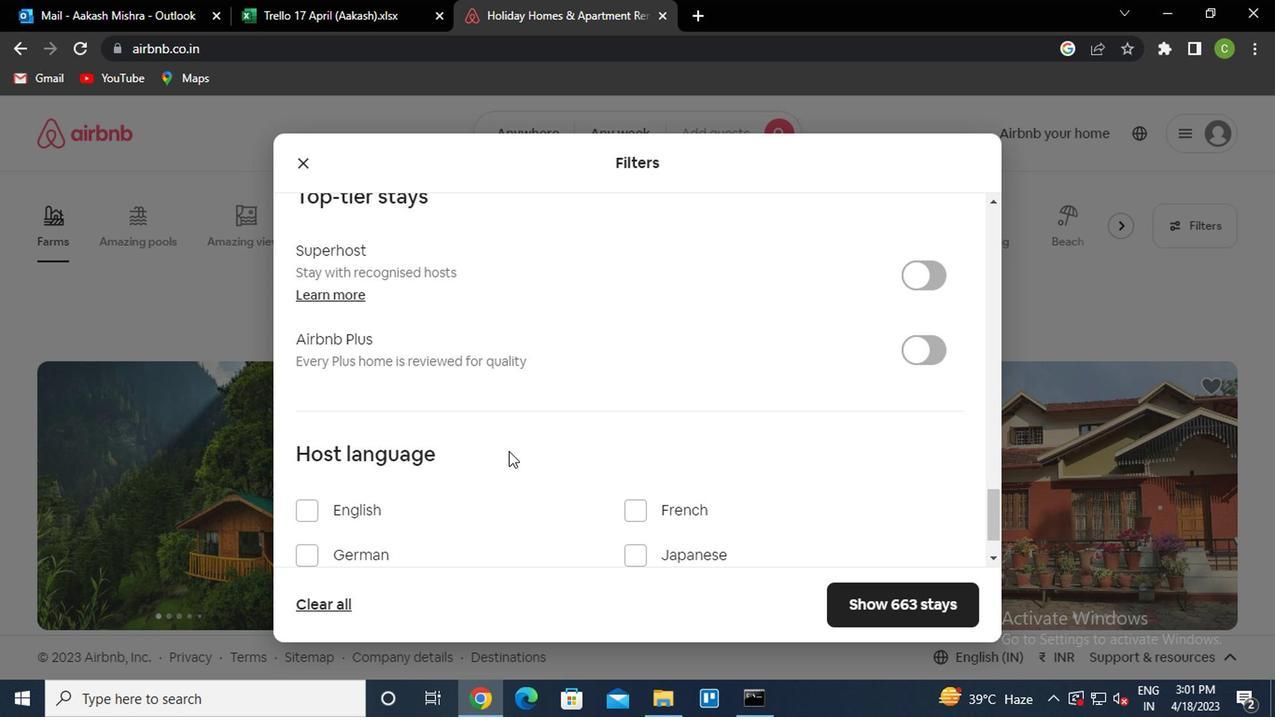 
Action: Mouse scrolled (495, 460) with delta (0, -1)
Screenshot: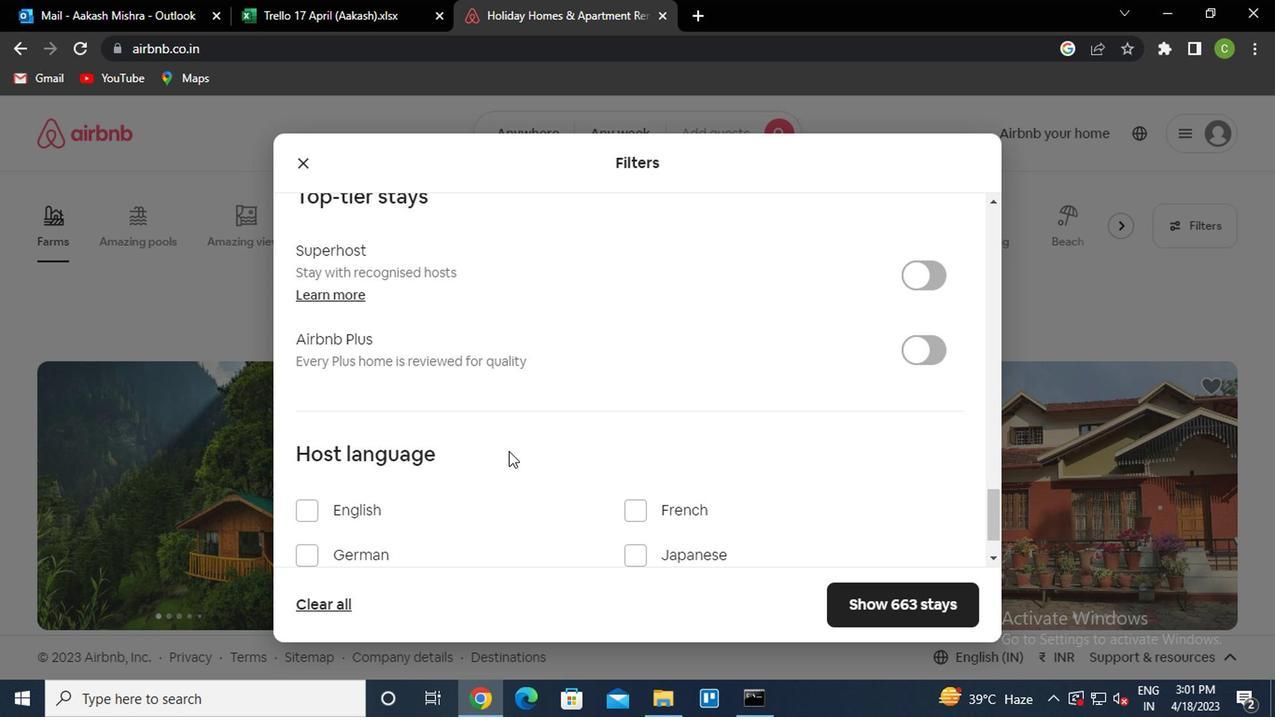 
Action: Mouse scrolled (495, 460) with delta (0, -1)
Screenshot: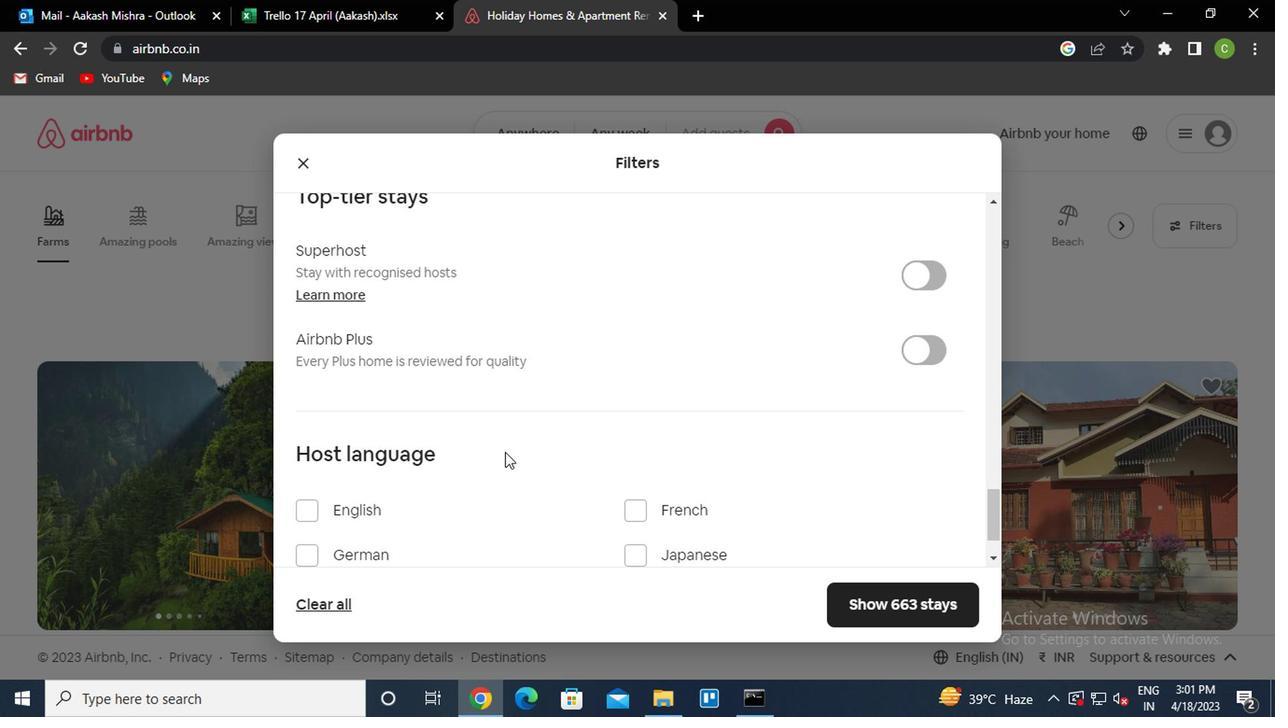 
Action: Mouse moved to (495, 462)
Screenshot: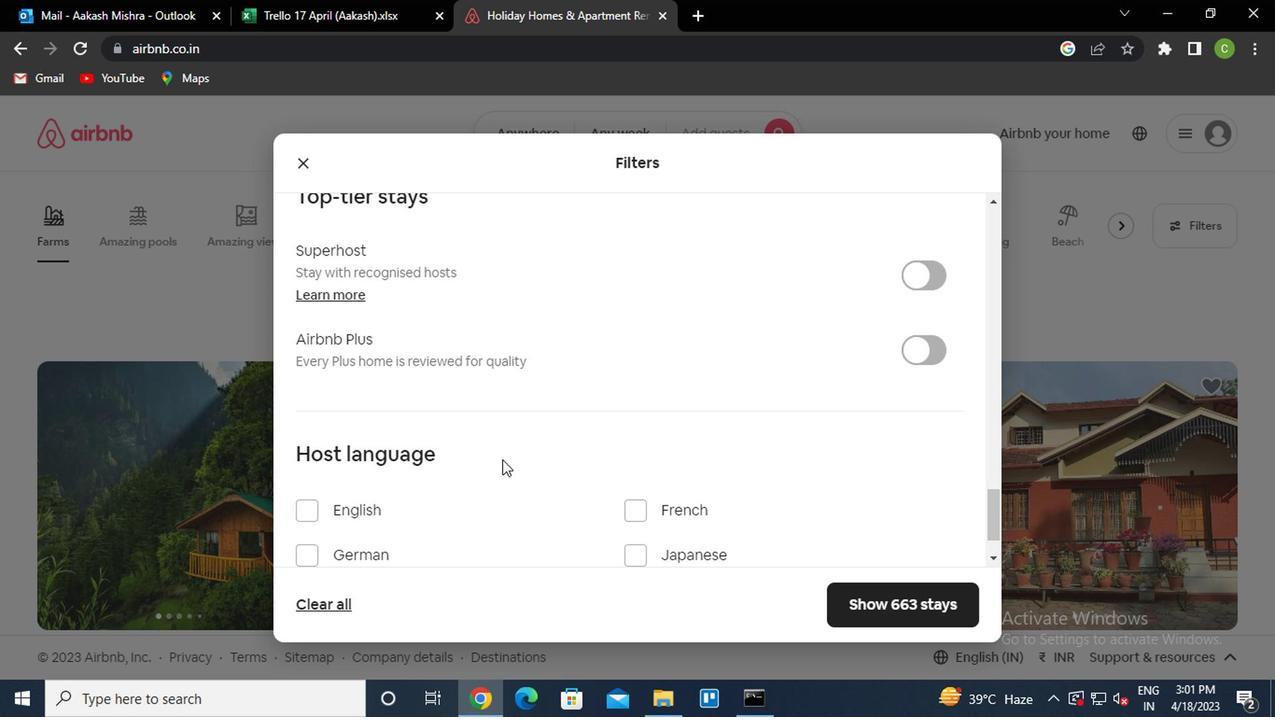 
Action: Mouse scrolled (495, 462) with delta (0, 0)
Screenshot: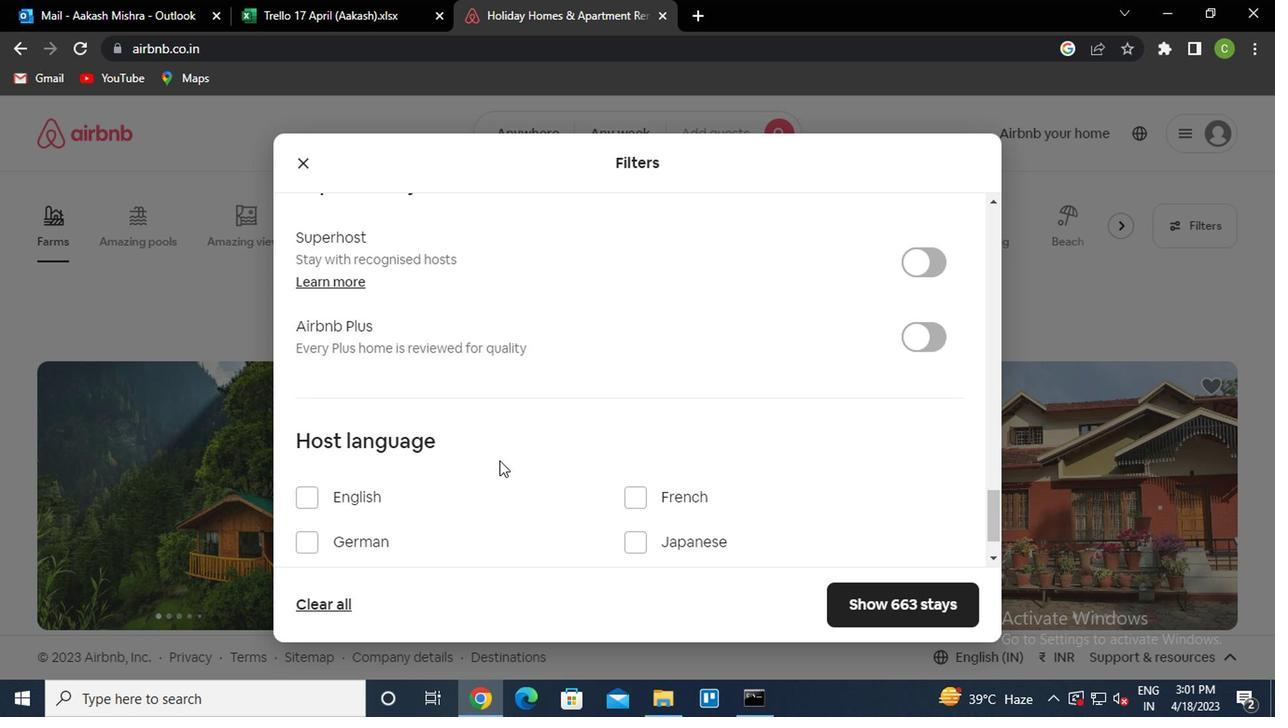 
Action: Mouse moved to (323, 517)
Screenshot: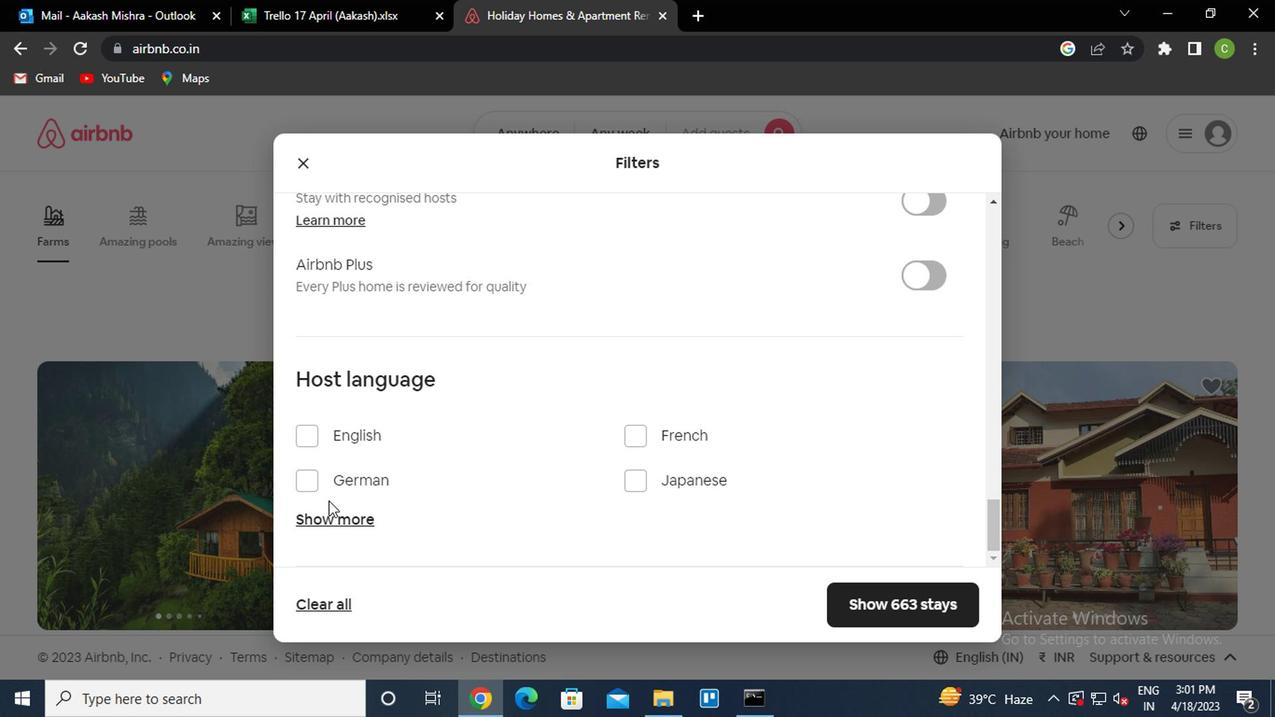 
Action: Mouse pressed left at (323, 517)
Screenshot: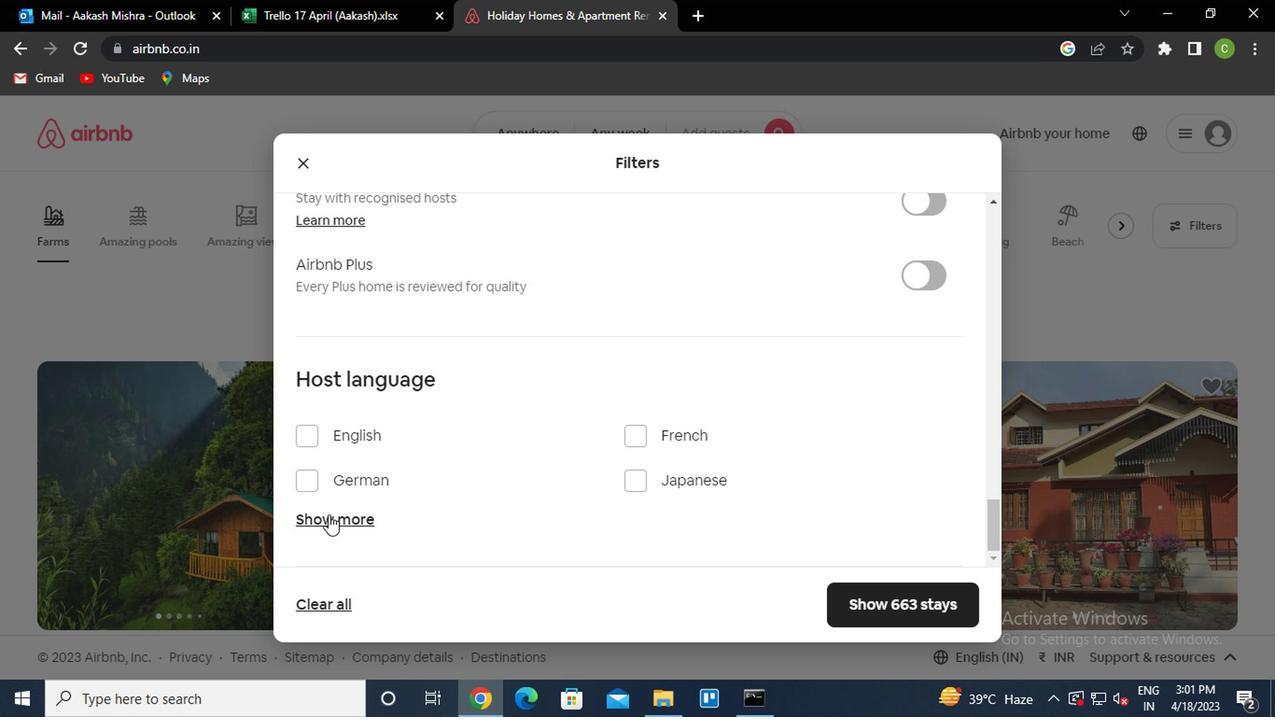 
Action: Mouse moved to (346, 496)
Screenshot: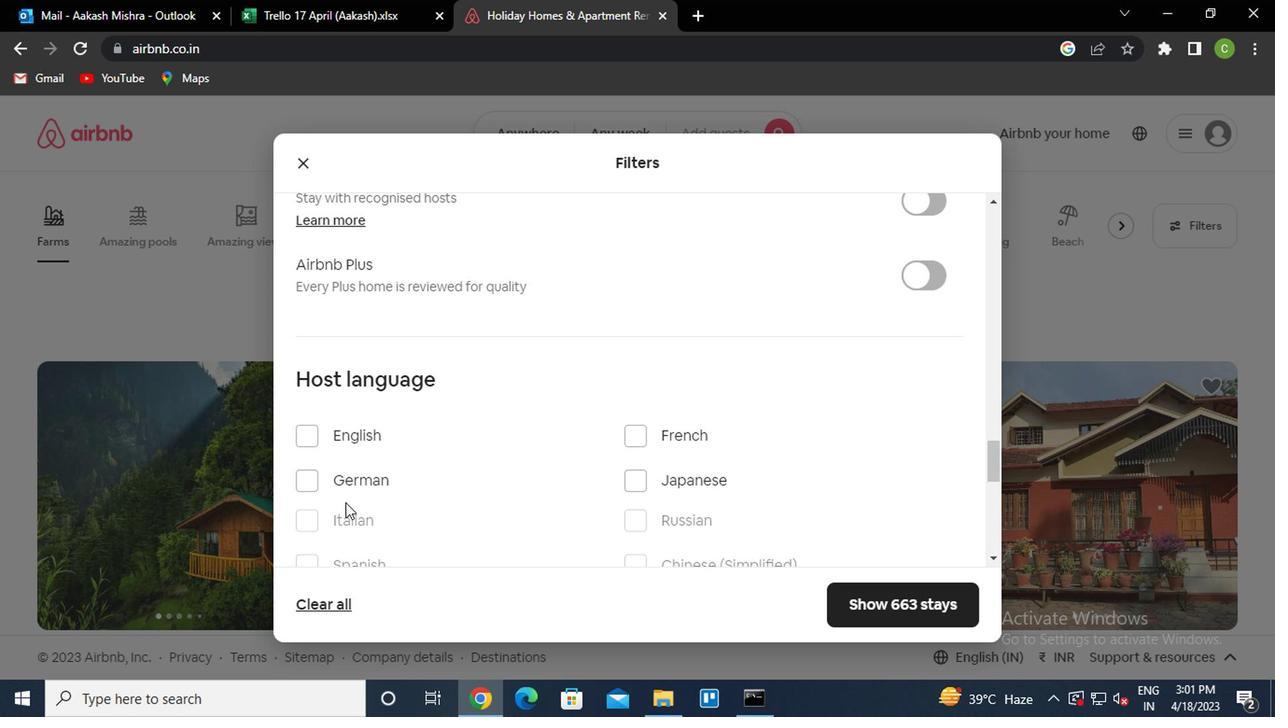 
Action: Mouse scrolled (346, 496) with delta (0, 0)
Screenshot: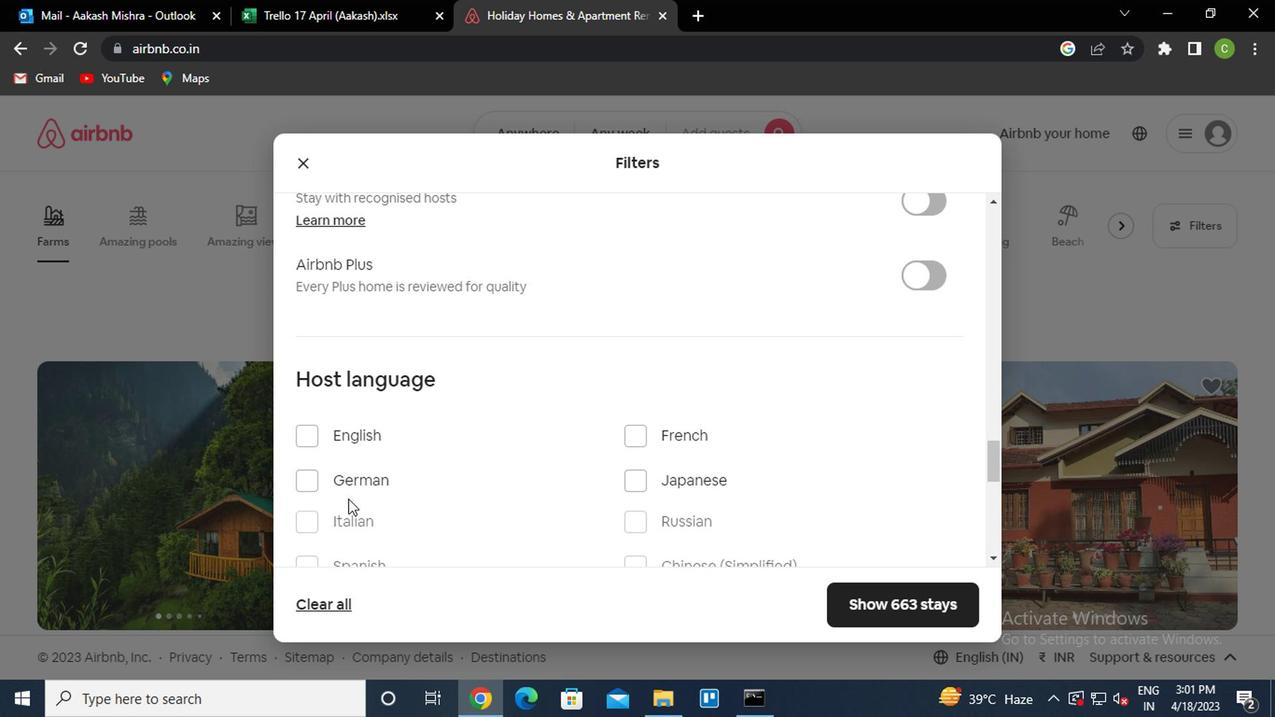 
Action: Mouse moved to (348, 496)
Screenshot: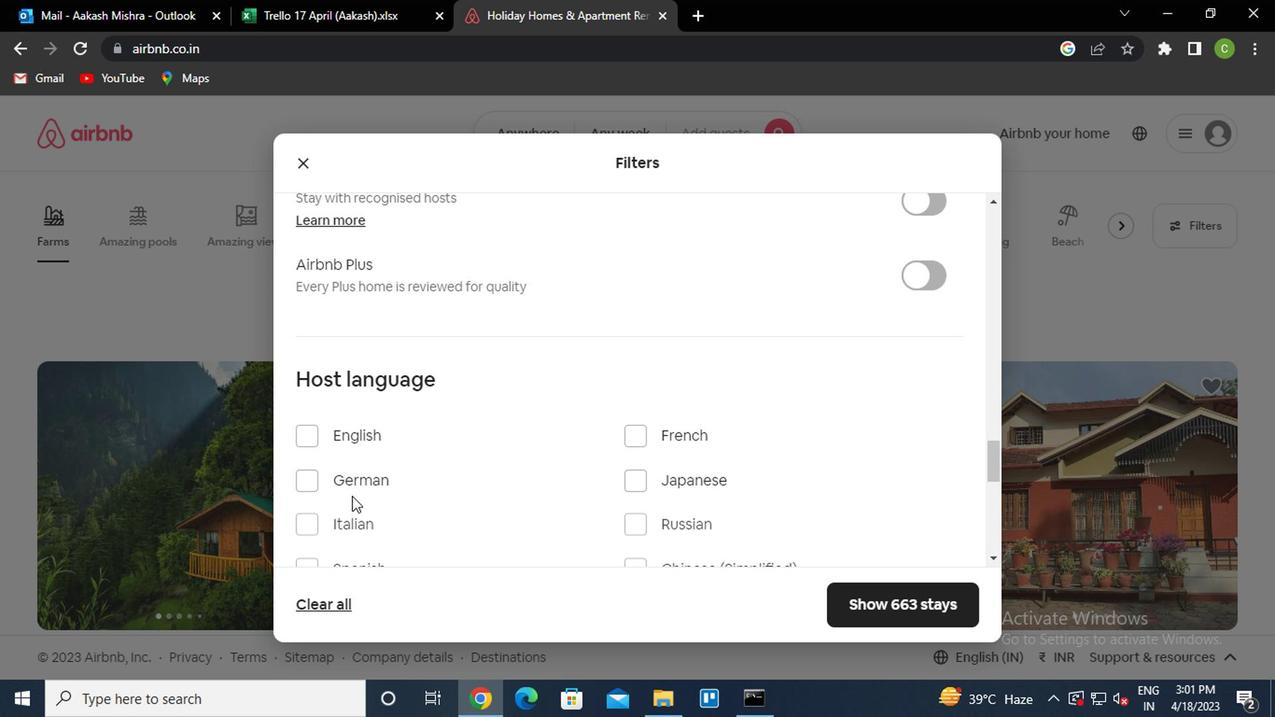 
Action: Mouse scrolled (348, 496) with delta (0, 0)
Screenshot: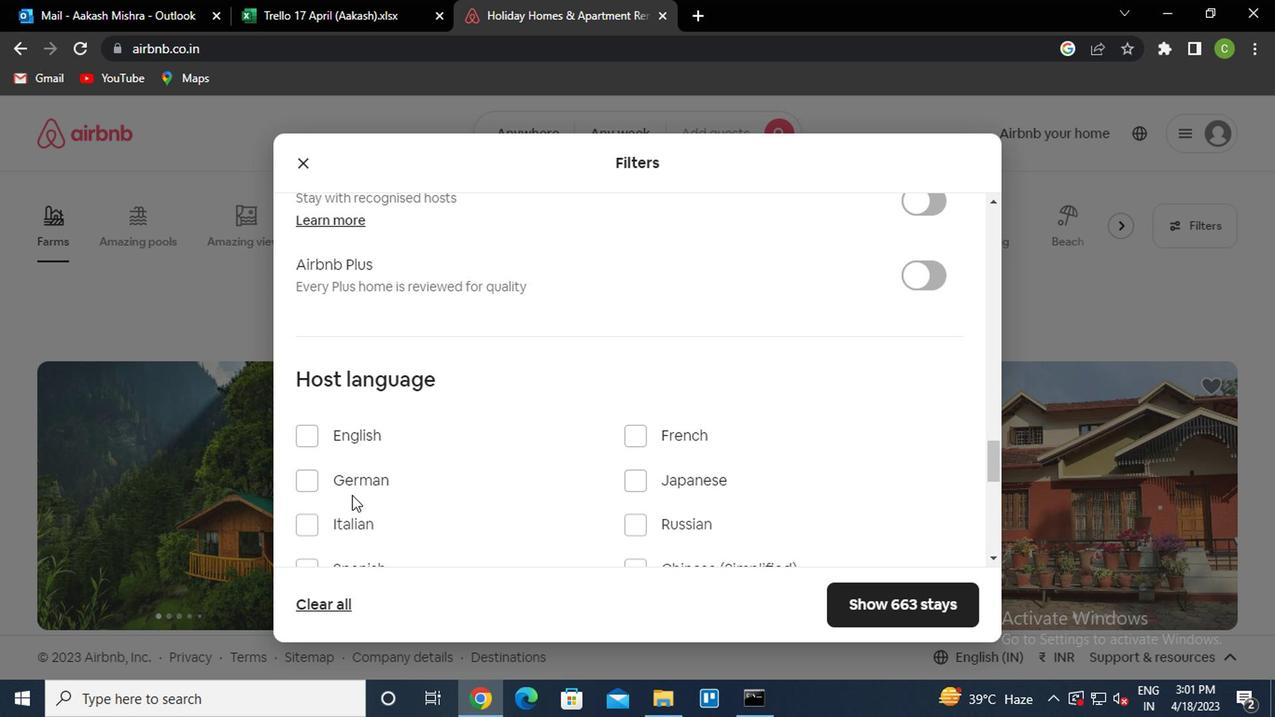 
Action: Mouse moved to (303, 385)
Screenshot: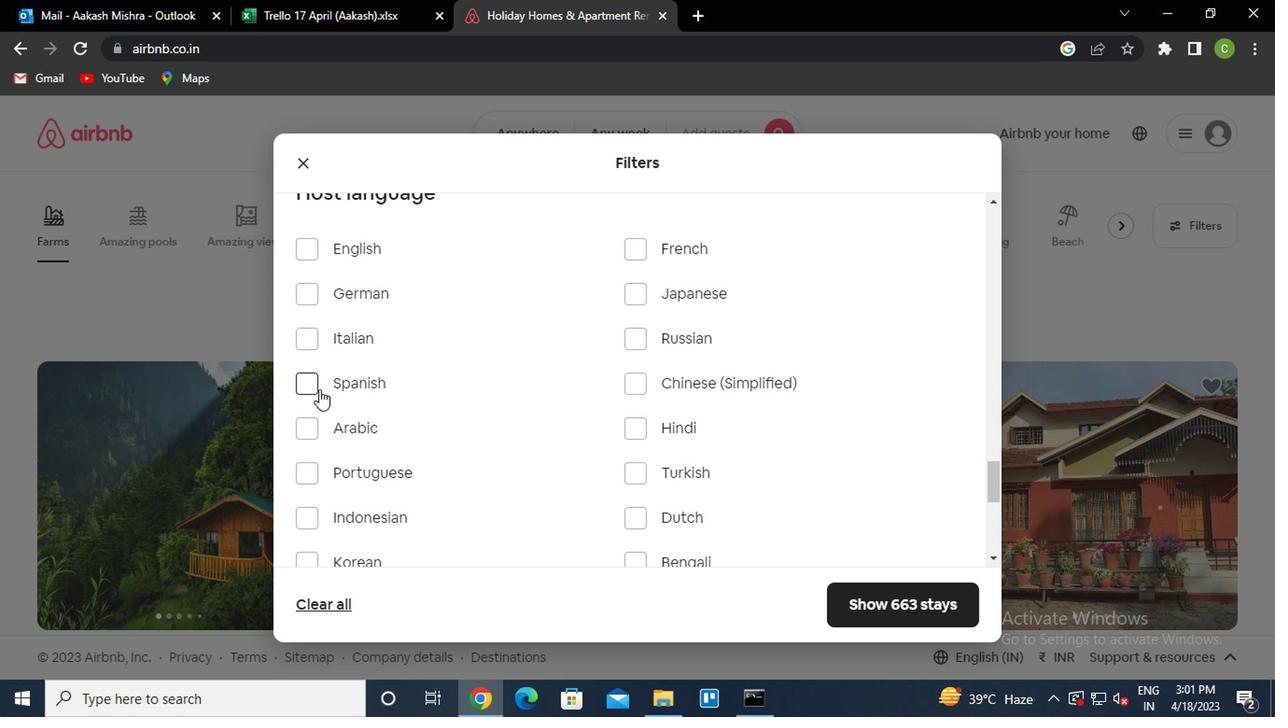 
Action: Mouse pressed left at (303, 385)
Screenshot: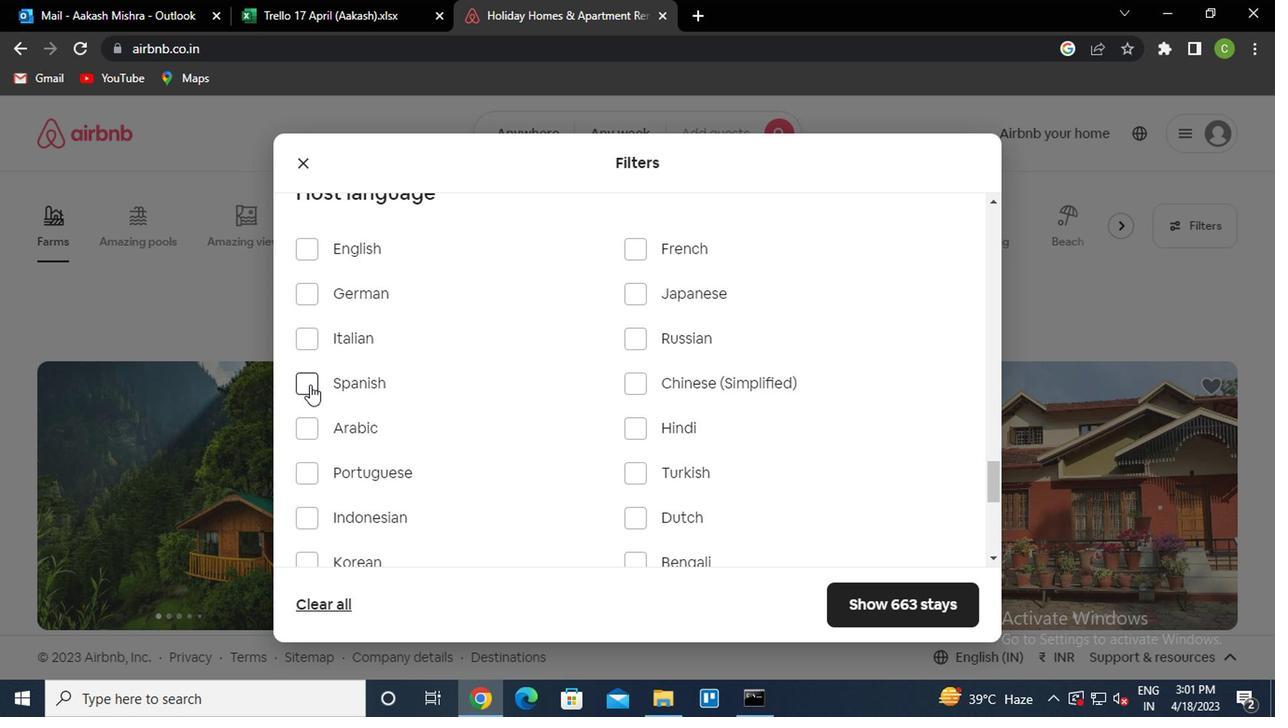 
Action: Mouse moved to (865, 598)
Screenshot: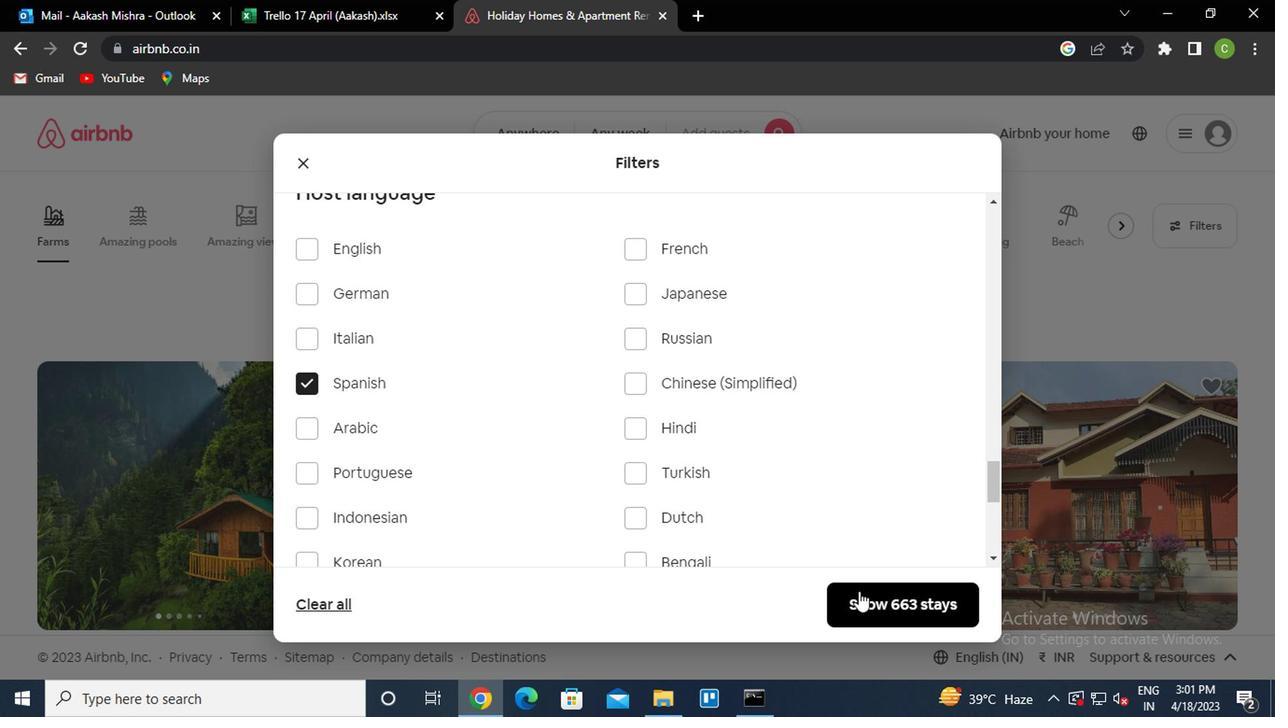 
Action: Mouse pressed left at (865, 598)
Screenshot: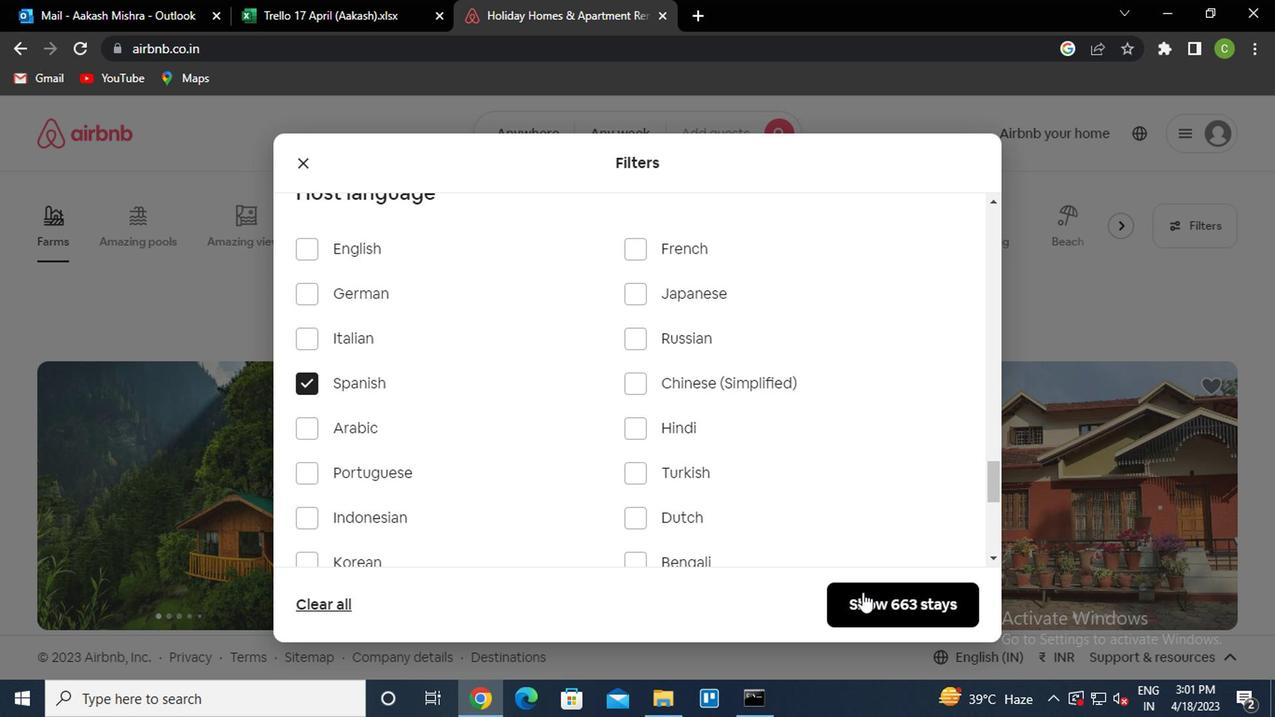 
Action: Mouse moved to (822, 514)
Screenshot: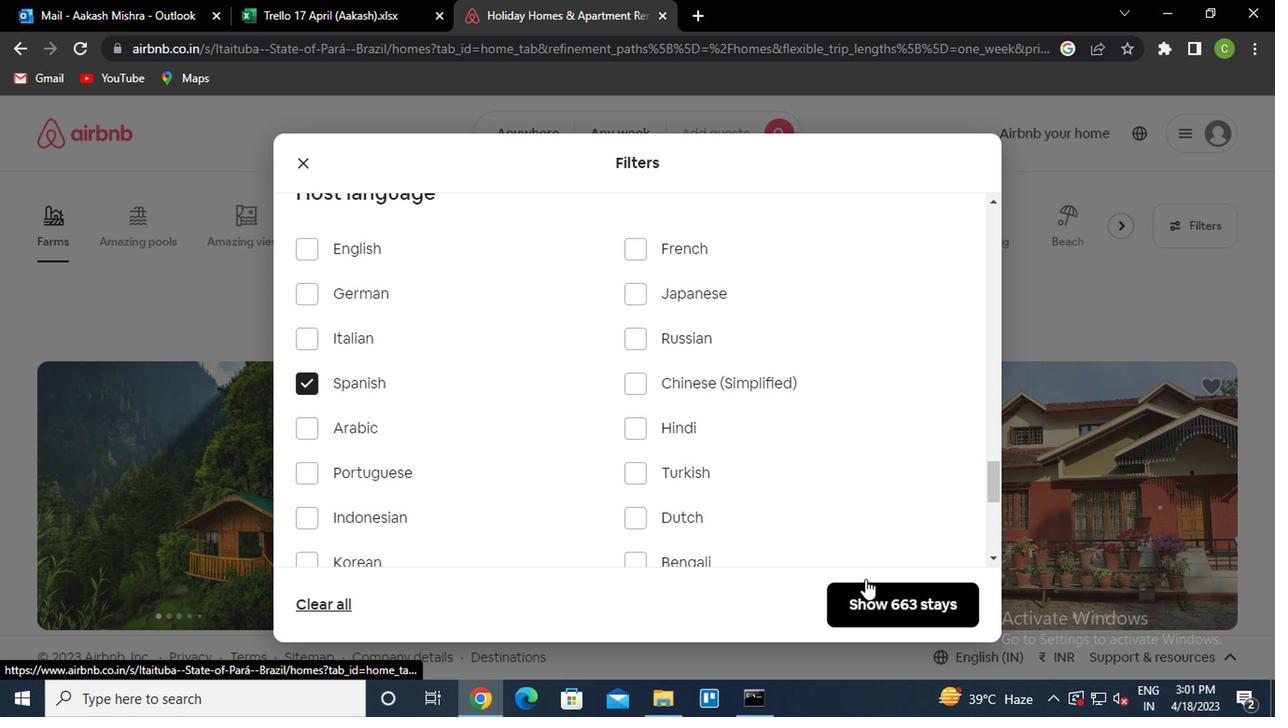 
